 Task: Look for space in Demirci, Turkey from 8th August, 2023 to 15th August, 2023 for 9 adults in price range Rs.10000 to Rs.14000. Place can be shared room with 5 bedrooms having 9 beds and 5 bathrooms. Property type can be house, flat, guest house. Amenities needed are: wifi, TV, free parkinig on premises, gym, breakfast. Booking option can be shelf check-in. Required host language is English.
Action: Mouse moved to (537, 128)
Screenshot: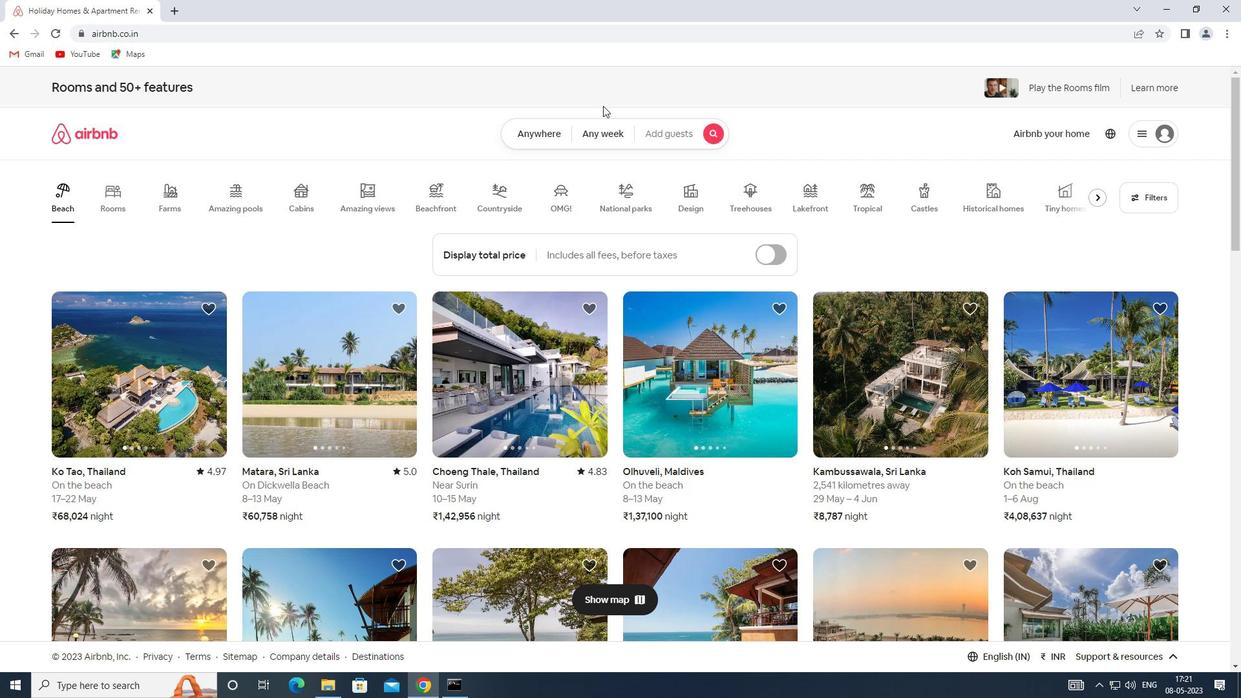 
Action: Mouse pressed left at (537, 128)
Screenshot: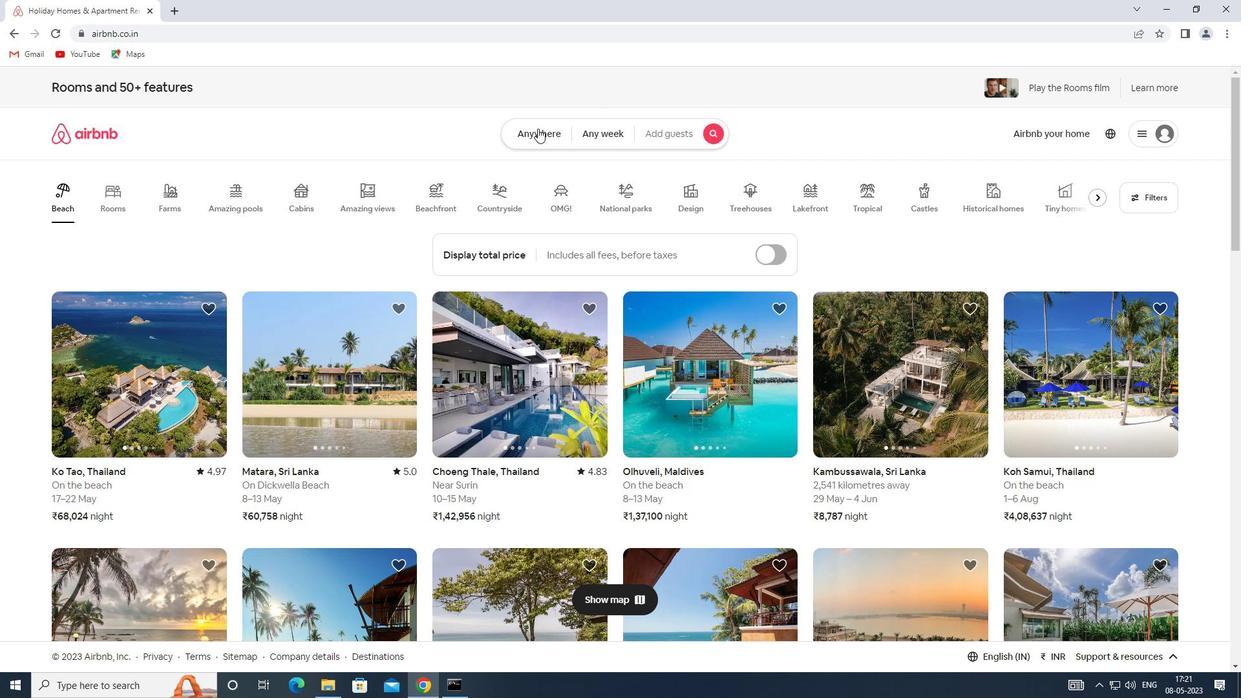 
Action: Mouse moved to (382, 186)
Screenshot: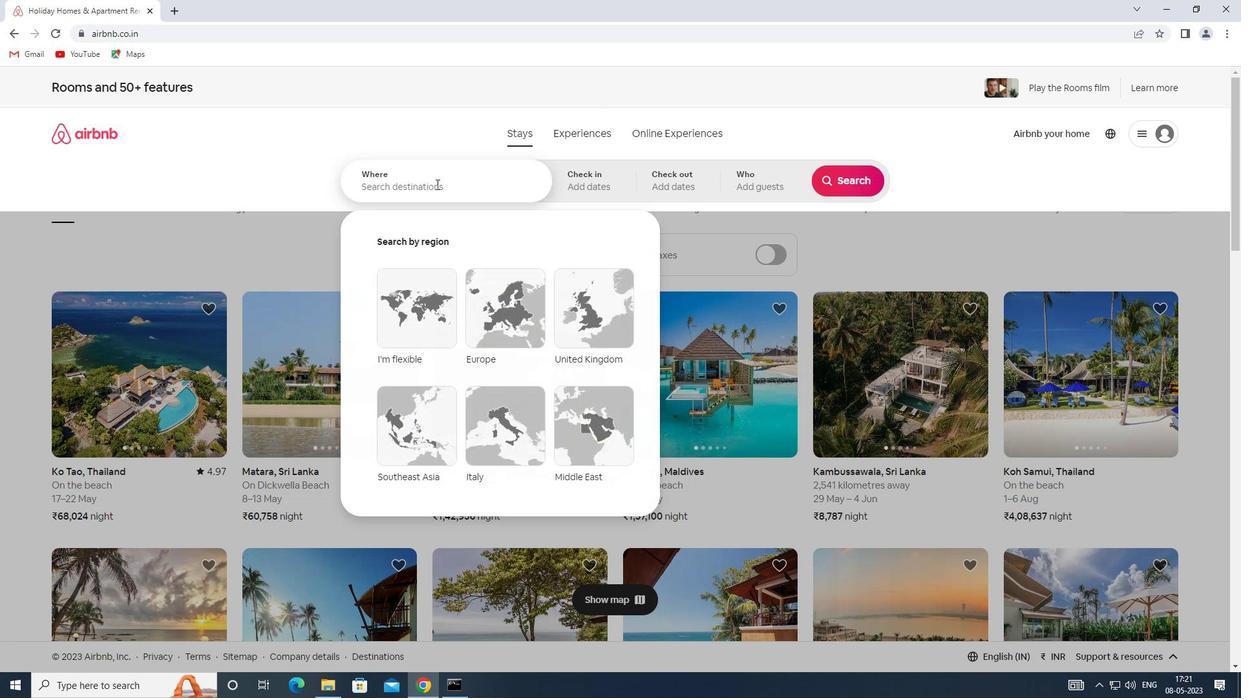 
Action: Mouse pressed left at (382, 186)
Screenshot: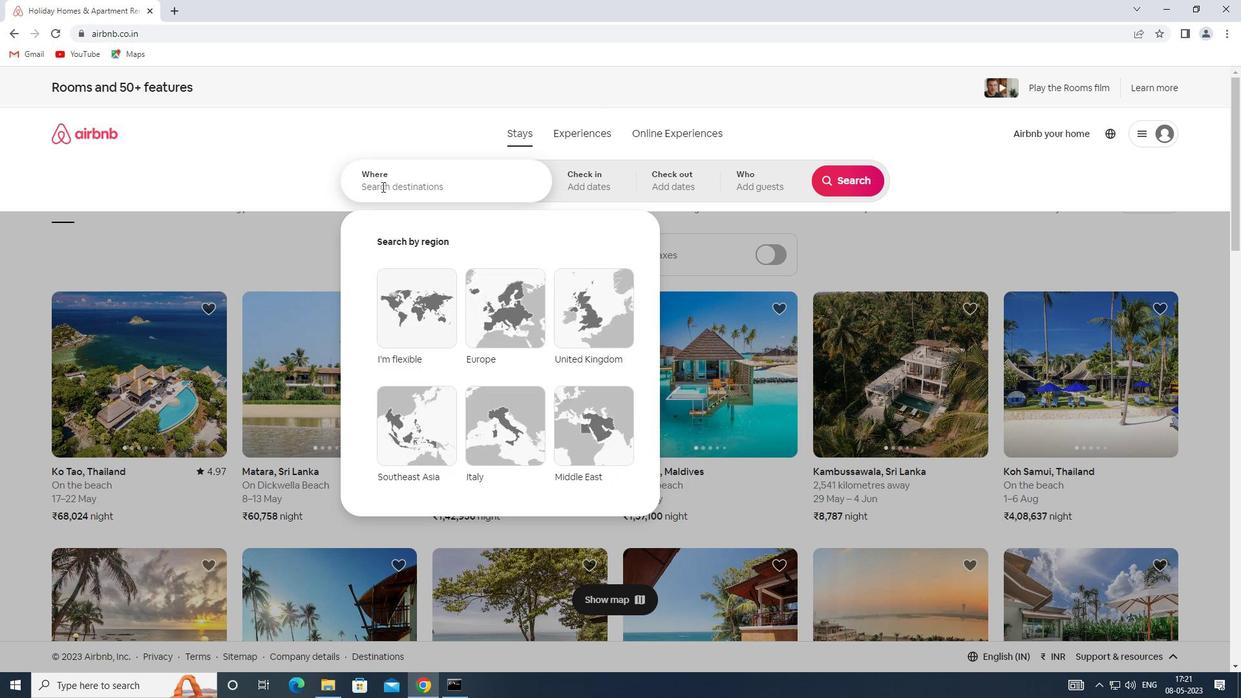 
Action: Key pressed <Key.shift>SPACE<Key.space>IN<Key.space><Key.shift>DENIRCI,<Key.shift>TI<Key.backspace>URKEY
Screenshot: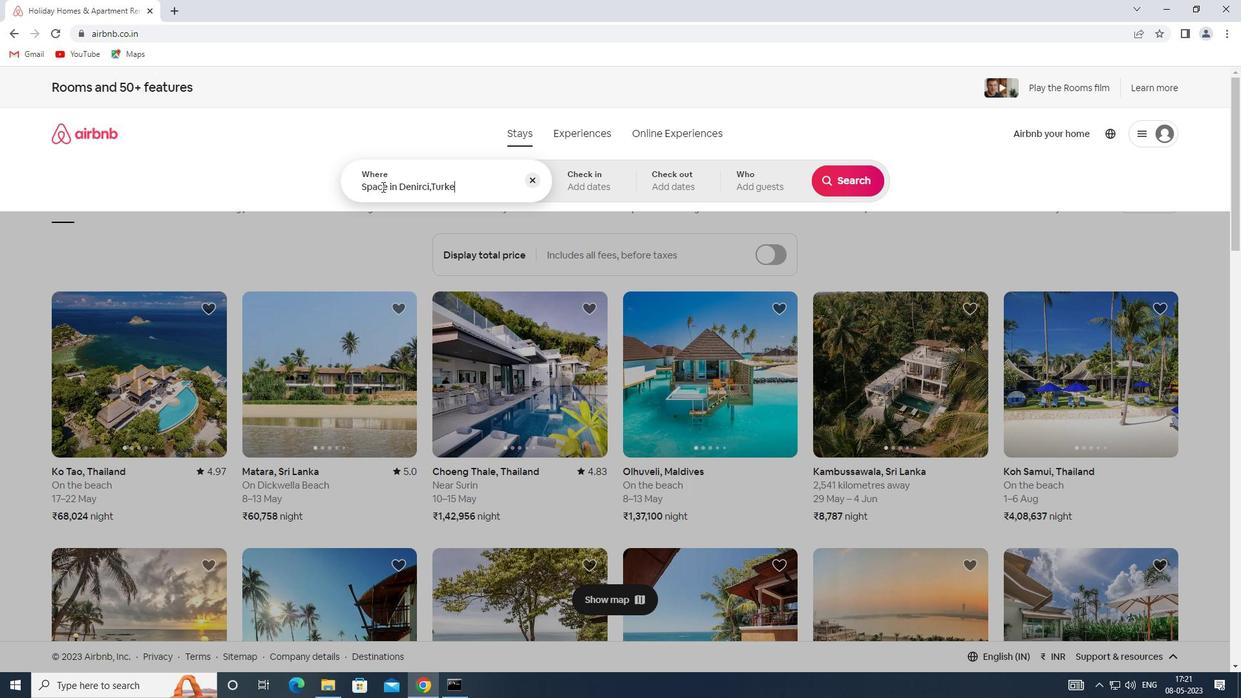 
Action: Mouse moved to (618, 180)
Screenshot: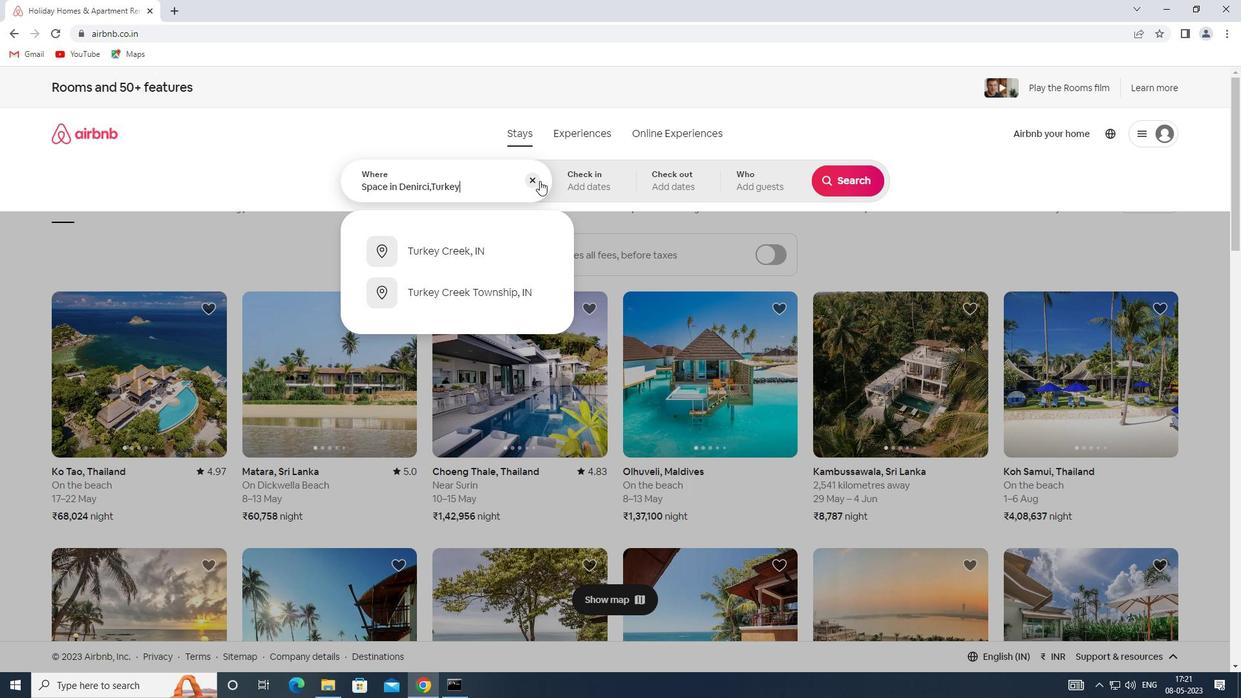 
Action: Mouse pressed left at (618, 180)
Screenshot: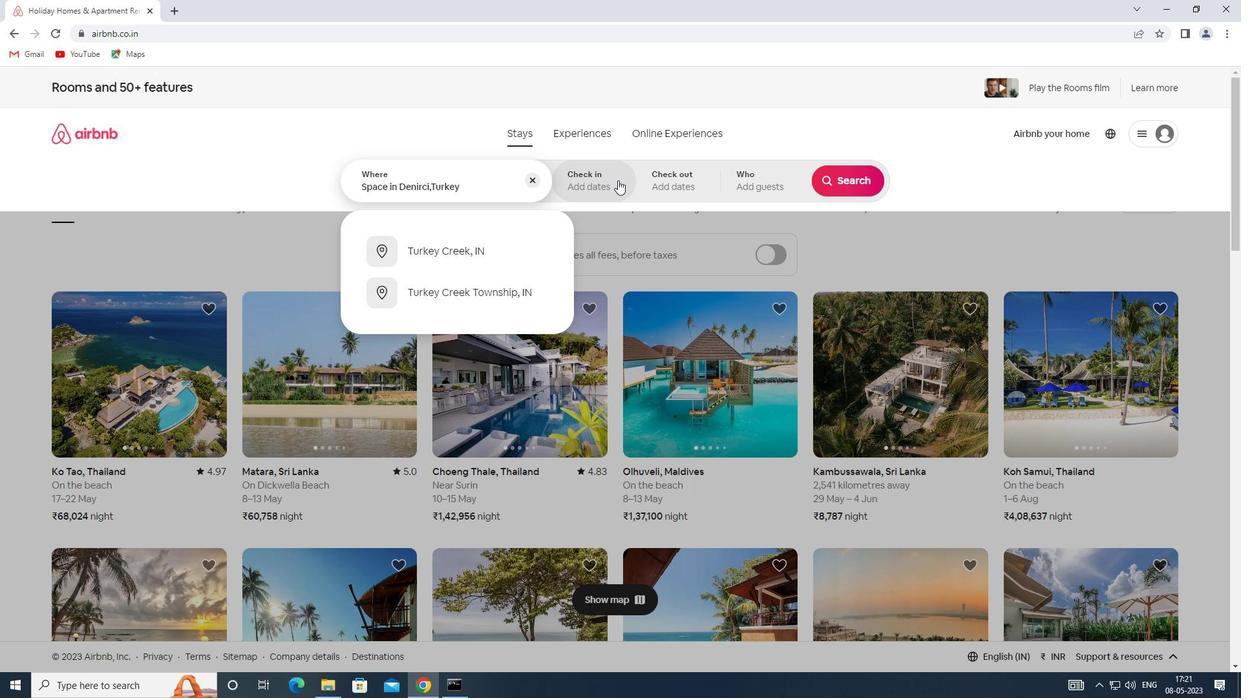 
Action: Mouse moved to (844, 283)
Screenshot: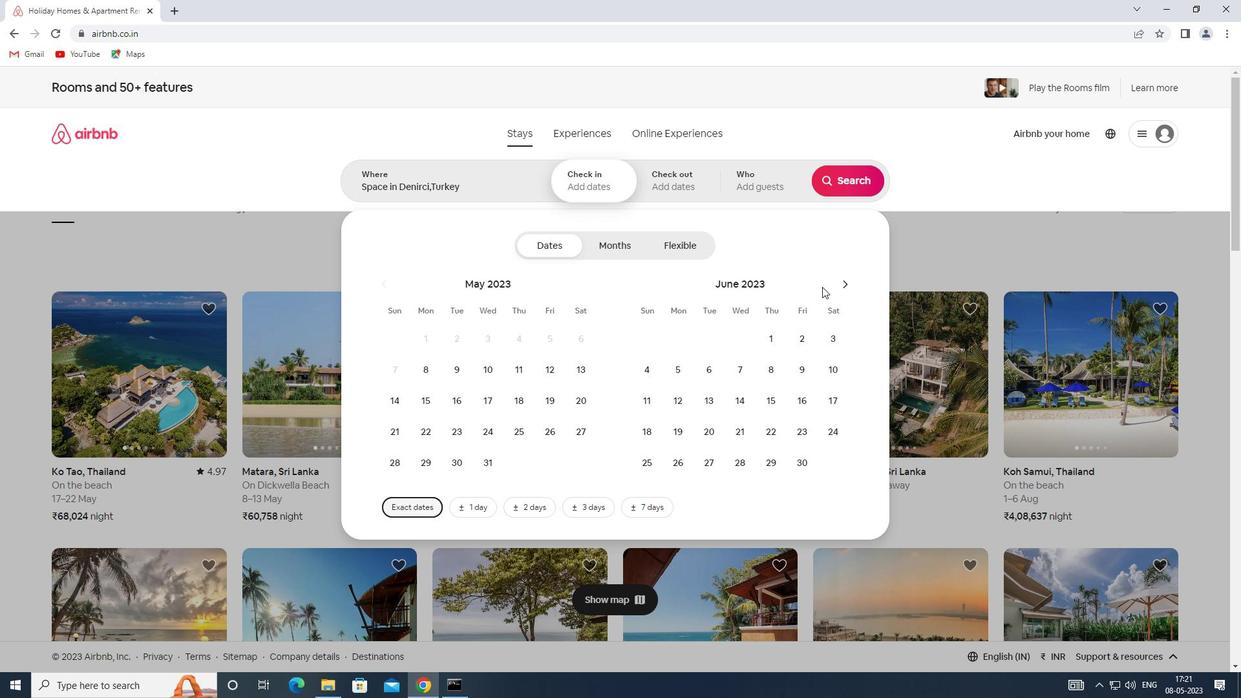 
Action: Mouse pressed left at (844, 283)
Screenshot: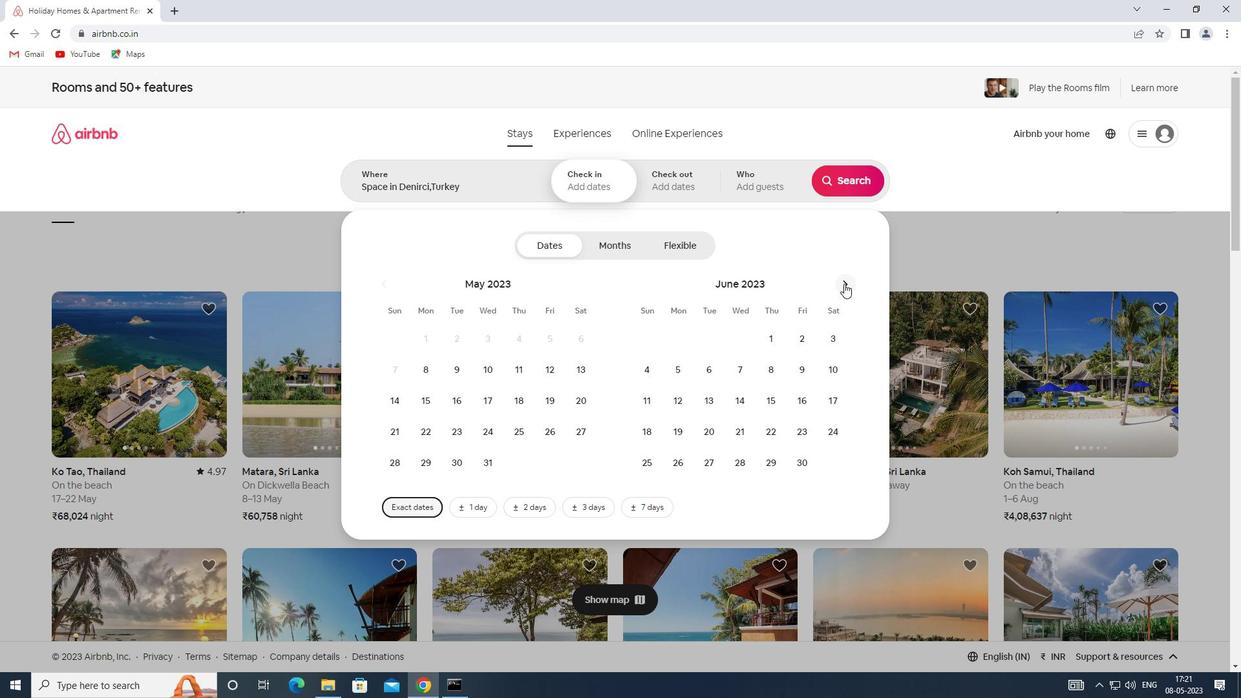 
Action: Mouse moved to (845, 283)
Screenshot: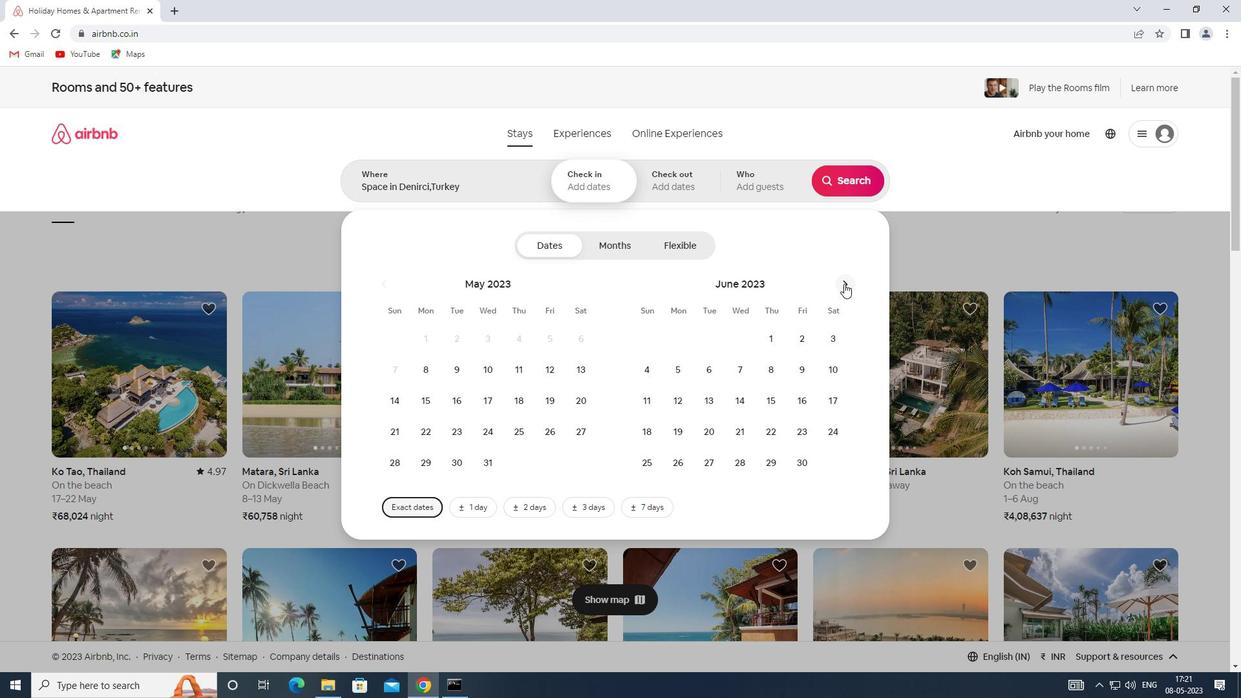 
Action: Mouse pressed left at (845, 283)
Screenshot: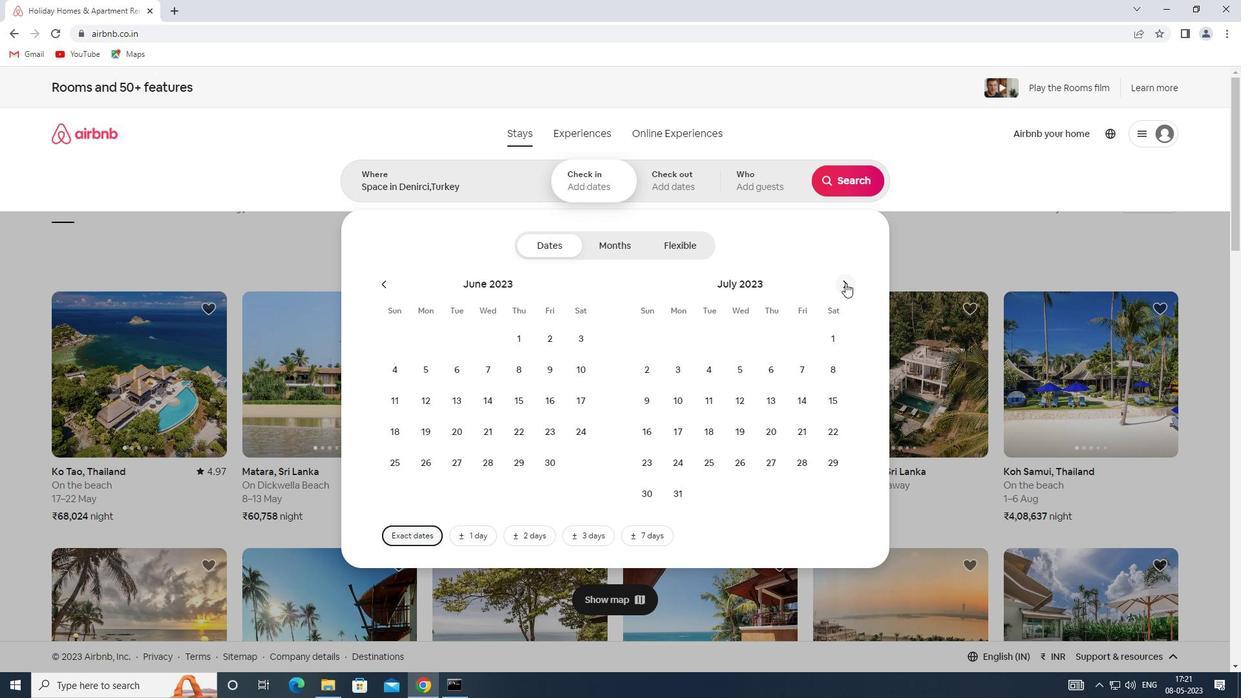 
Action: Mouse moved to (705, 372)
Screenshot: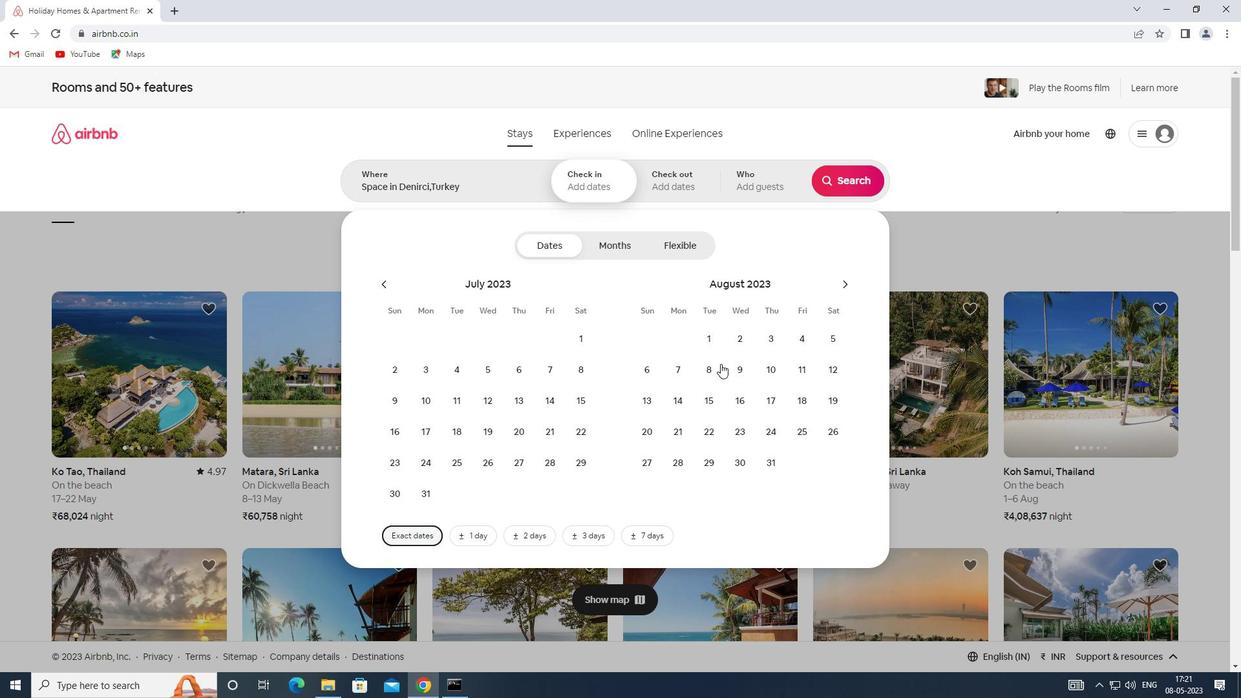 
Action: Mouse pressed left at (705, 372)
Screenshot: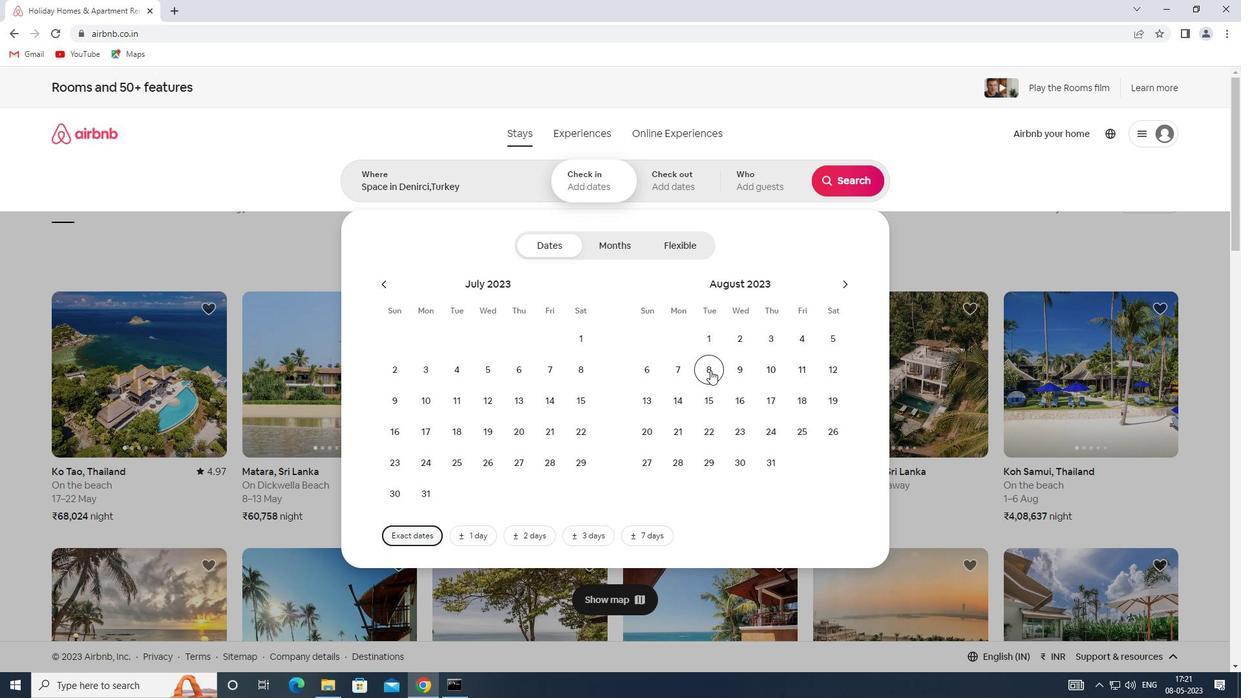 
Action: Mouse moved to (707, 394)
Screenshot: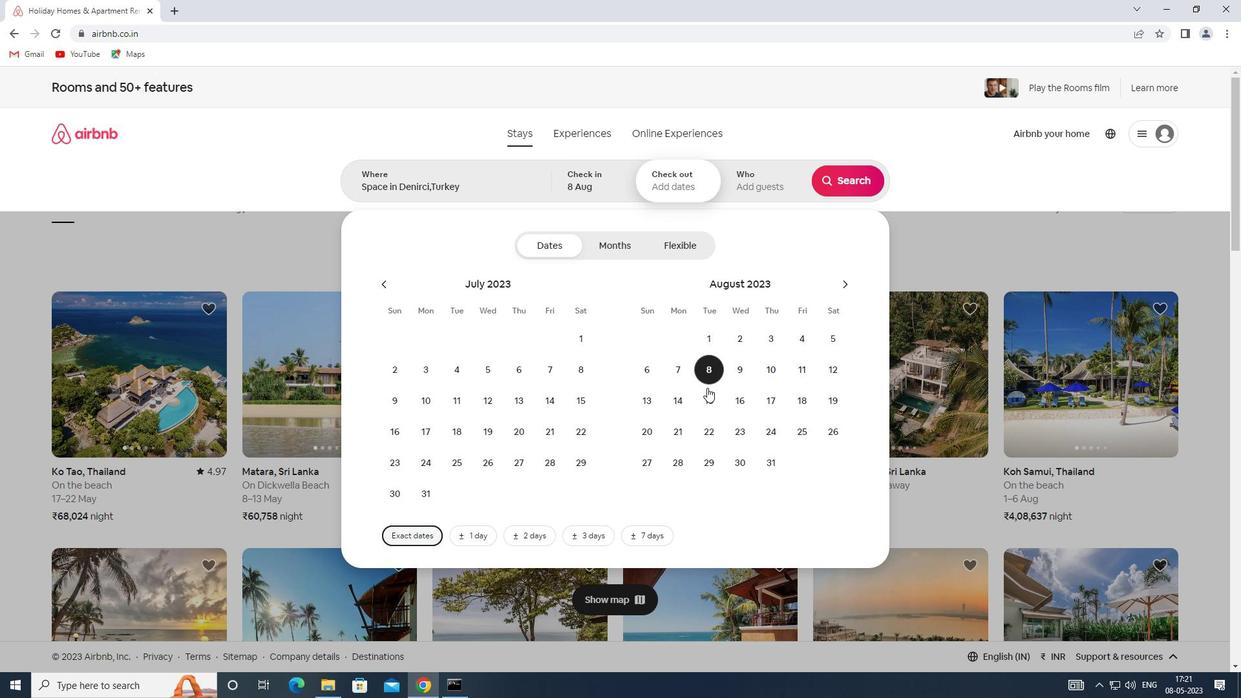 
Action: Mouse pressed left at (707, 394)
Screenshot: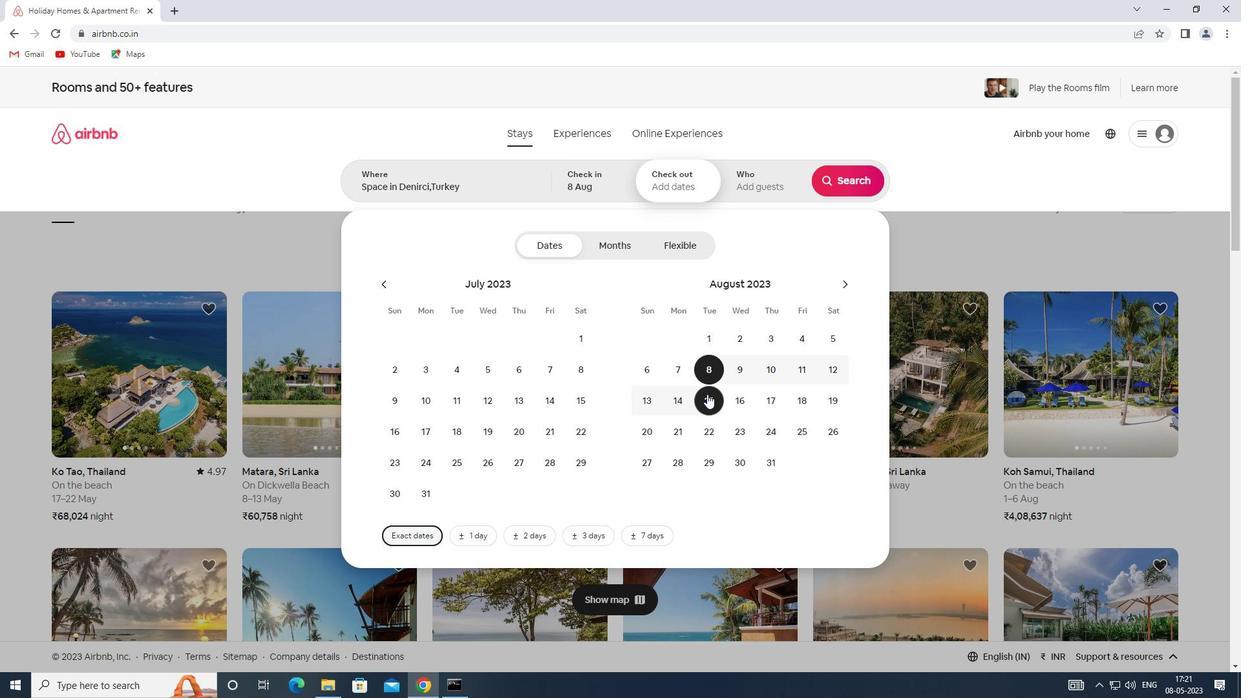 
Action: Mouse moved to (770, 172)
Screenshot: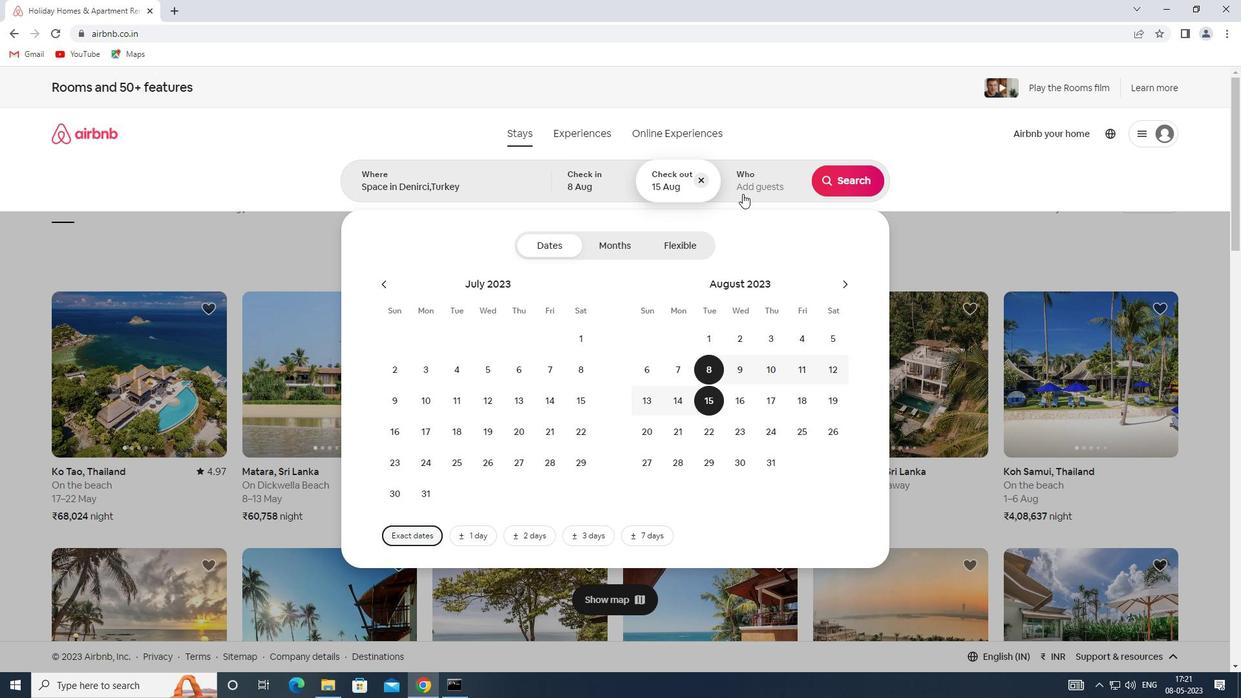
Action: Mouse pressed left at (770, 172)
Screenshot: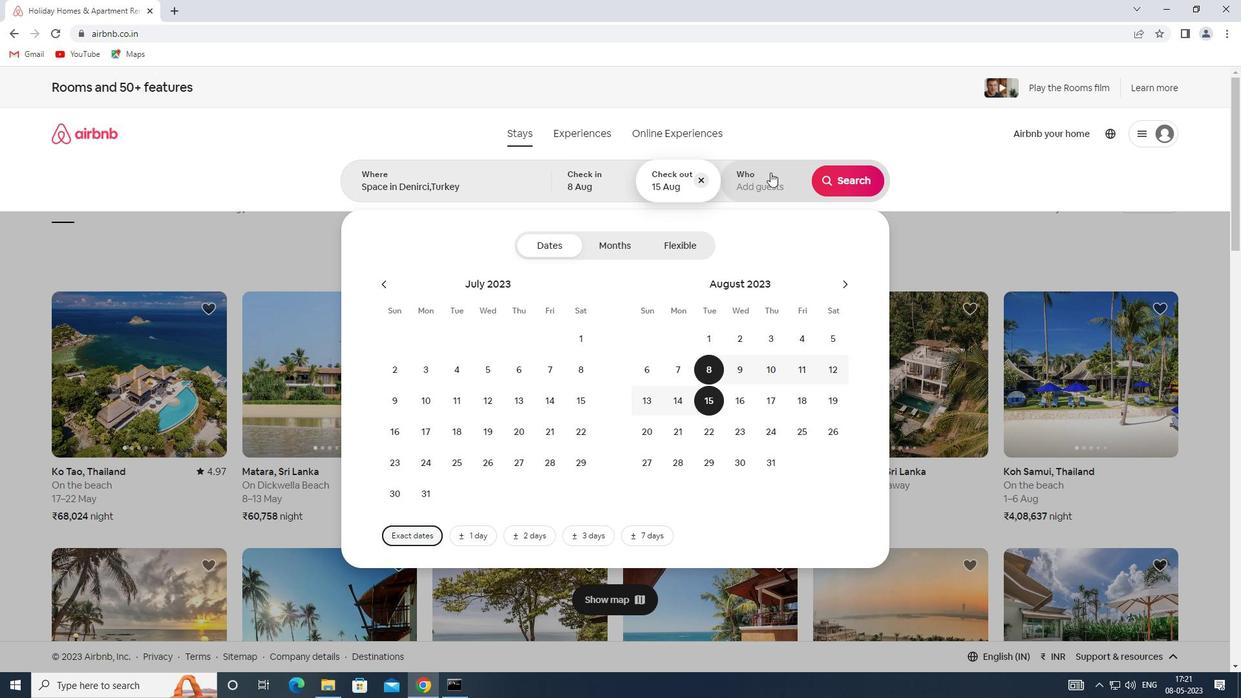 
Action: Mouse moved to (845, 245)
Screenshot: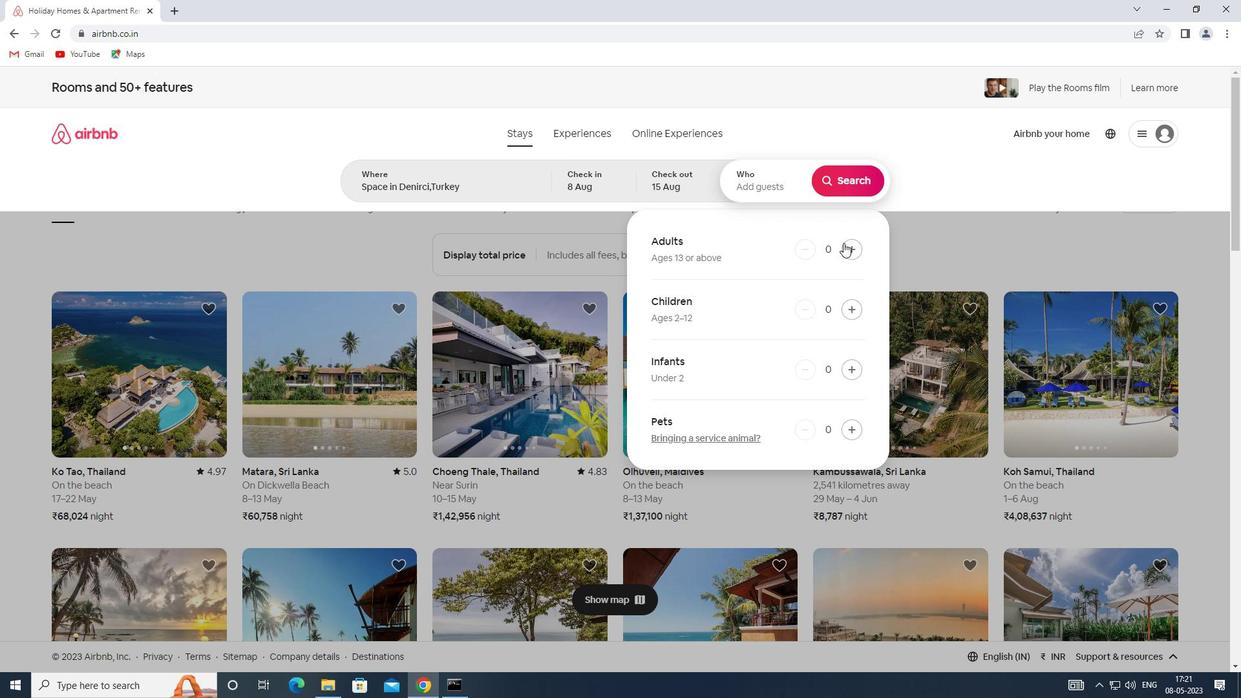
Action: Mouse pressed left at (845, 245)
Screenshot: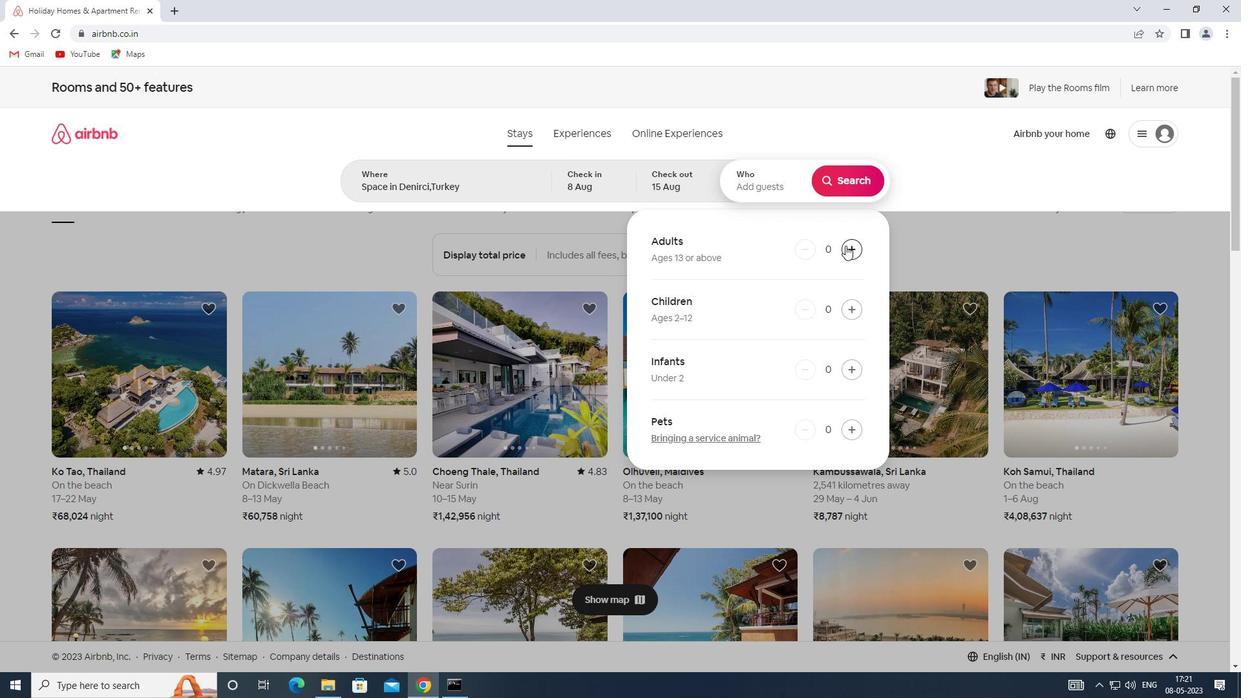 
Action: Mouse pressed left at (845, 245)
Screenshot: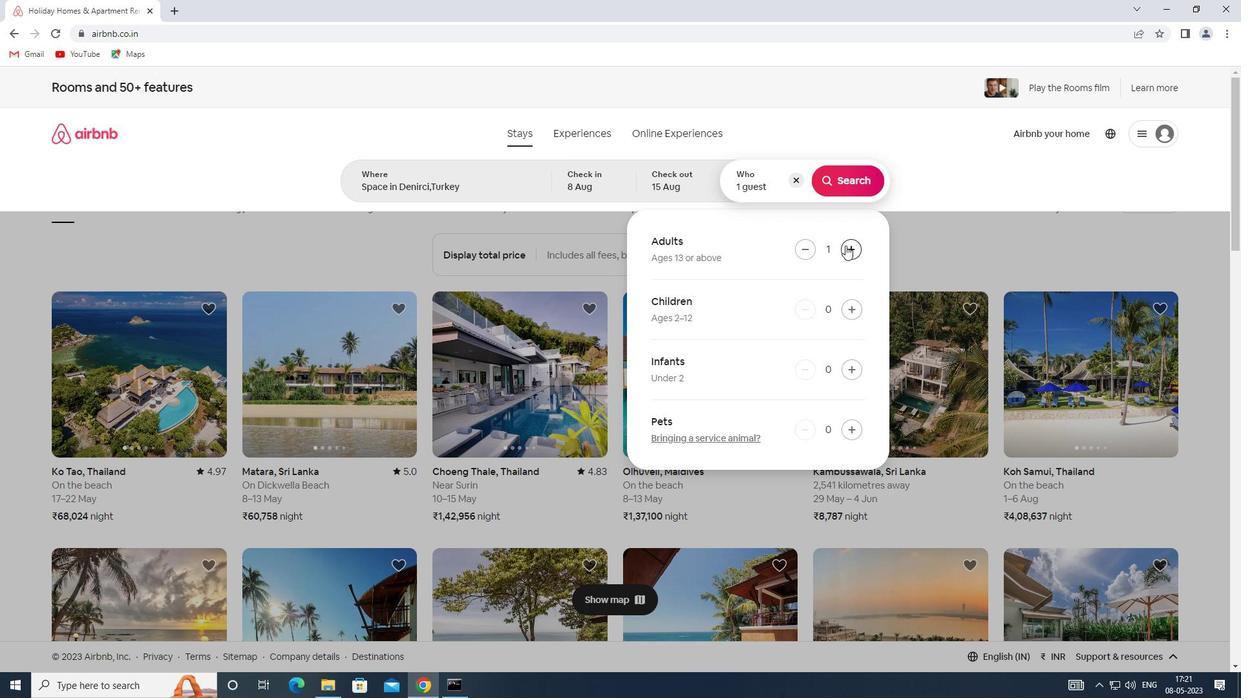 
Action: Mouse pressed left at (845, 245)
Screenshot: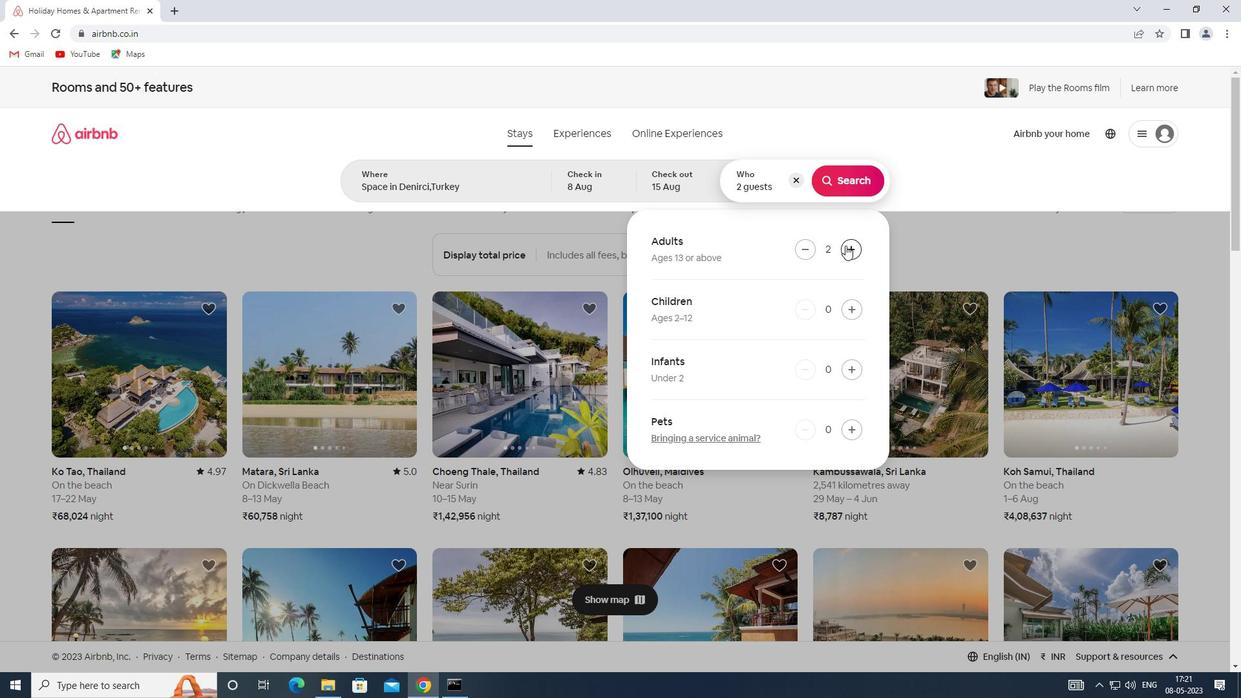 
Action: Mouse pressed left at (845, 245)
Screenshot: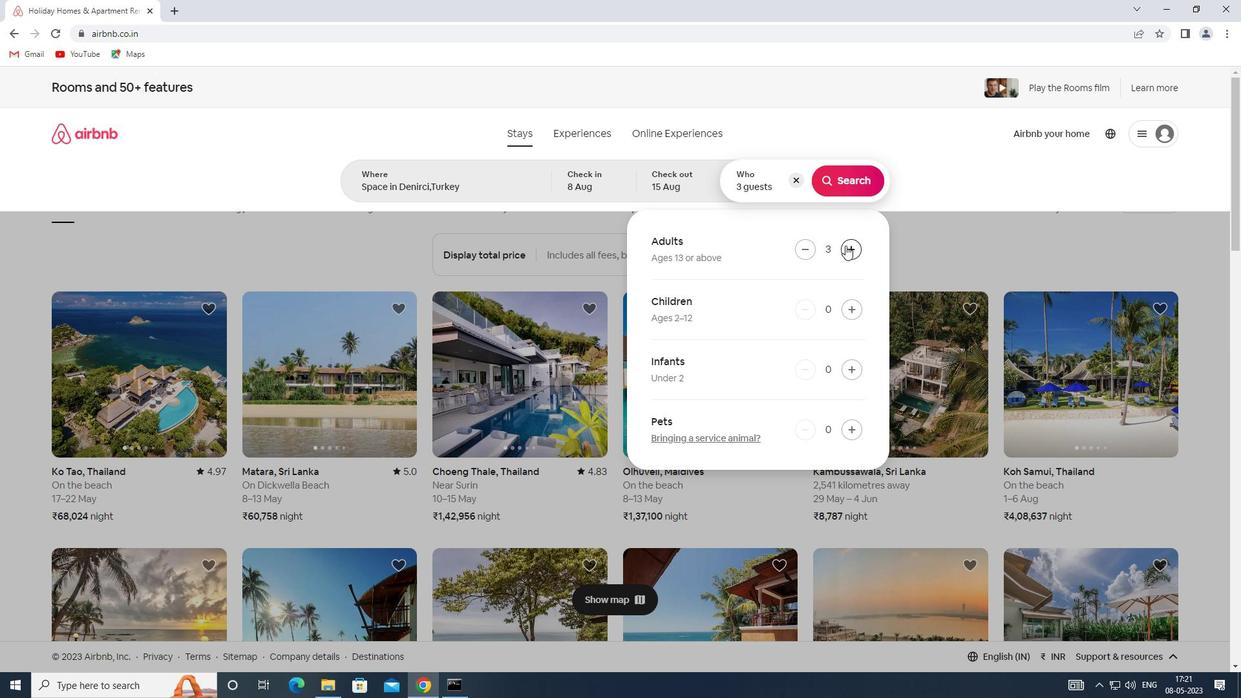 
Action: Mouse pressed left at (845, 245)
Screenshot: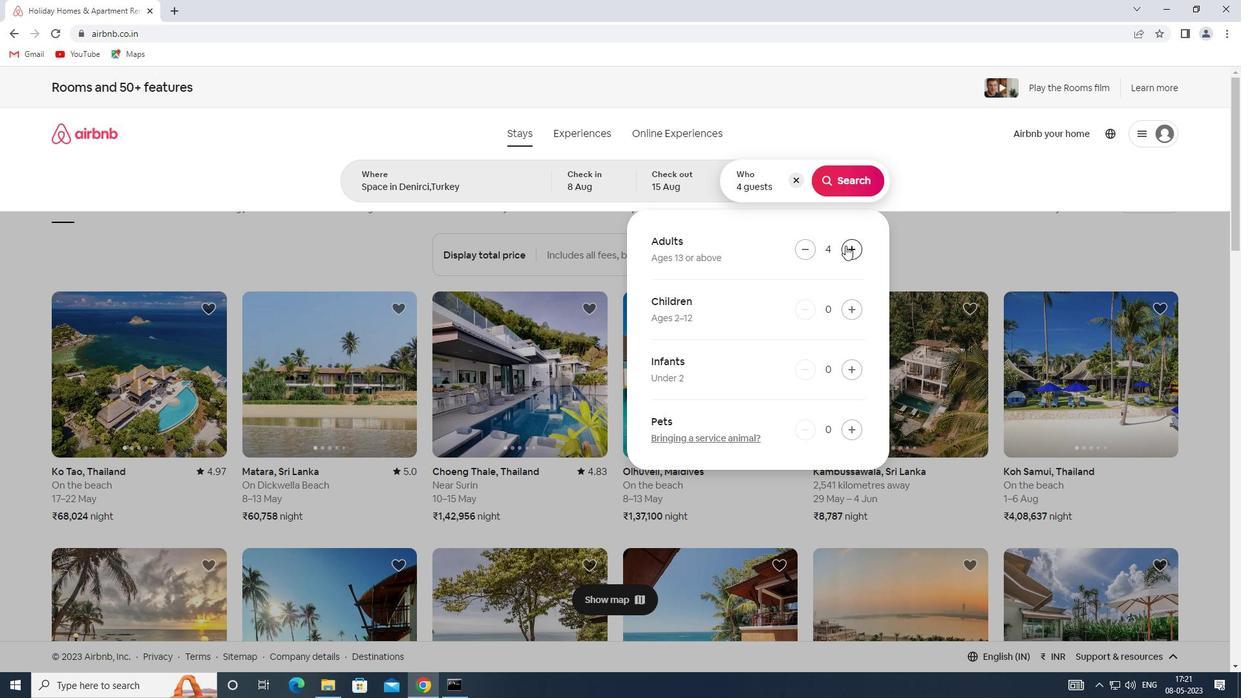 
Action: Mouse pressed left at (845, 245)
Screenshot: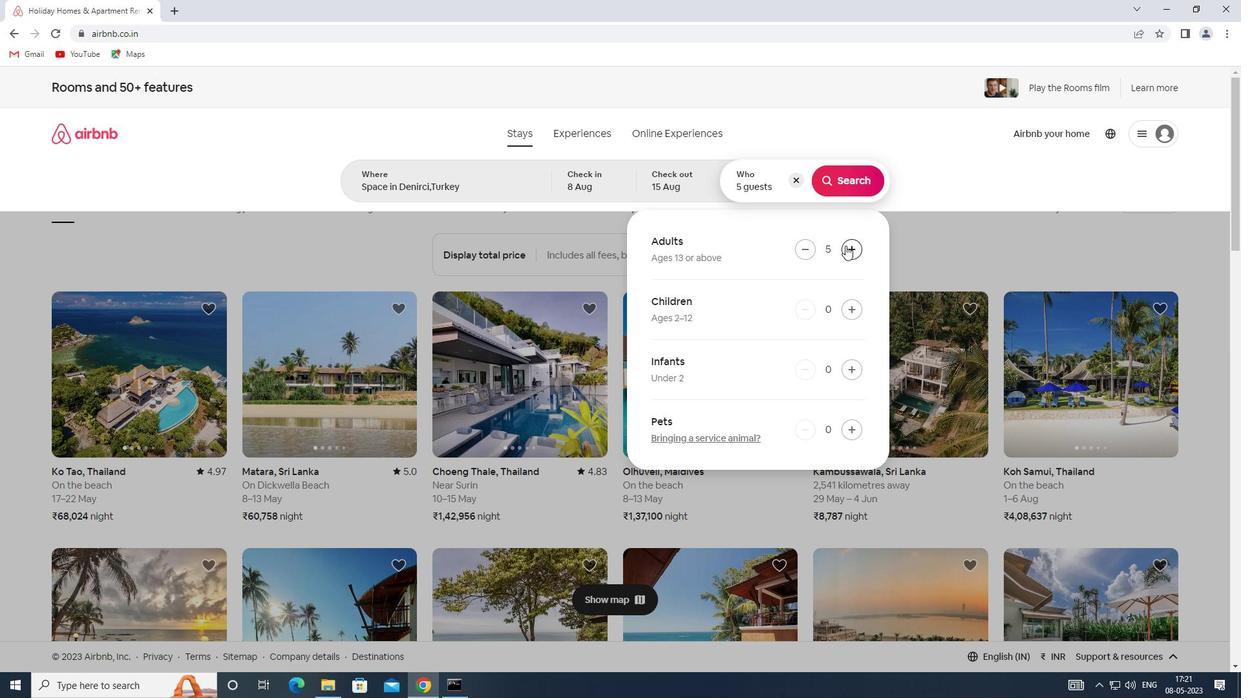 
Action: Mouse pressed left at (845, 245)
Screenshot: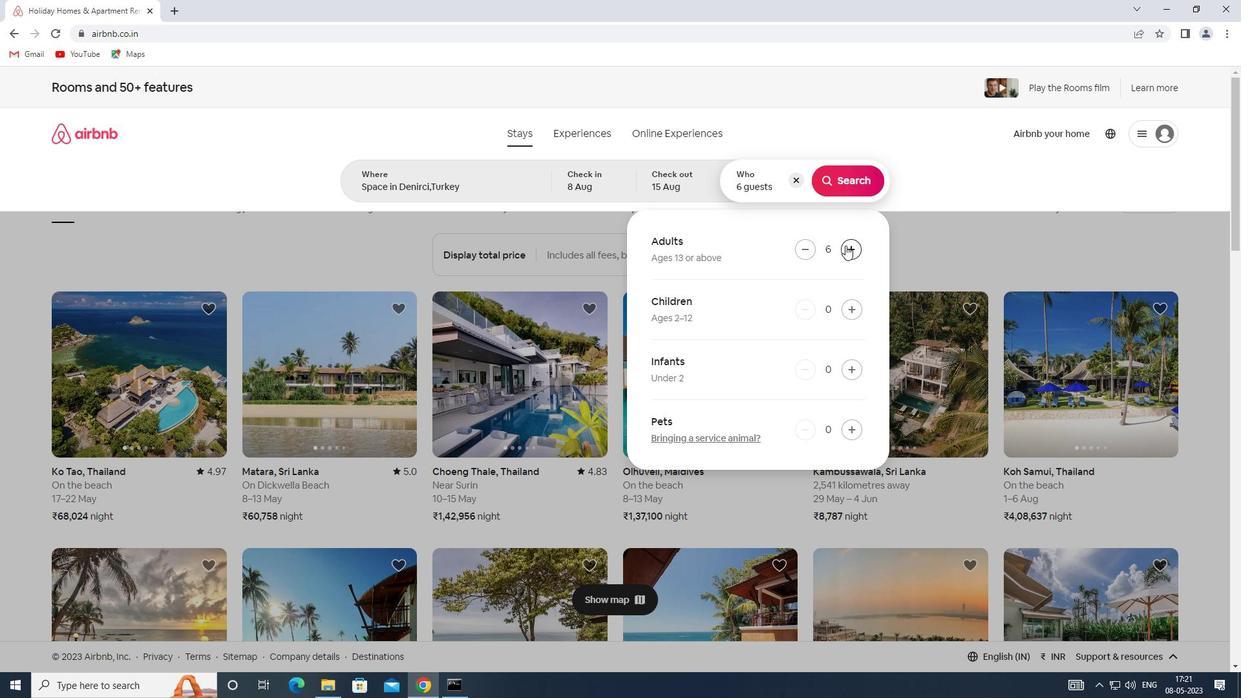 
Action: Mouse pressed left at (845, 245)
Screenshot: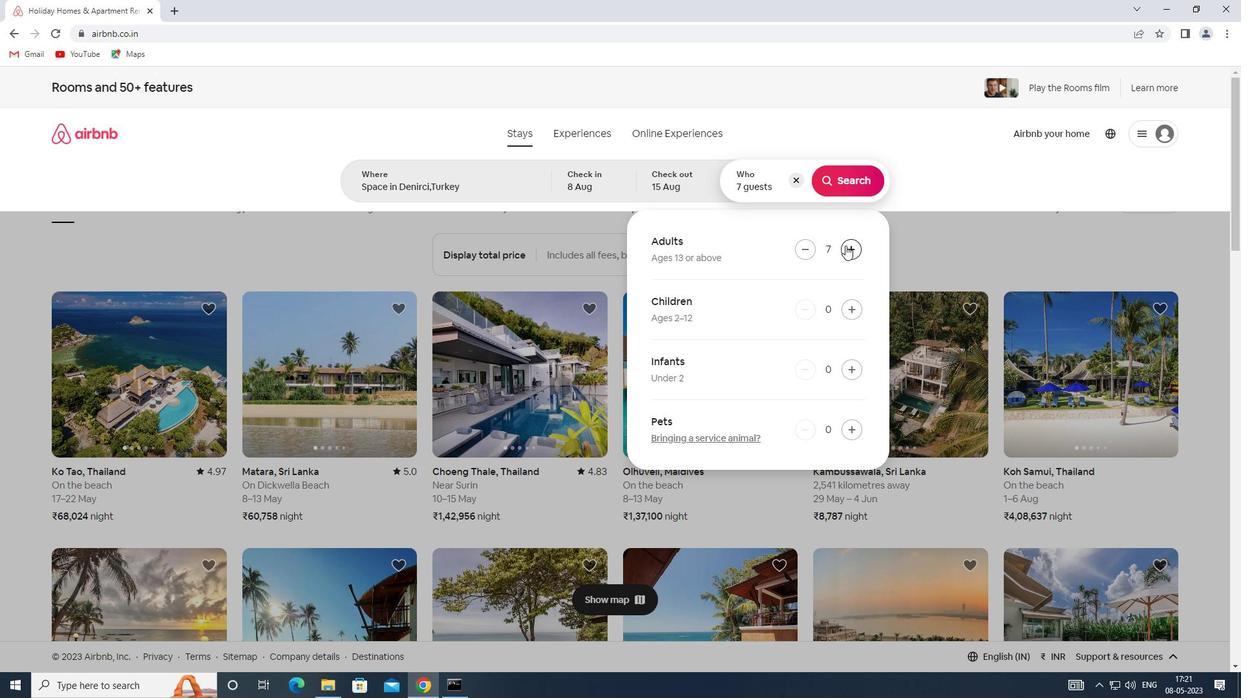 
Action: Mouse pressed left at (845, 245)
Screenshot: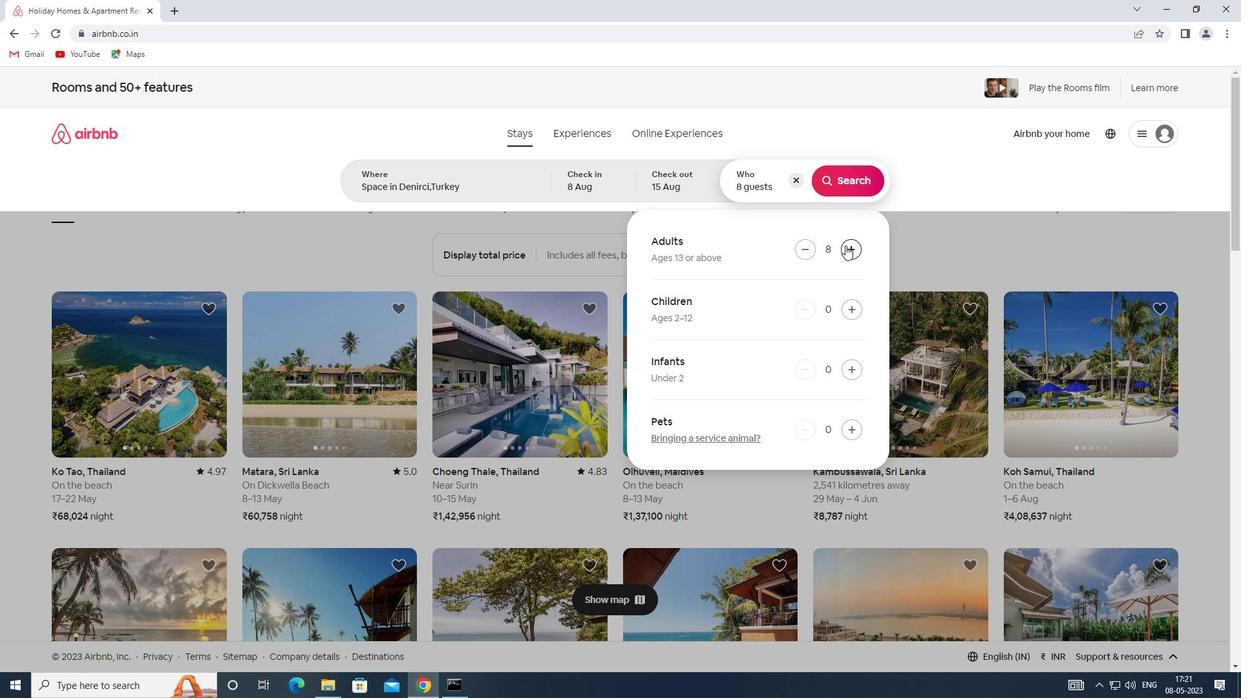 
Action: Mouse moved to (842, 182)
Screenshot: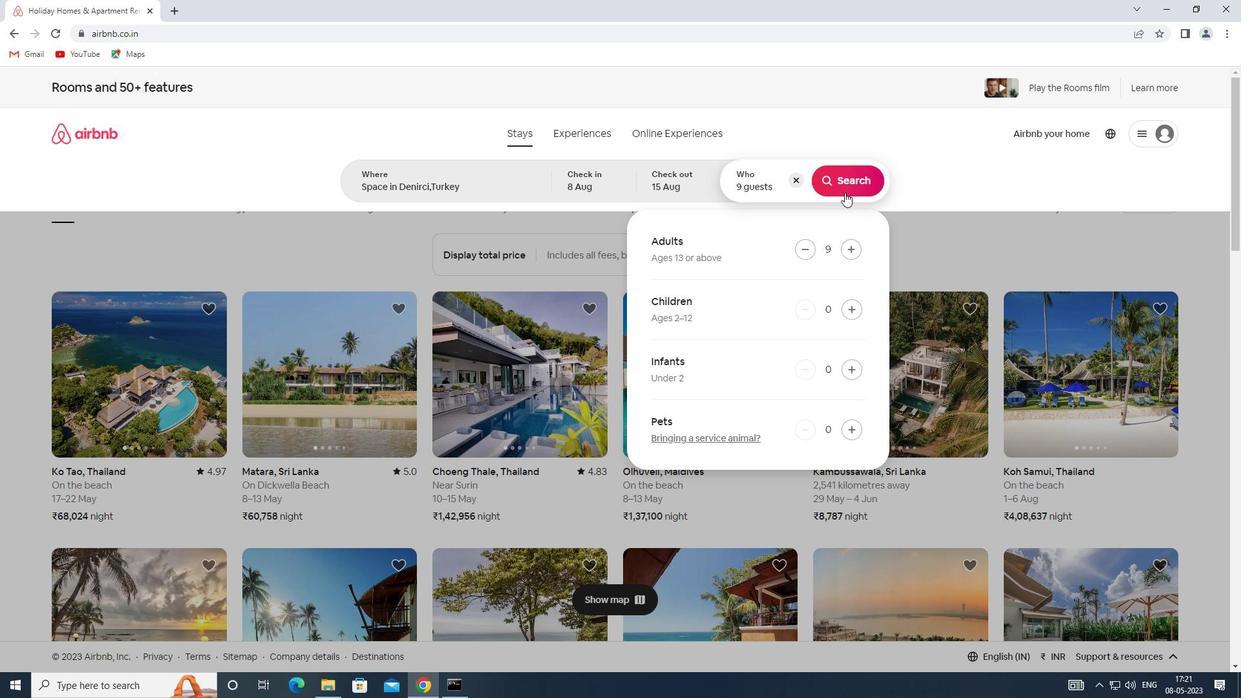 
Action: Mouse pressed left at (842, 182)
Screenshot: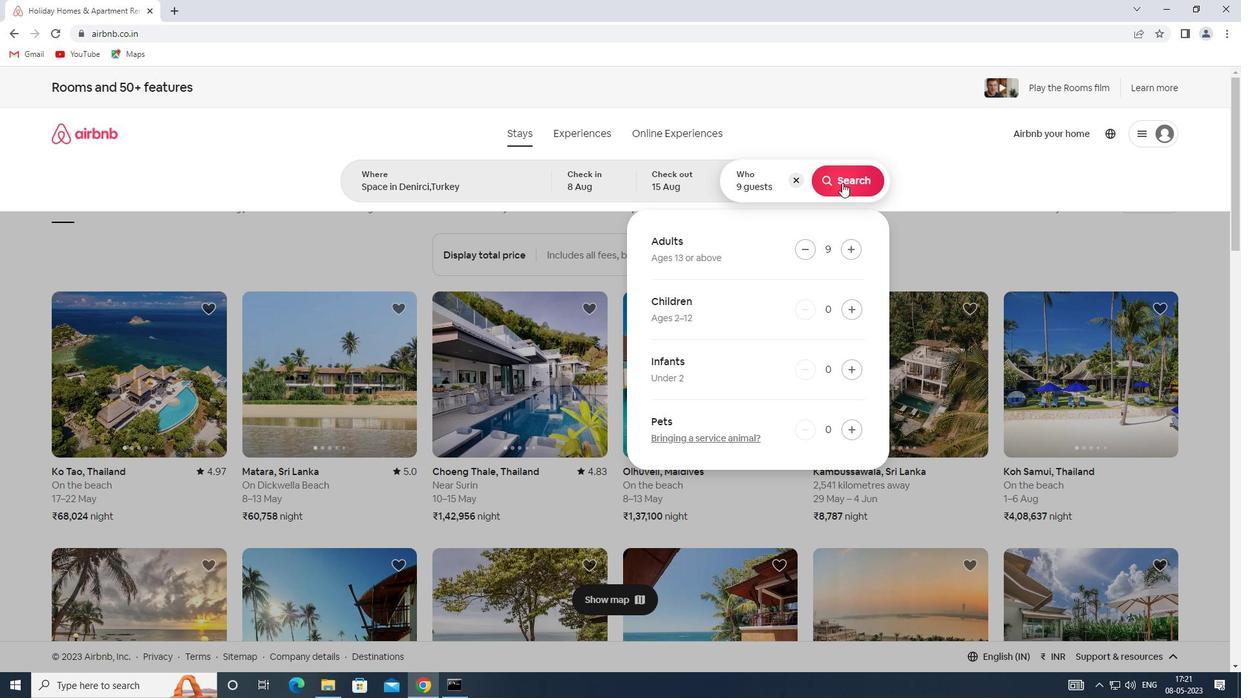 
Action: Mouse moved to (1170, 139)
Screenshot: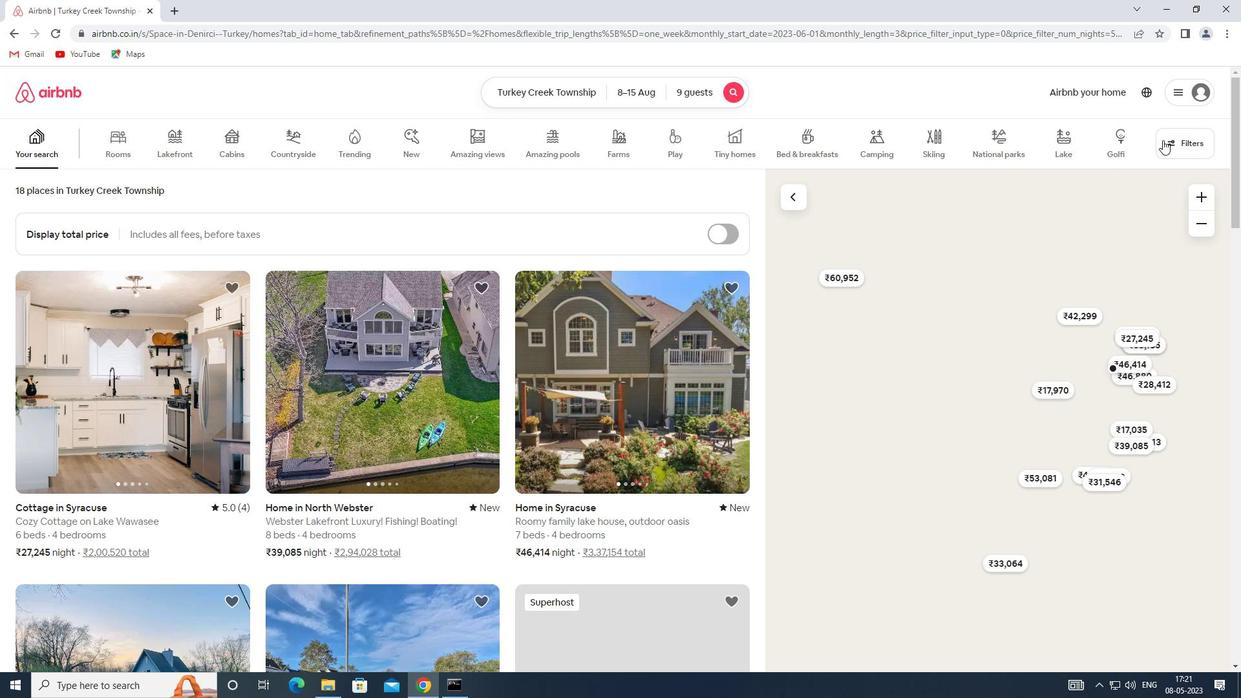 
Action: Mouse pressed left at (1170, 139)
Screenshot: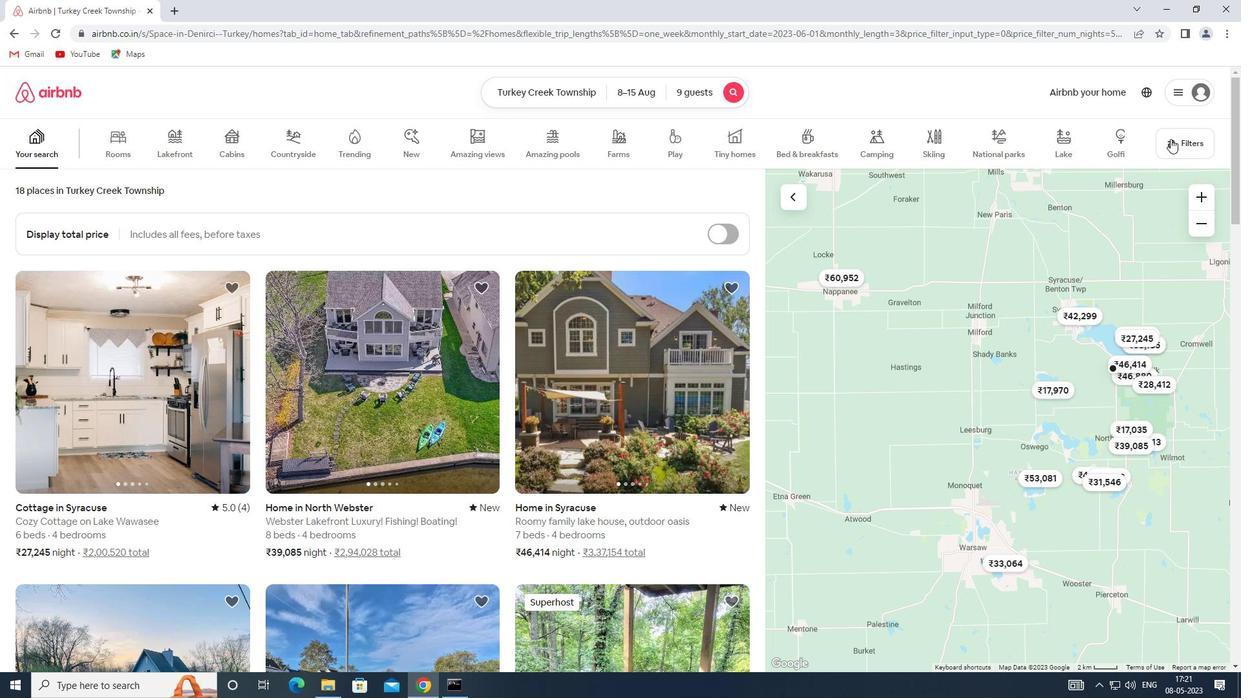 
Action: Mouse moved to (455, 465)
Screenshot: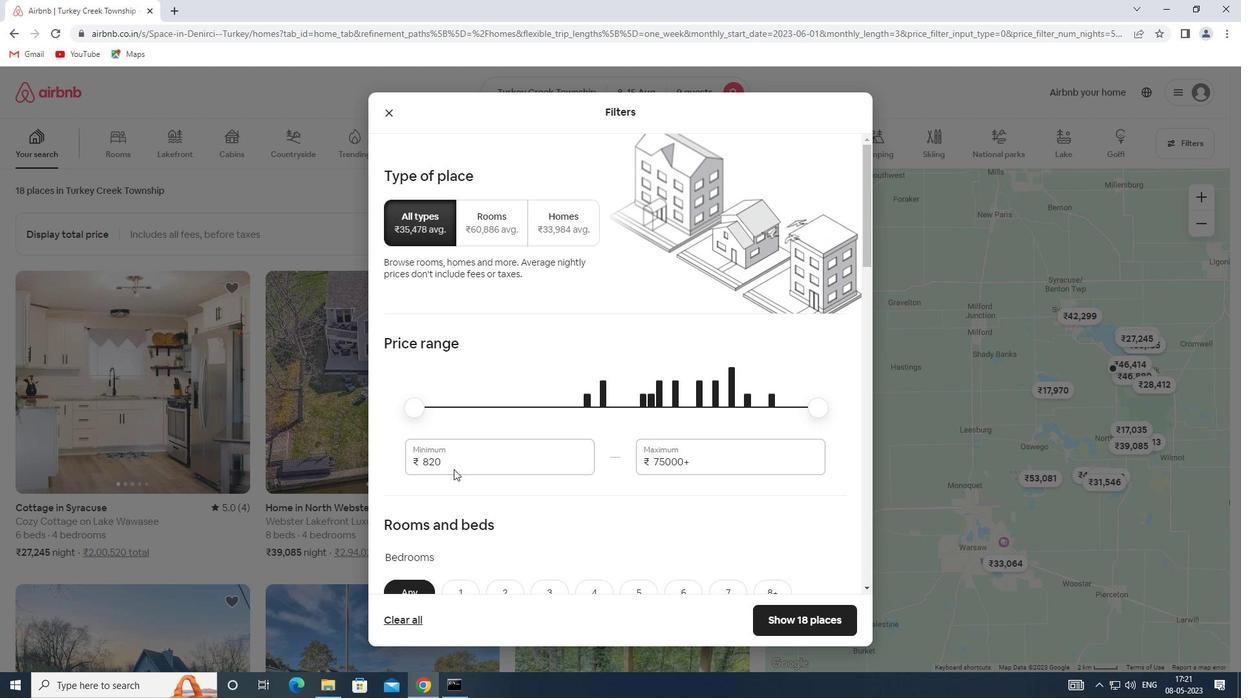 
Action: Mouse pressed left at (455, 465)
Screenshot: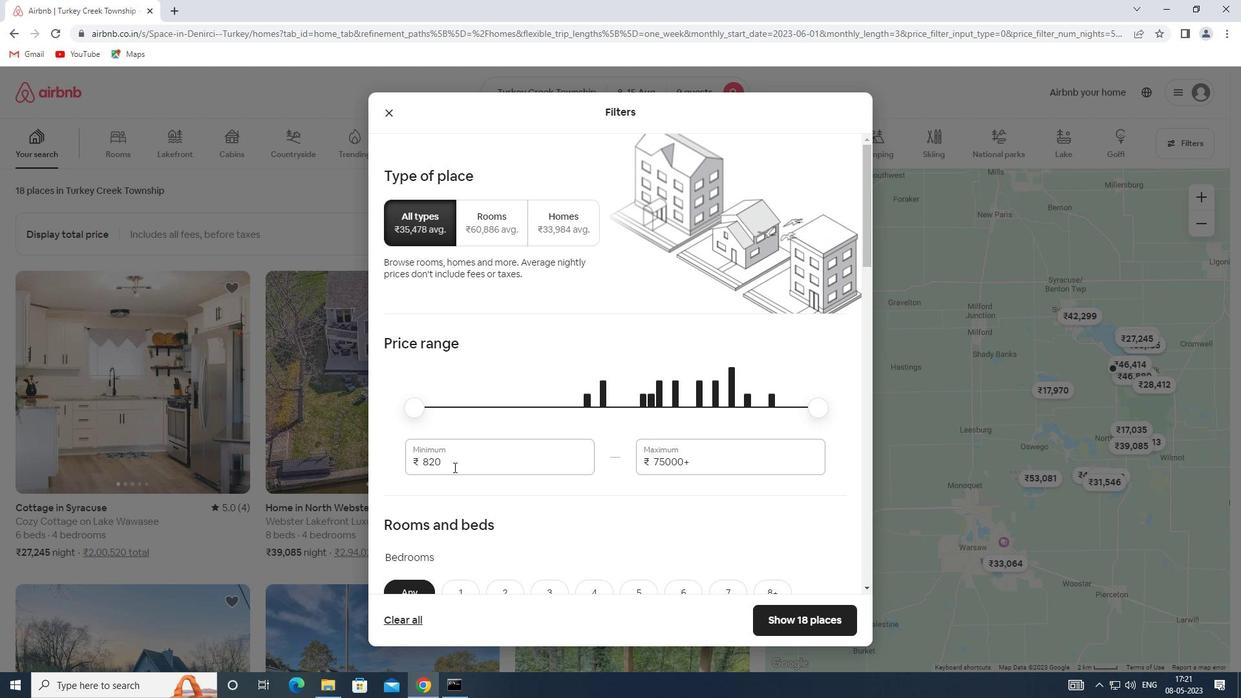 
Action: Mouse moved to (404, 464)
Screenshot: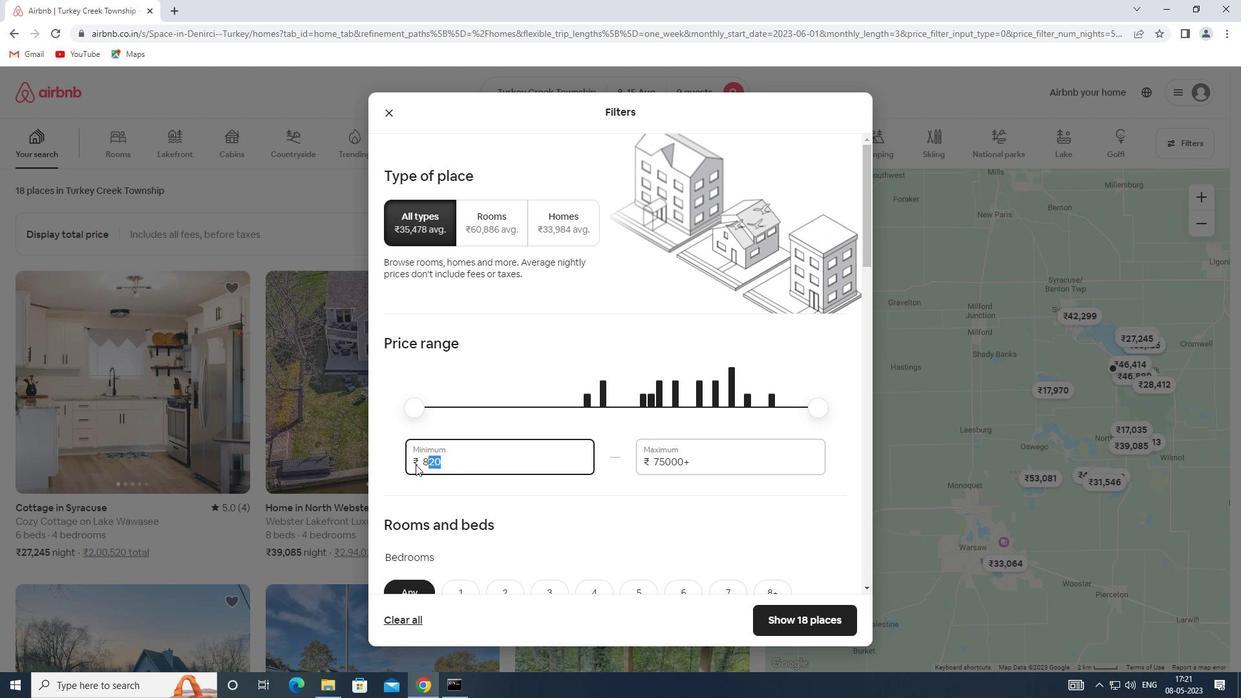 
Action: Key pressed 10000
Screenshot: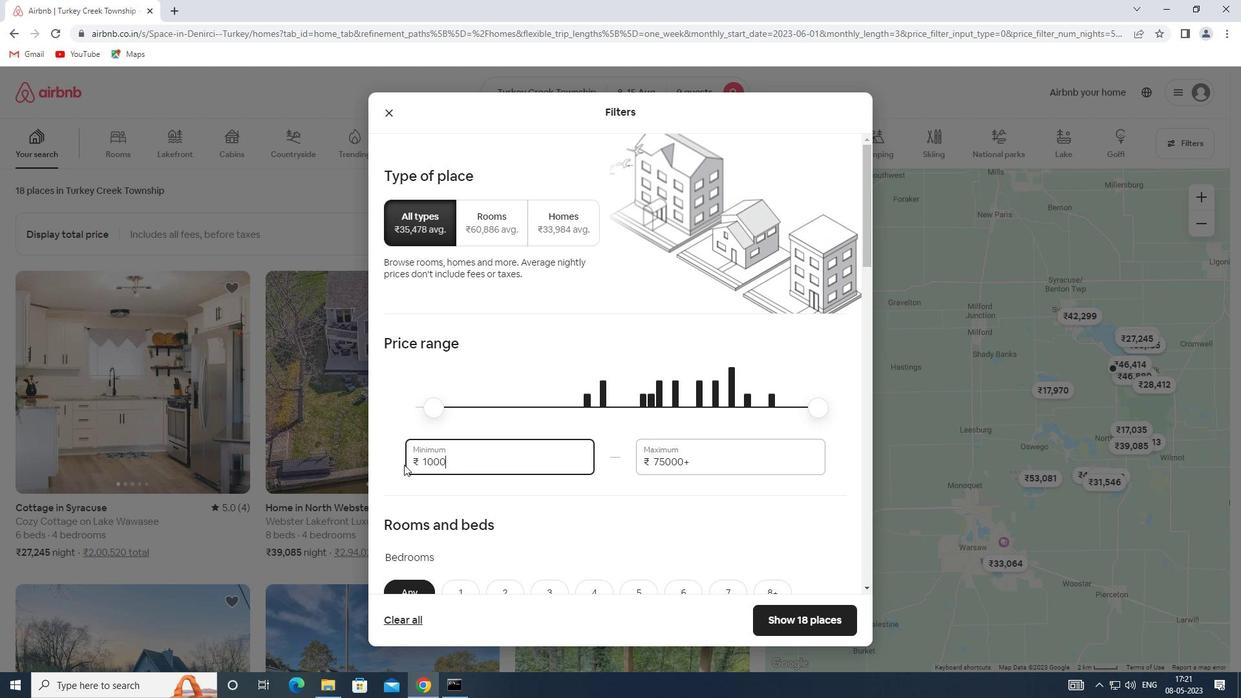 
Action: Mouse moved to (695, 464)
Screenshot: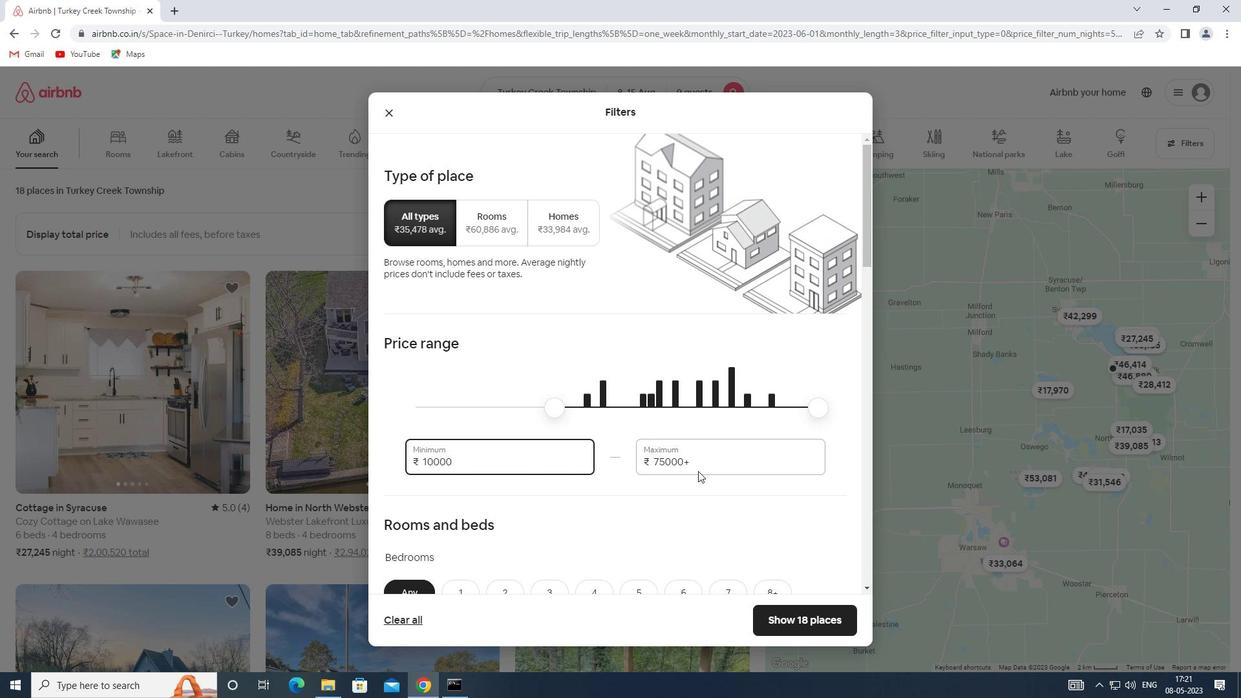 
Action: Mouse pressed left at (695, 464)
Screenshot: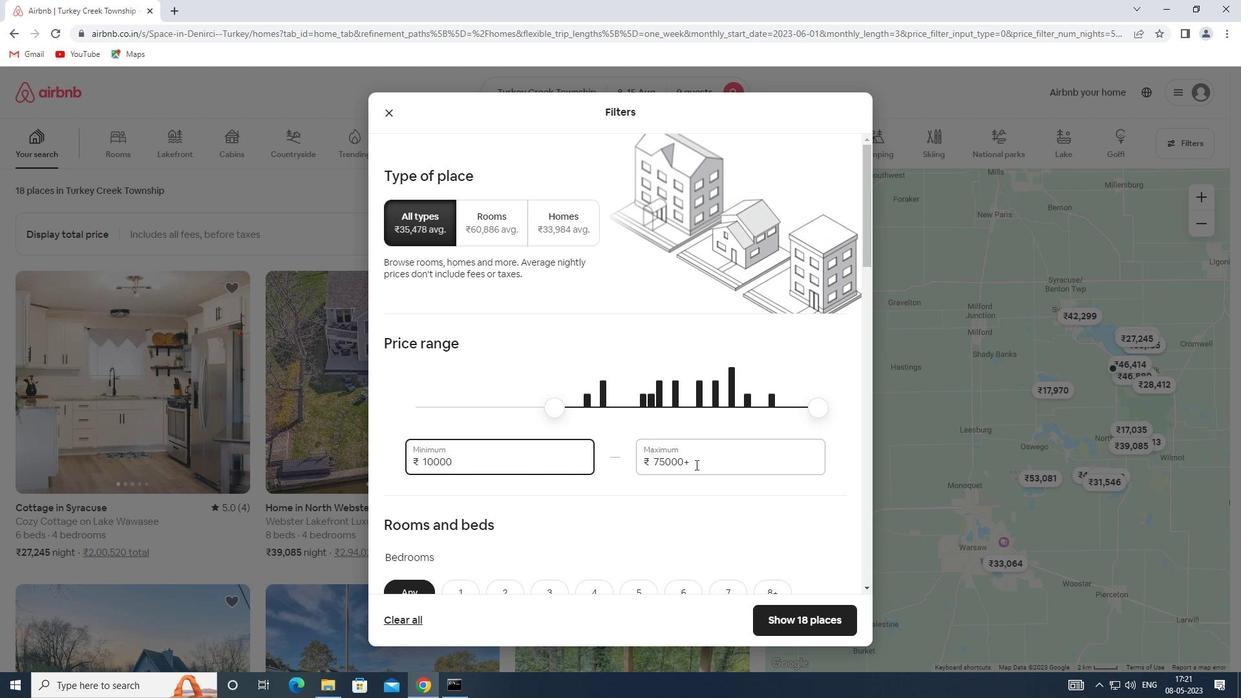 
Action: Mouse moved to (636, 464)
Screenshot: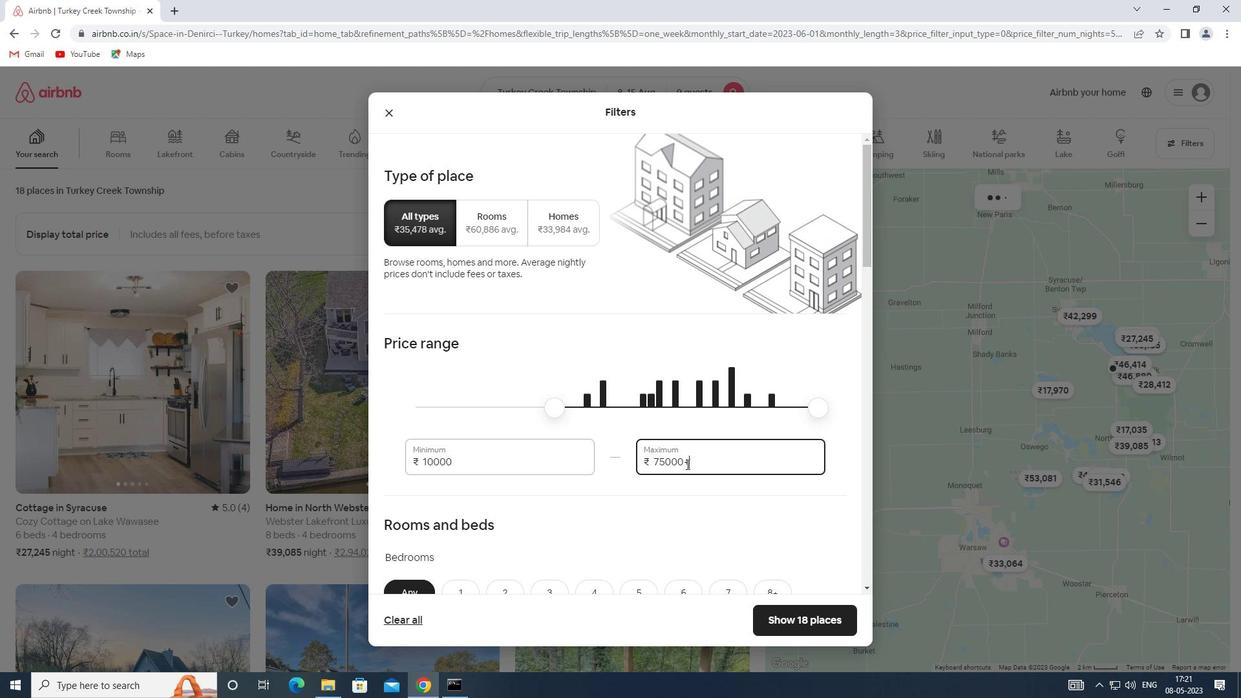 
Action: Key pressed 14000
Screenshot: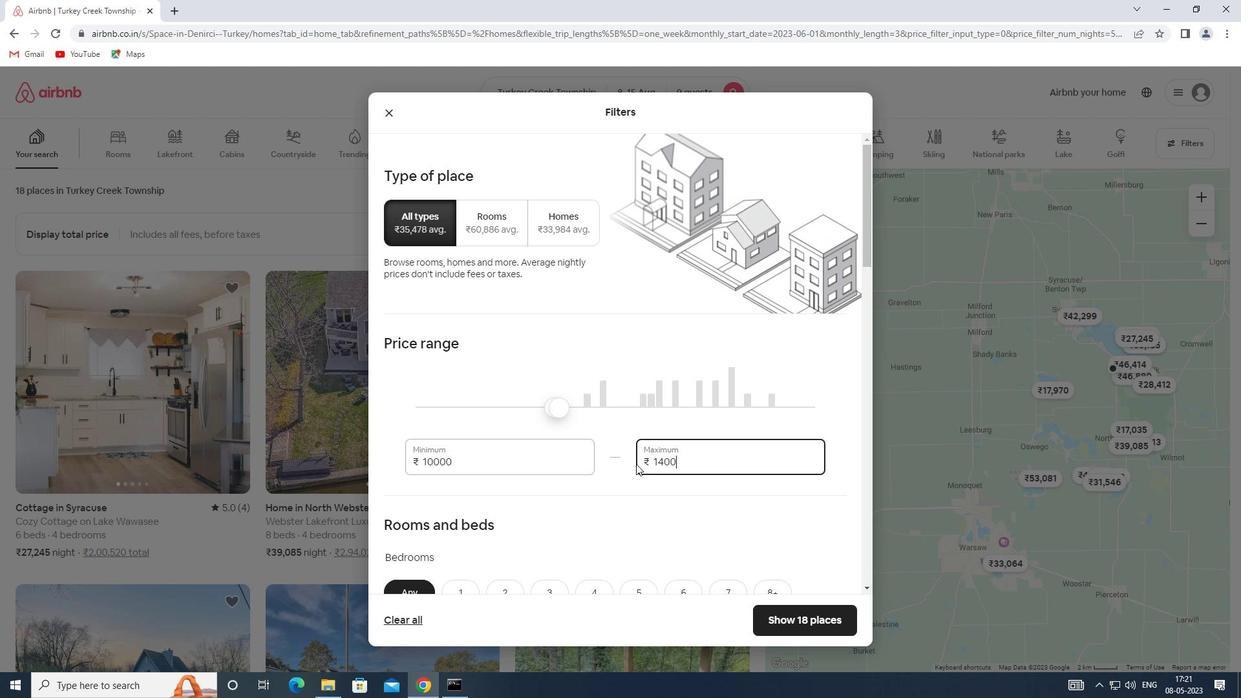 
Action: Mouse moved to (635, 463)
Screenshot: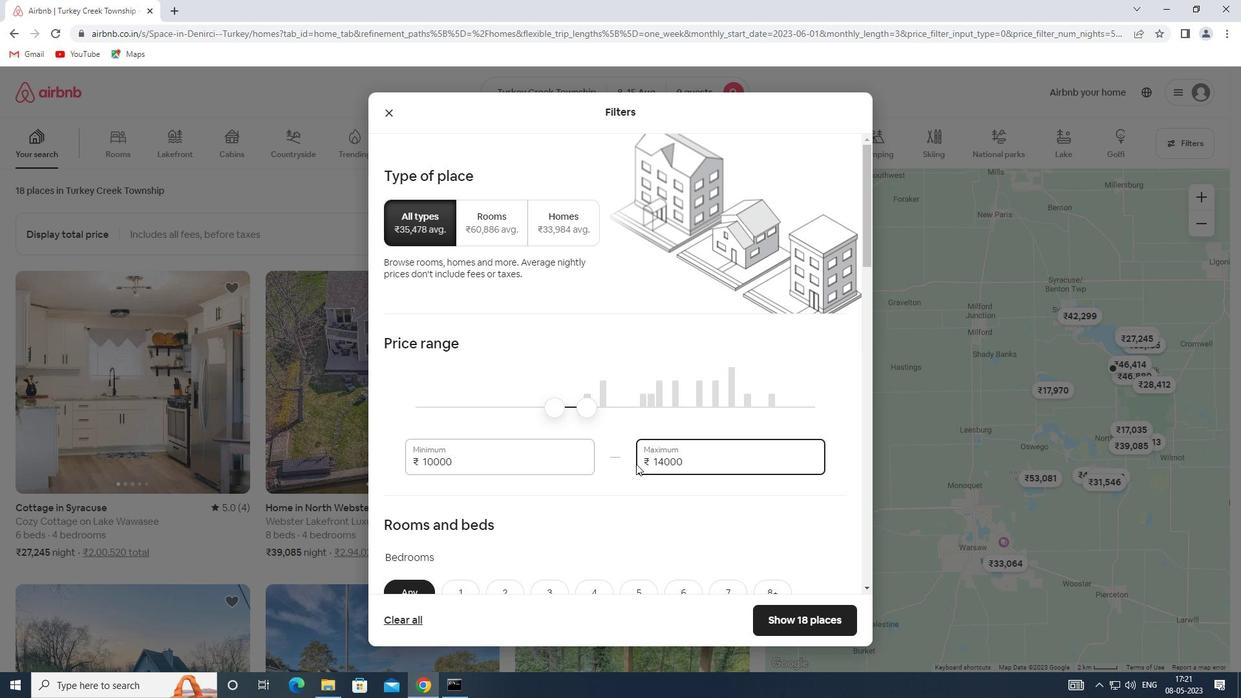 
Action: Mouse scrolled (635, 462) with delta (0, 0)
Screenshot: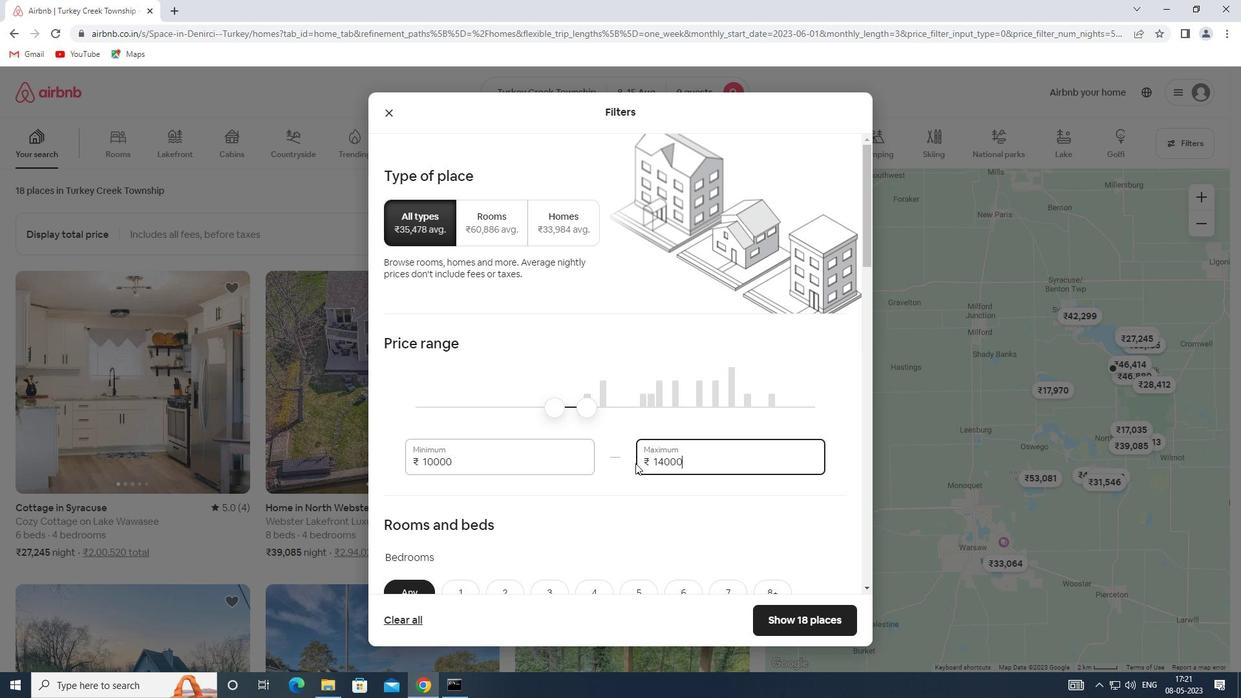 
Action: Mouse scrolled (635, 462) with delta (0, 0)
Screenshot: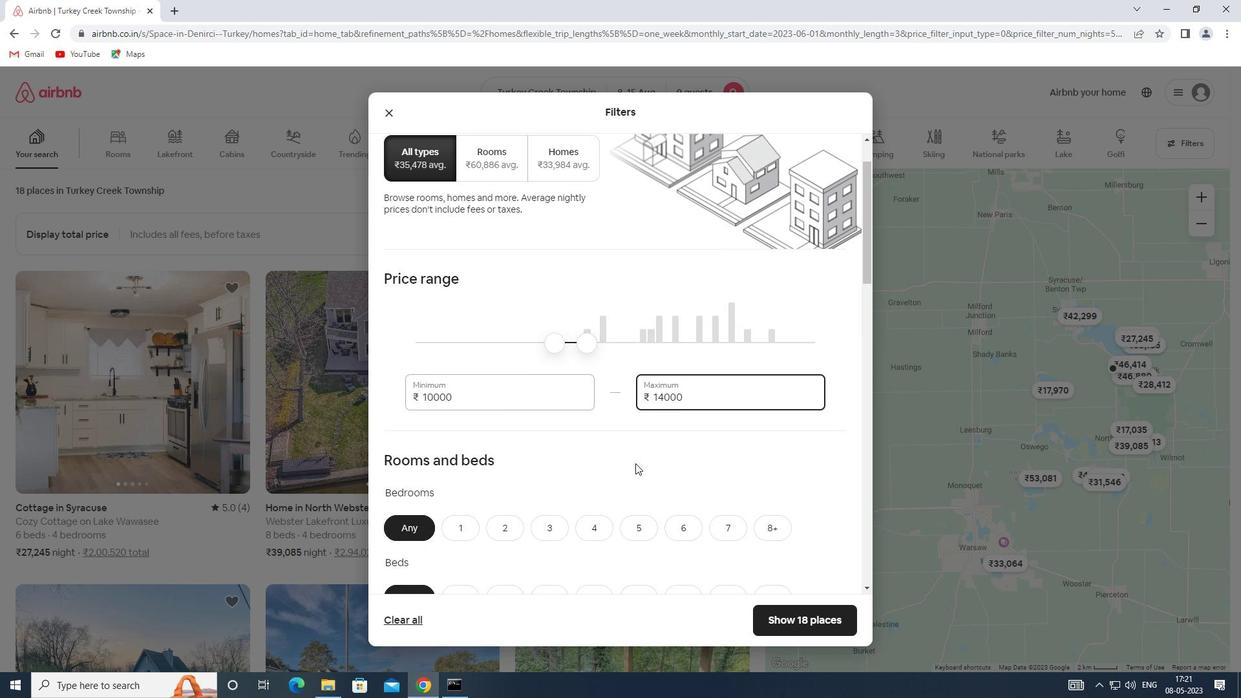 
Action: Mouse scrolled (635, 462) with delta (0, 0)
Screenshot: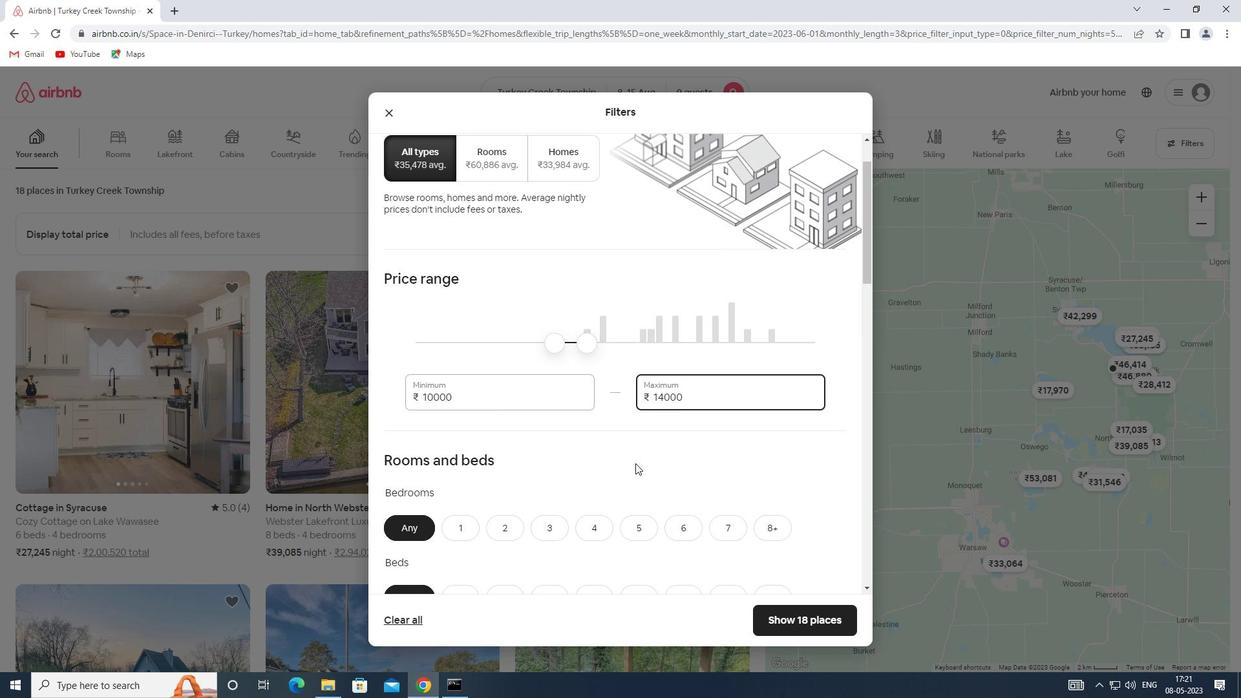 
Action: Mouse moved to (632, 398)
Screenshot: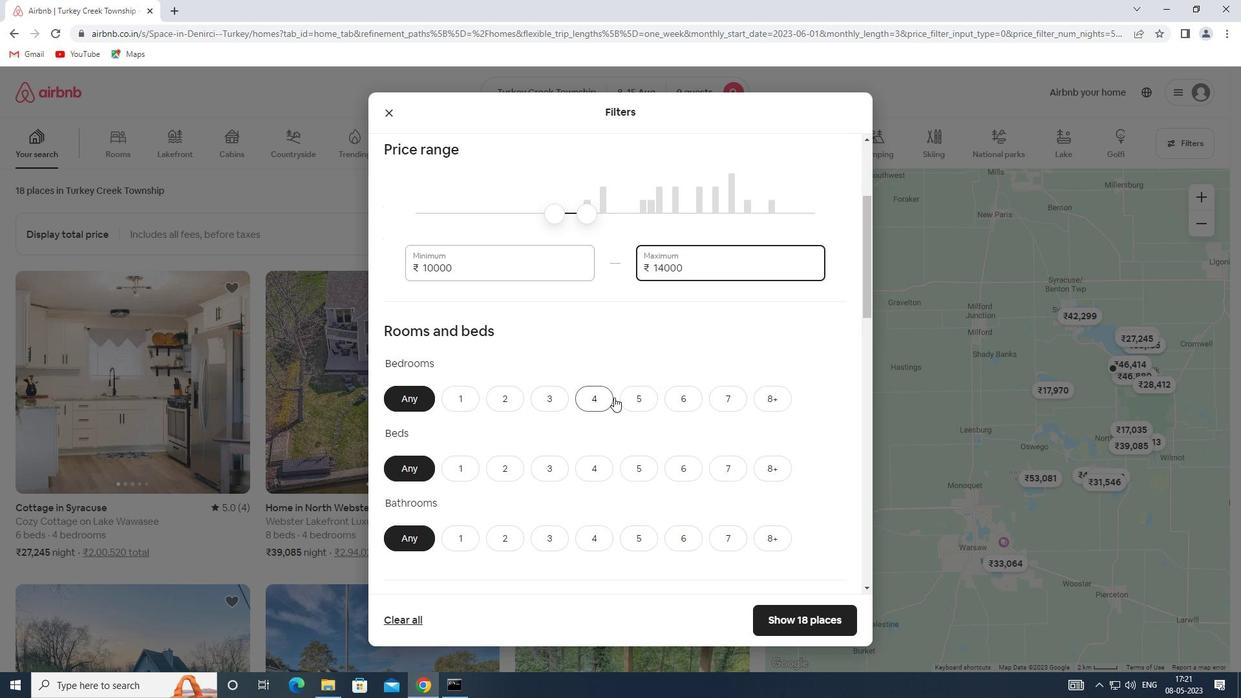 
Action: Mouse pressed left at (632, 398)
Screenshot: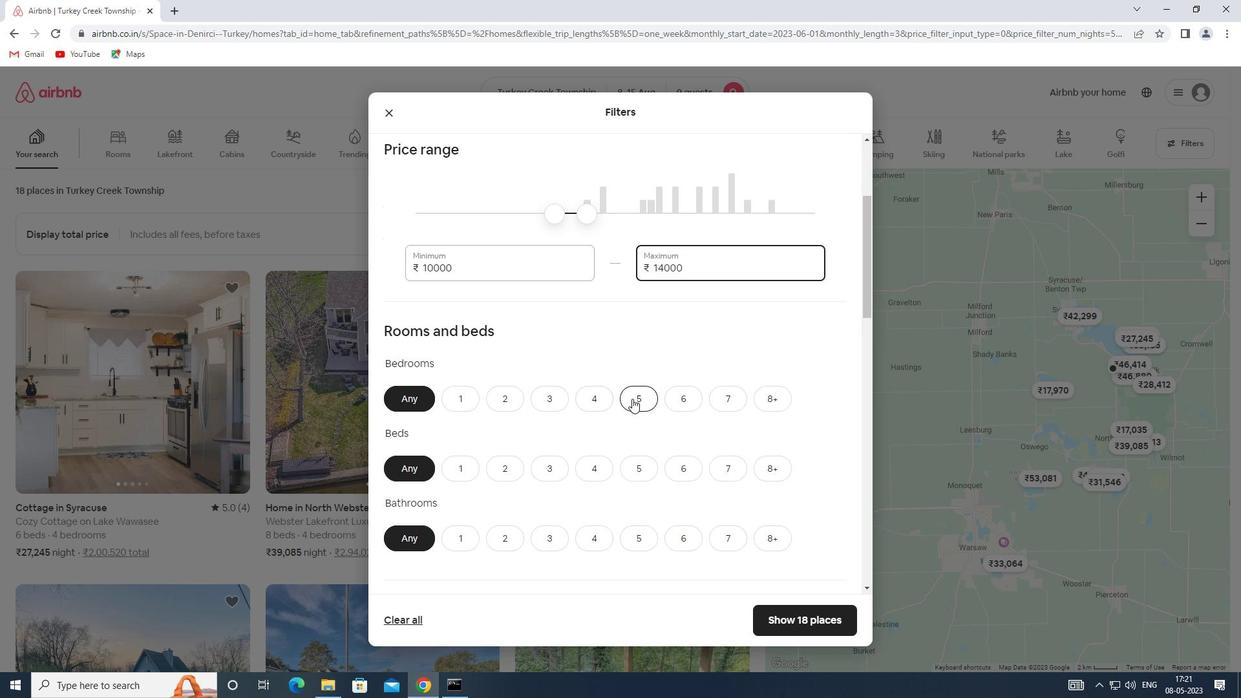 
Action: Mouse moved to (762, 400)
Screenshot: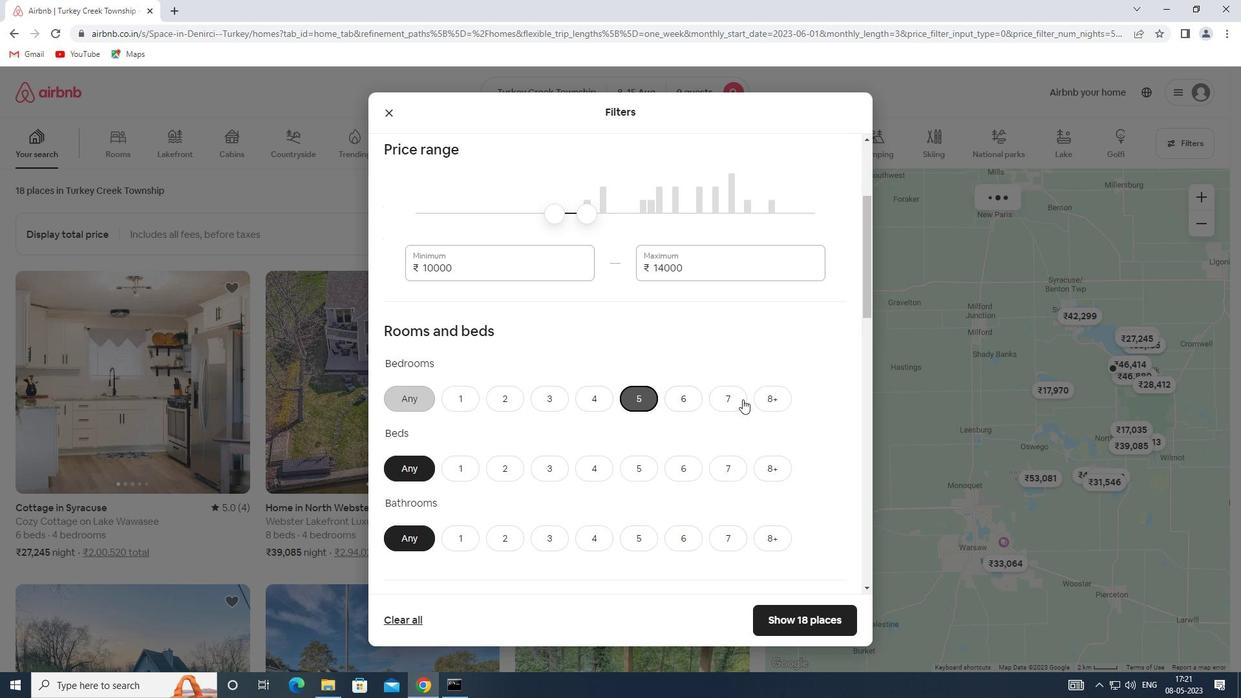 
Action: Mouse pressed left at (762, 400)
Screenshot: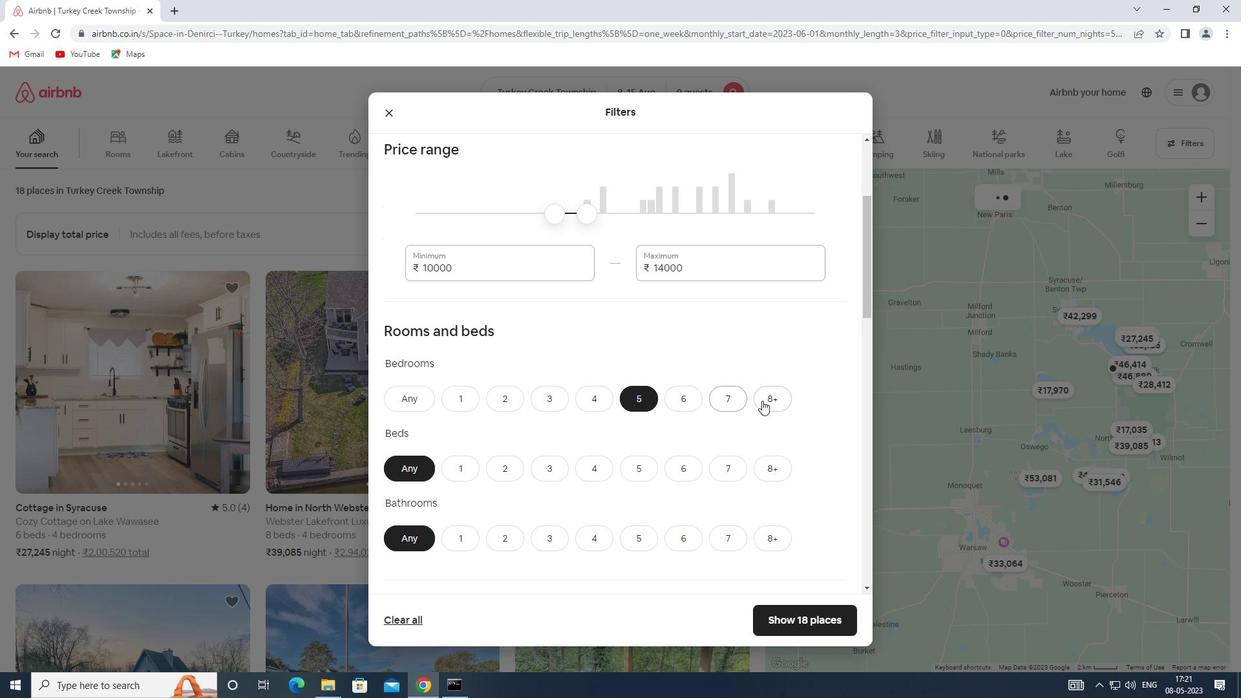 
Action: Mouse moved to (647, 400)
Screenshot: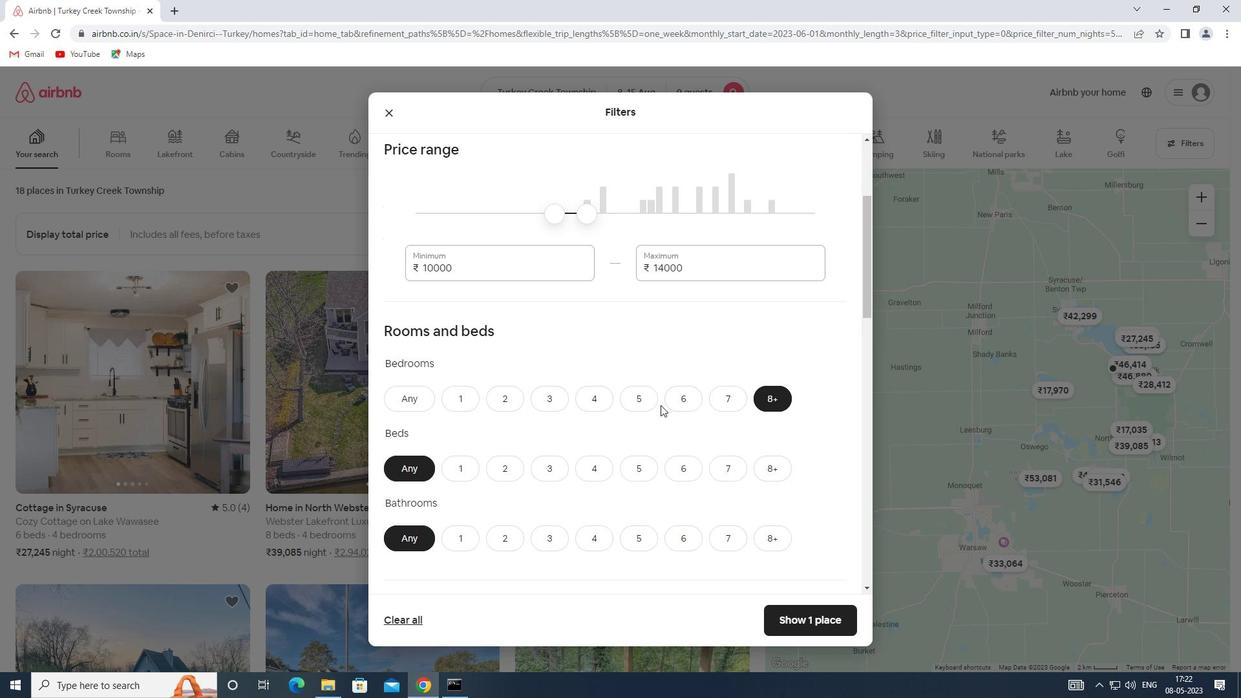 
Action: Mouse pressed left at (647, 400)
Screenshot: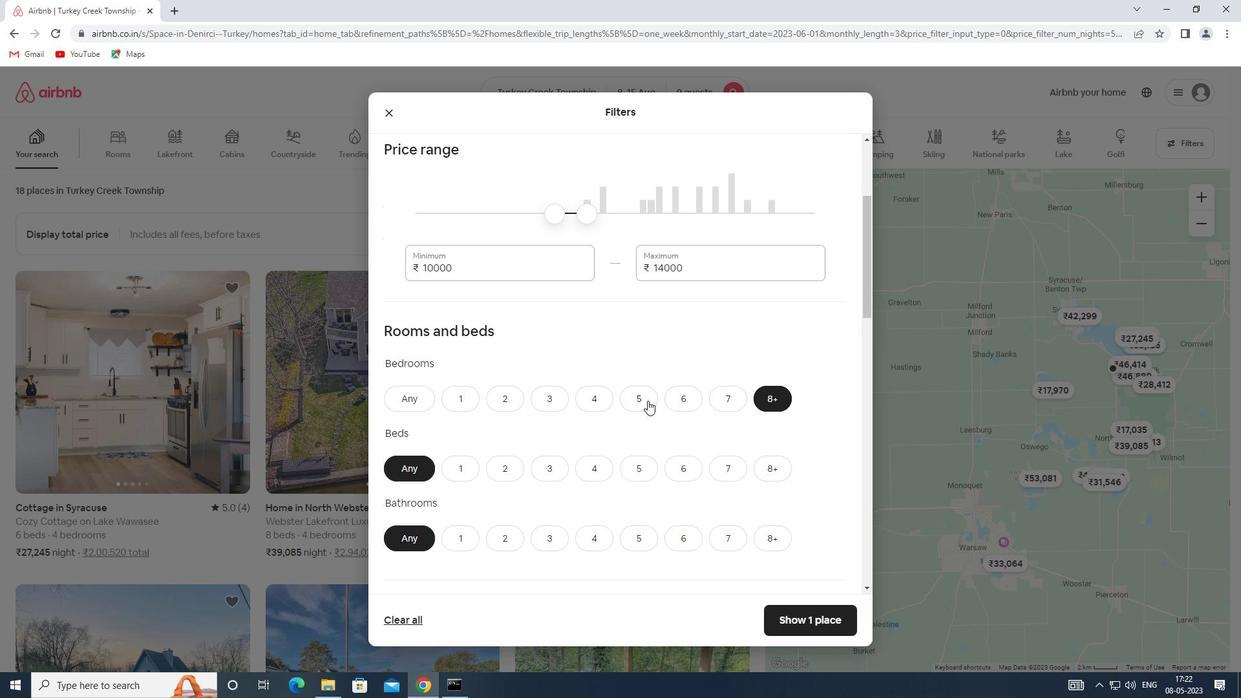 
Action: Mouse moved to (777, 466)
Screenshot: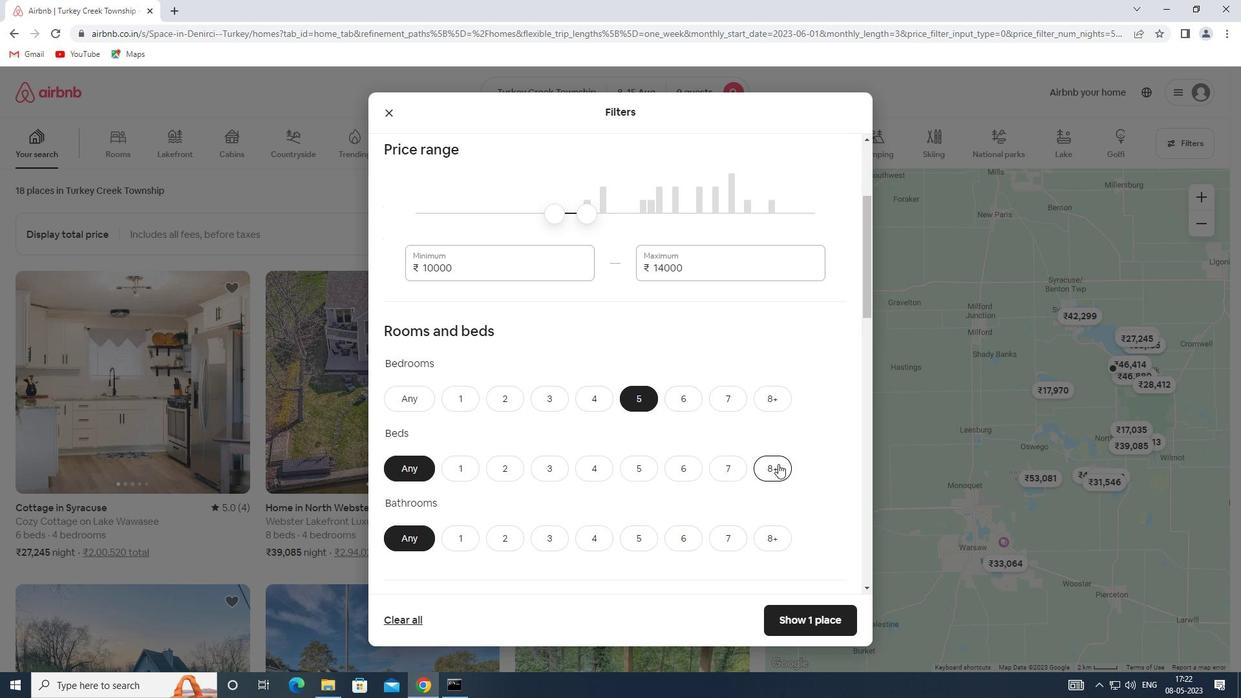 
Action: Mouse pressed left at (777, 466)
Screenshot: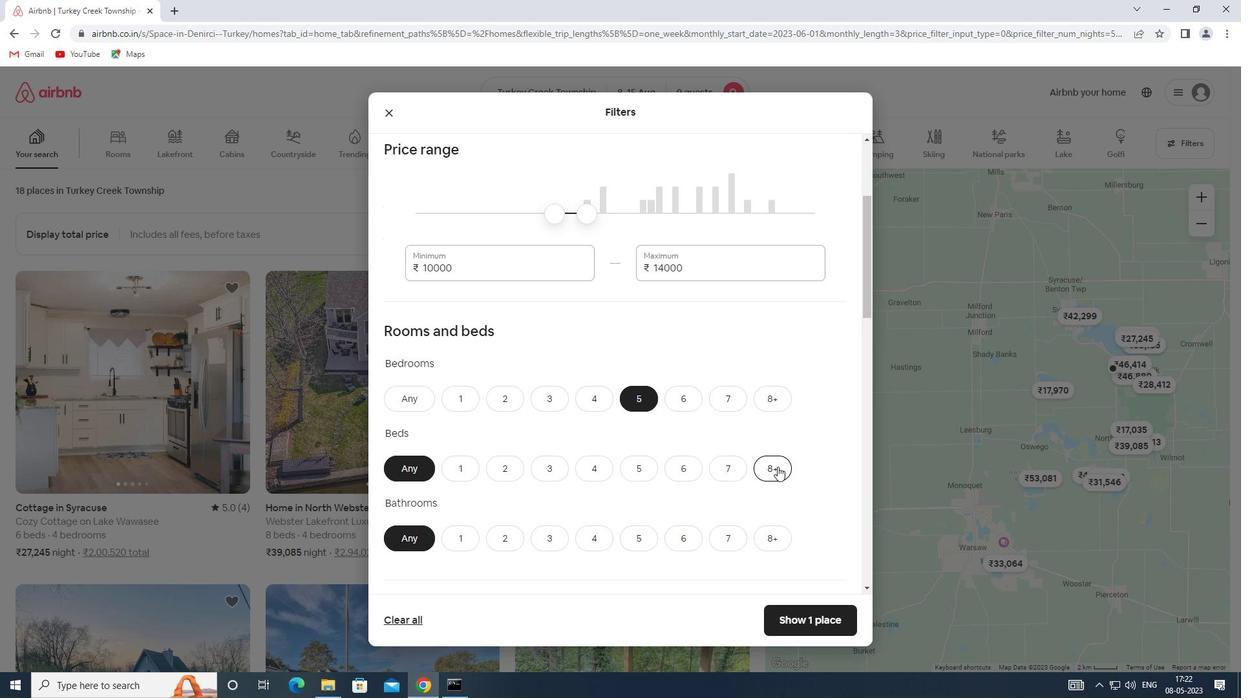 
Action: Mouse moved to (636, 534)
Screenshot: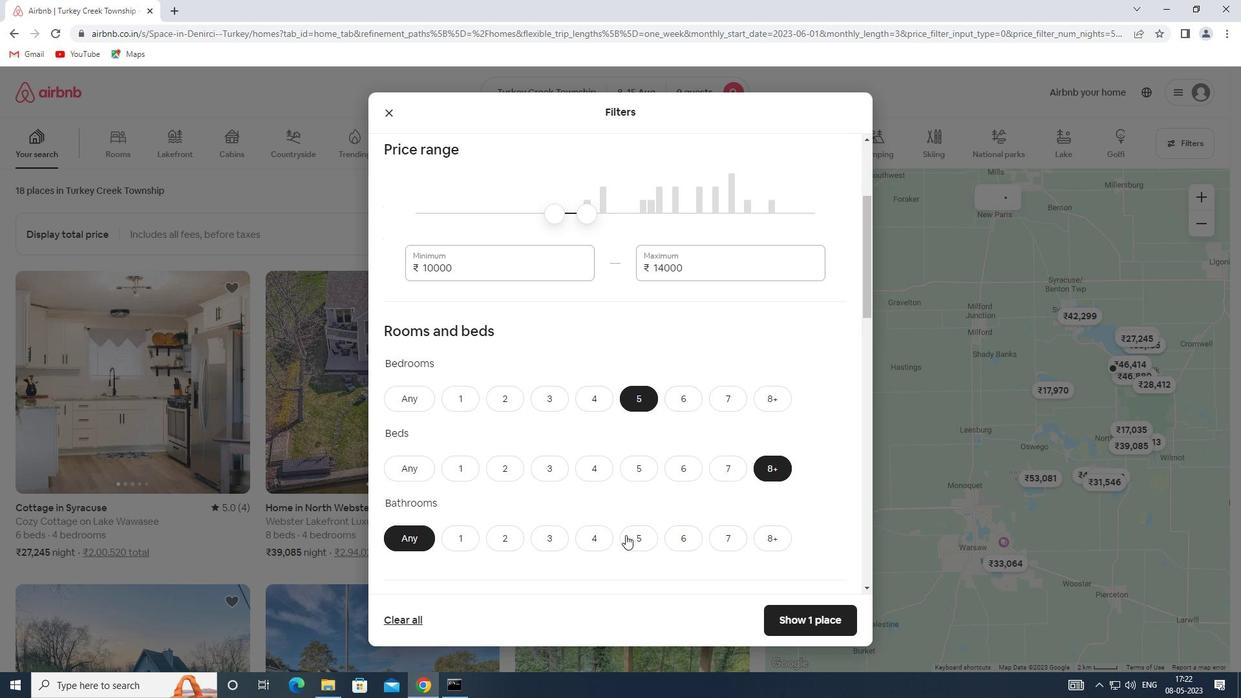 
Action: Mouse pressed left at (636, 534)
Screenshot: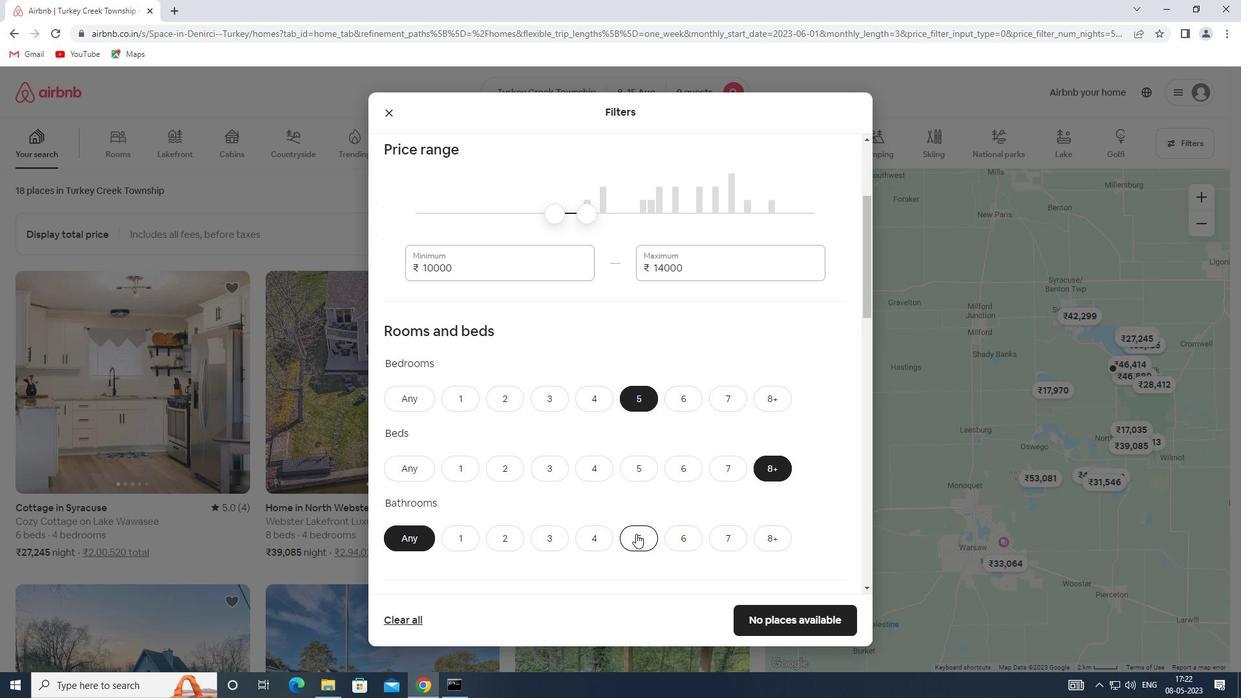
Action: Mouse moved to (643, 534)
Screenshot: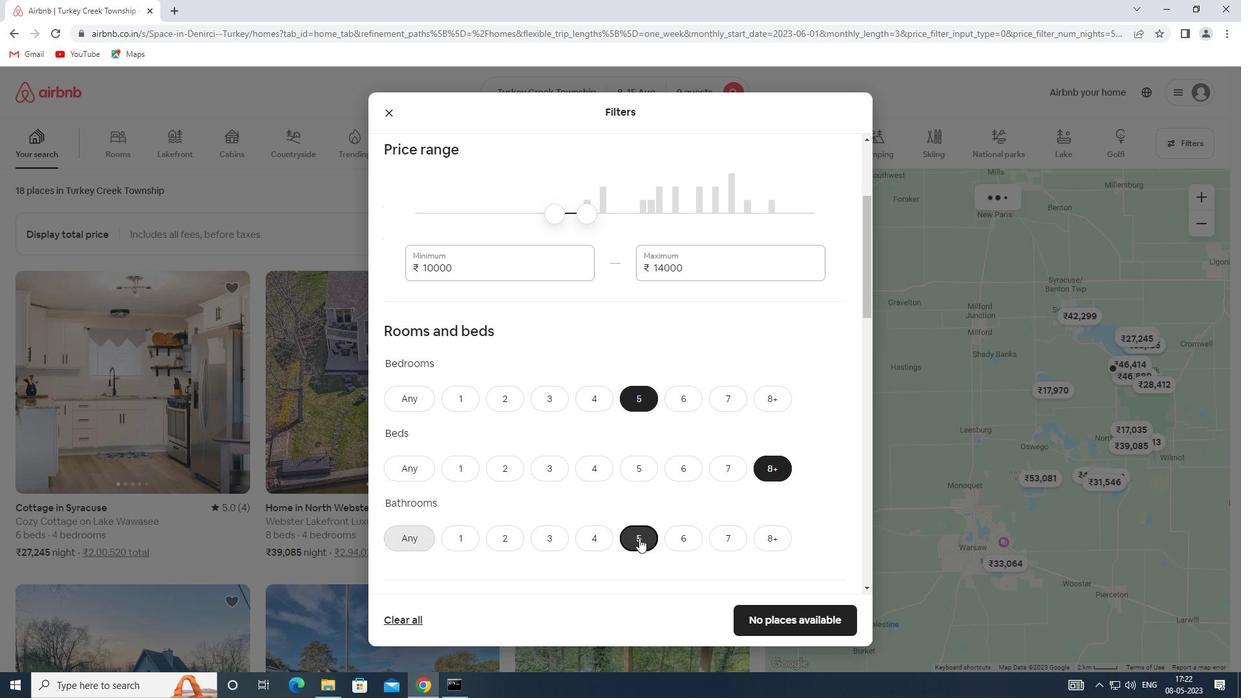 
Action: Mouse scrolled (643, 534) with delta (0, 0)
Screenshot: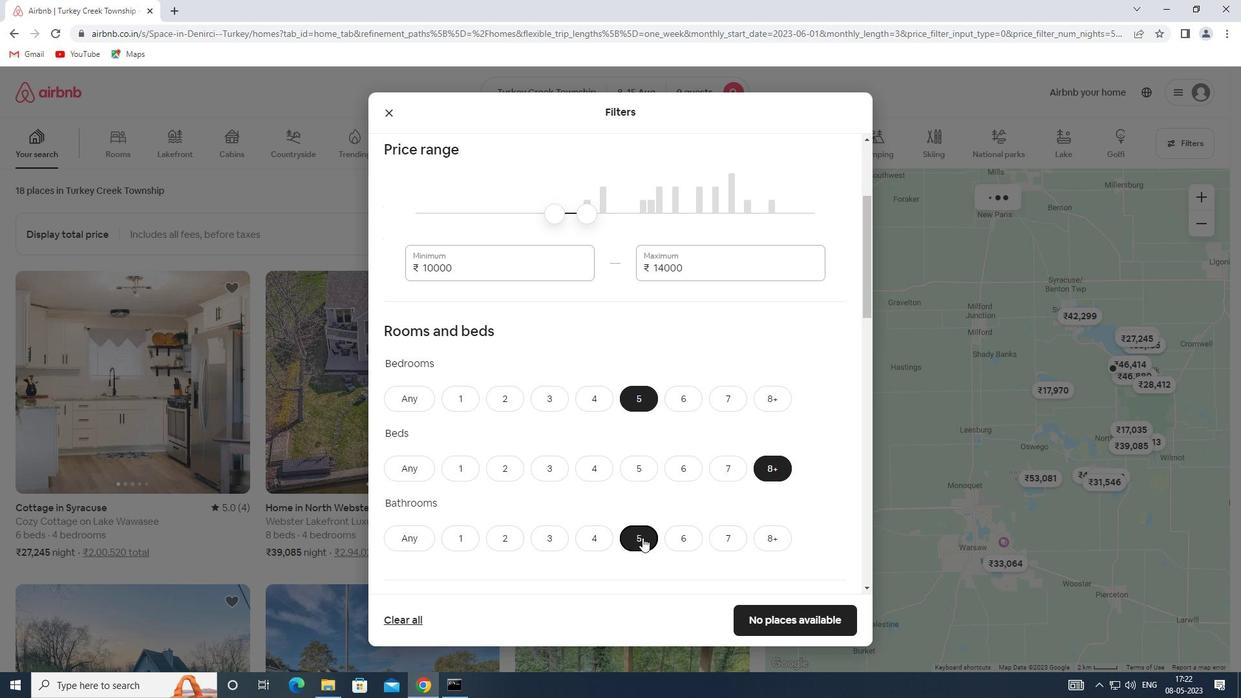 
Action: Mouse scrolled (643, 534) with delta (0, 0)
Screenshot: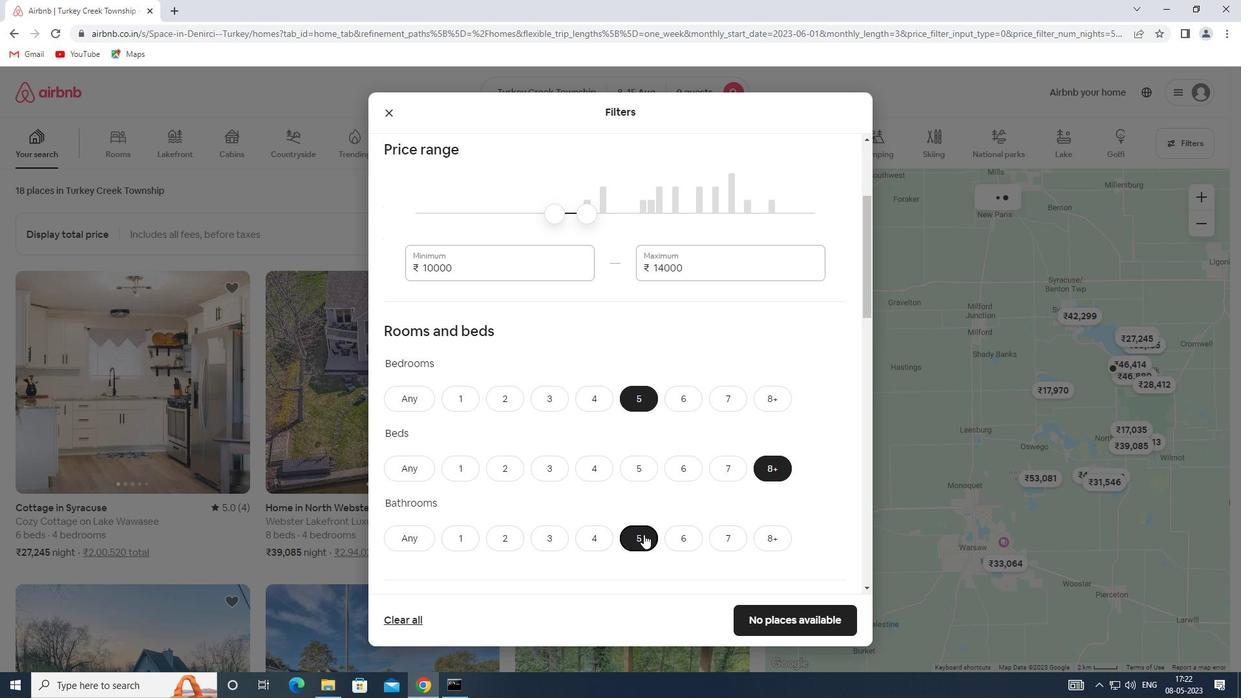 
Action: Mouse moved to (640, 509)
Screenshot: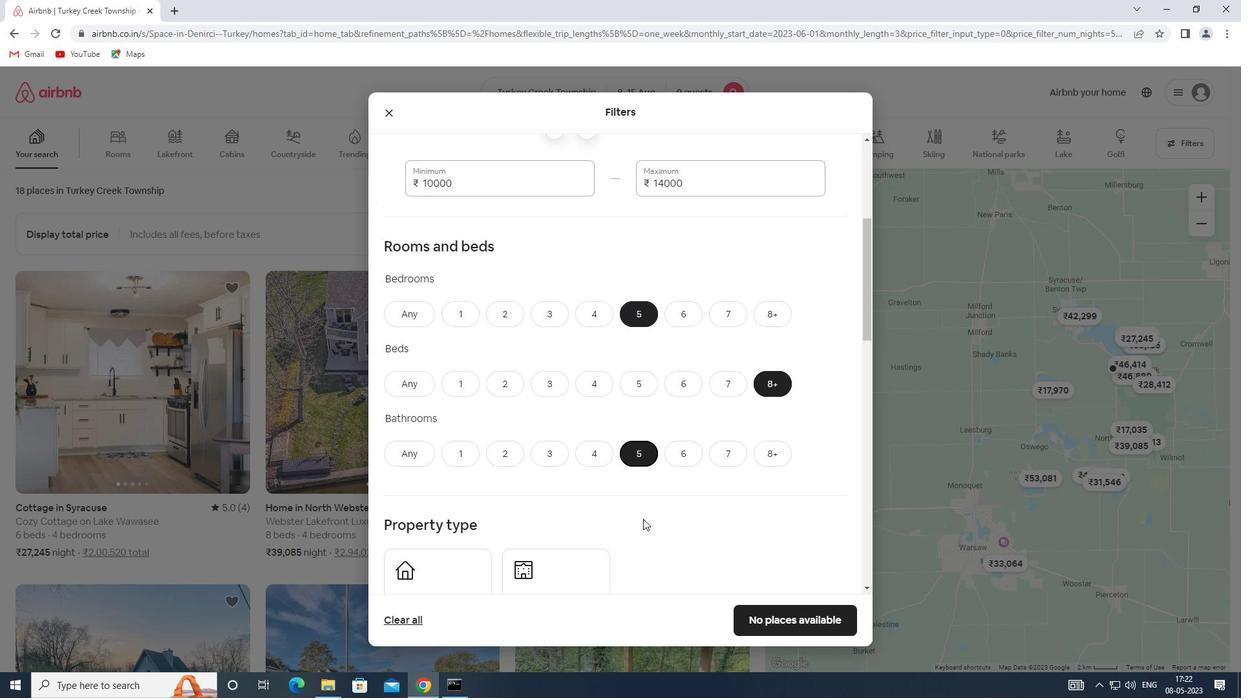 
Action: Mouse scrolled (640, 508) with delta (0, 0)
Screenshot: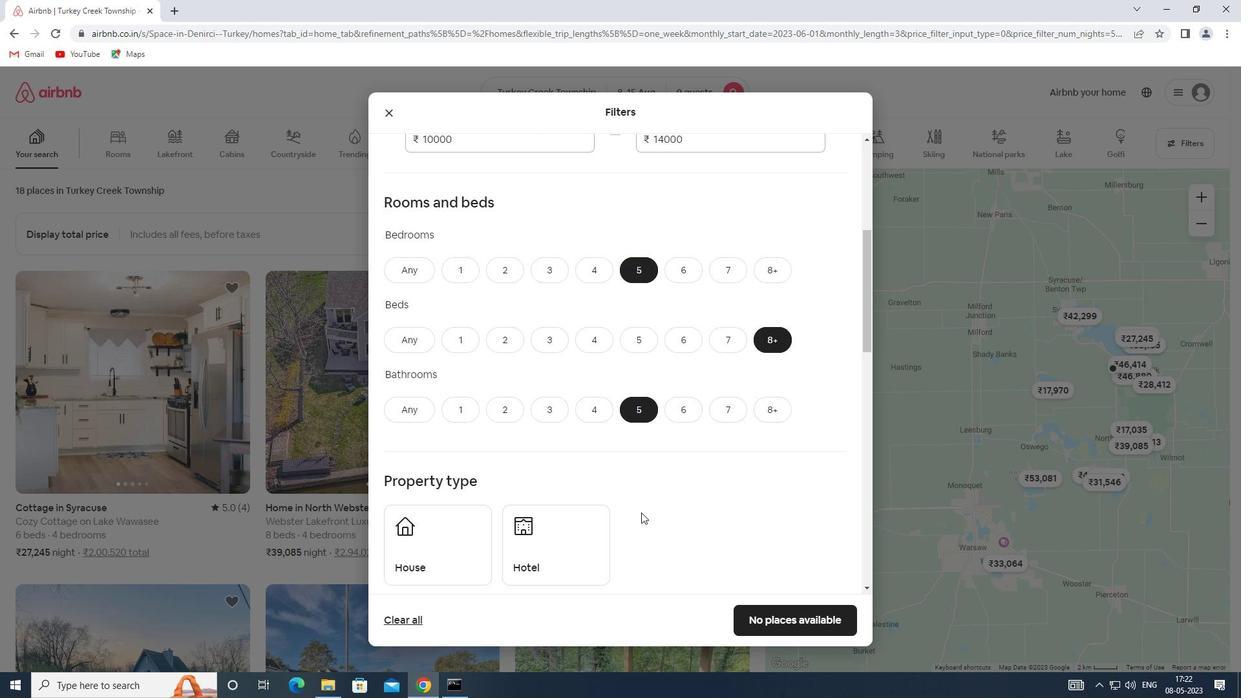 
Action: Mouse moved to (472, 477)
Screenshot: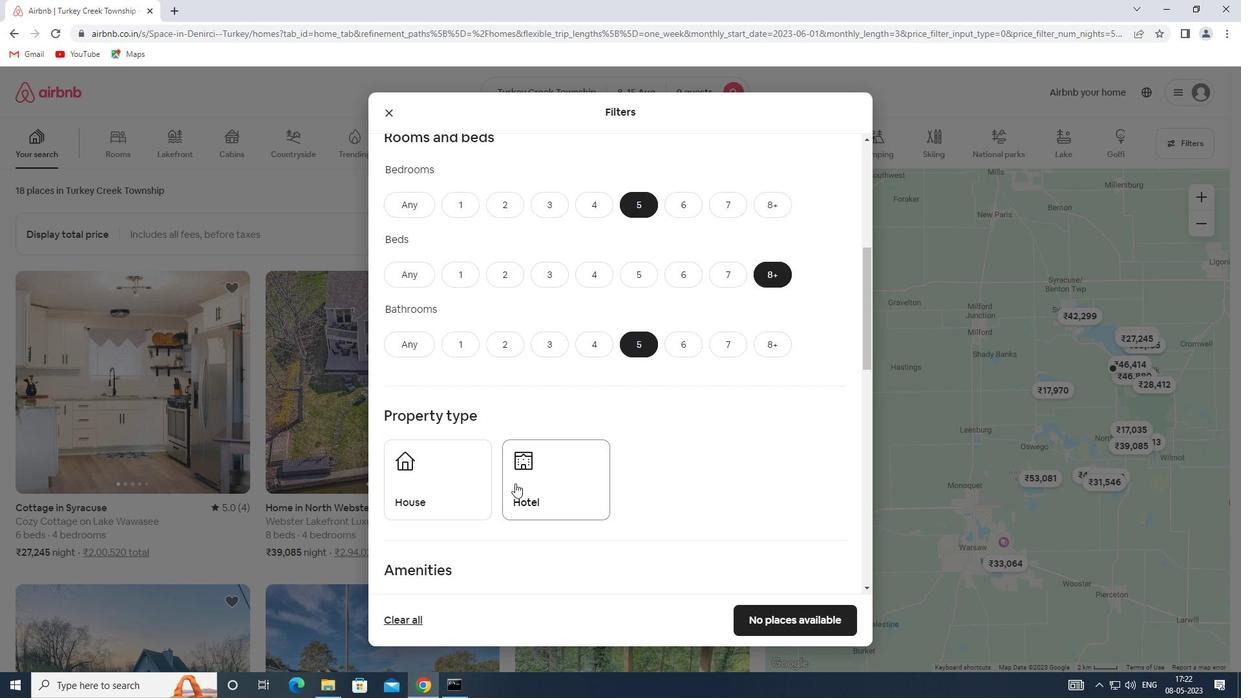 
Action: Mouse pressed left at (472, 477)
Screenshot: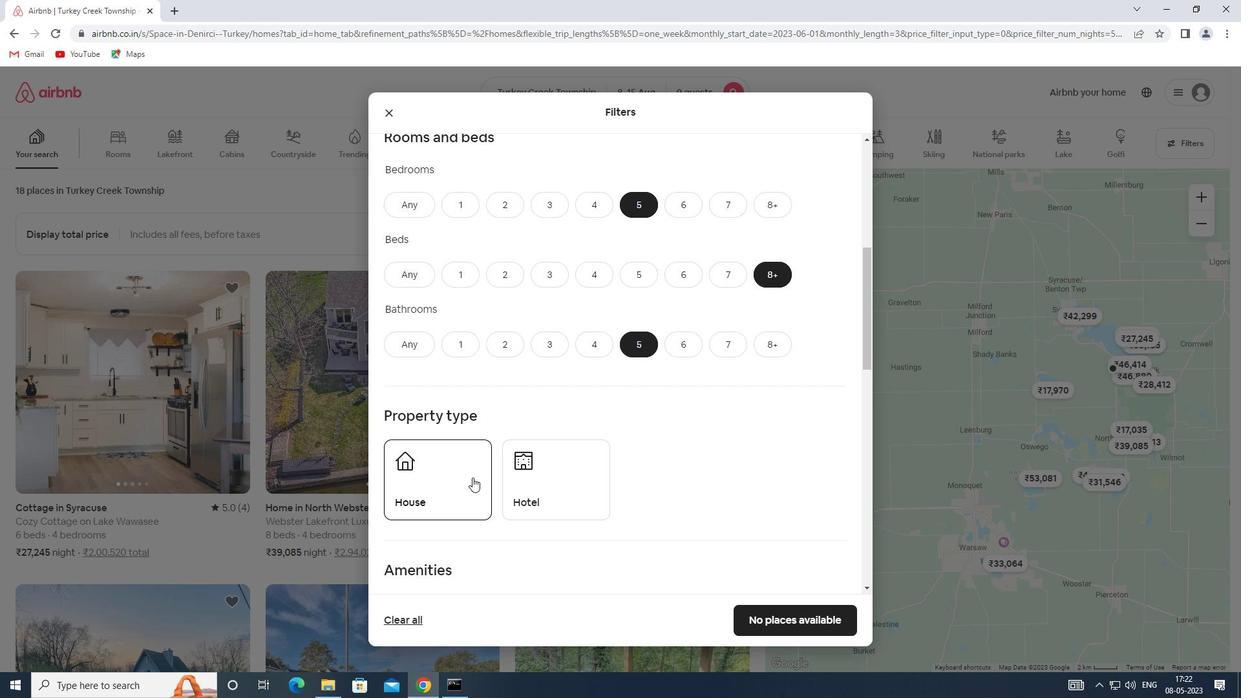 
Action: Mouse moved to (540, 487)
Screenshot: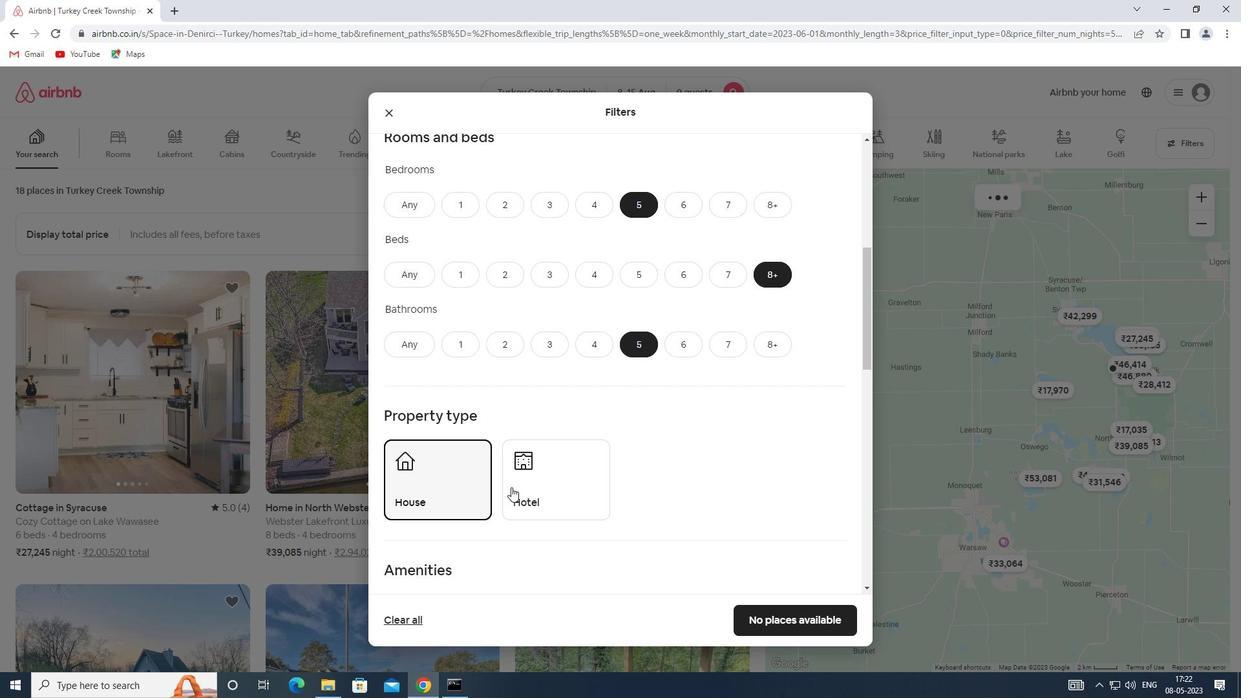 
Action: Mouse pressed left at (540, 487)
Screenshot: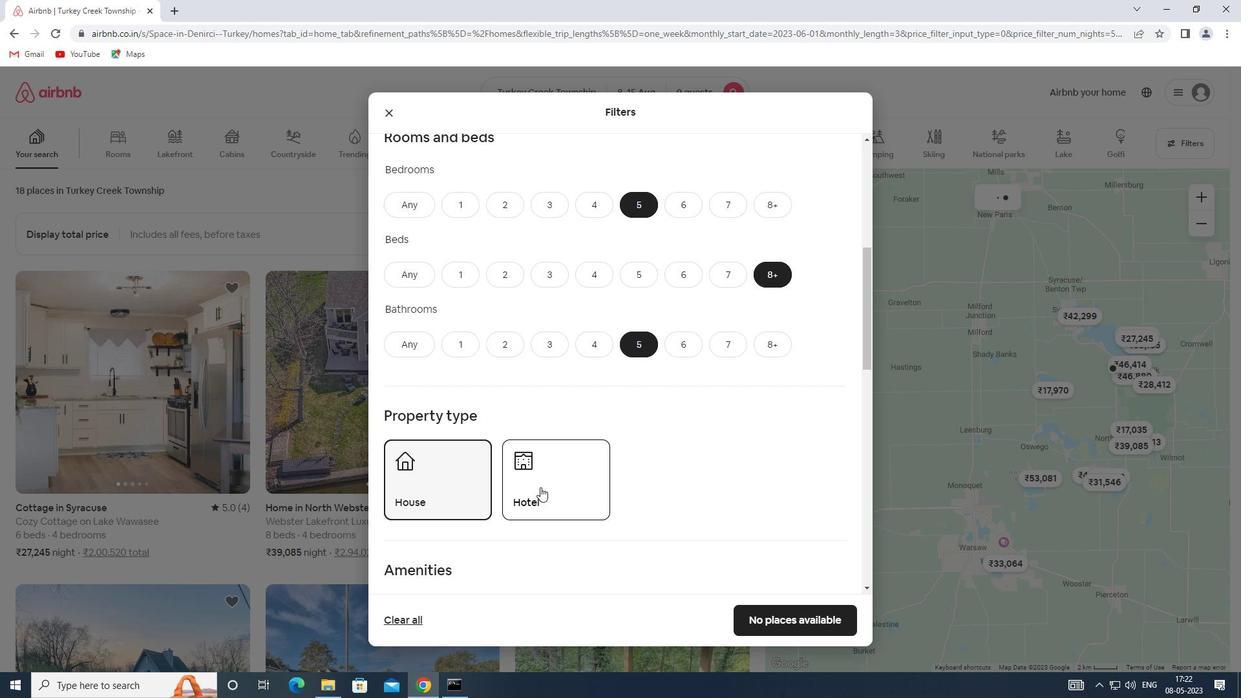 
Action: Mouse moved to (543, 485)
Screenshot: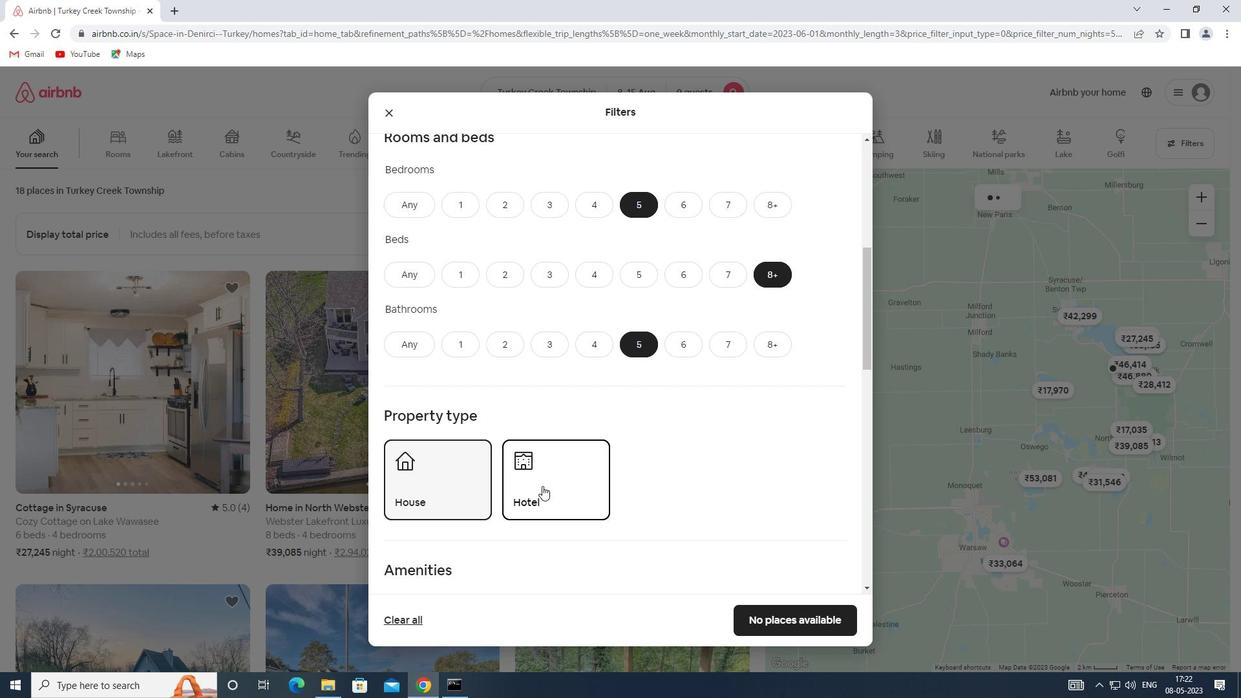 
Action: Mouse scrolled (543, 484) with delta (0, 0)
Screenshot: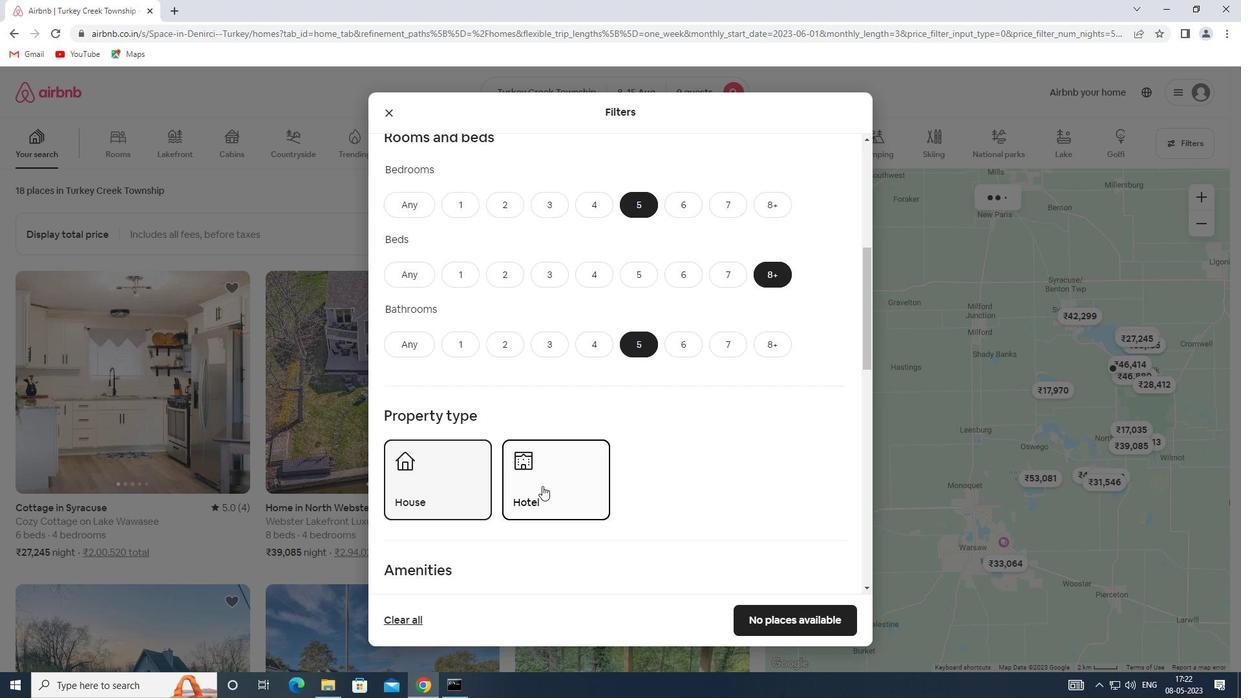 
Action: Mouse scrolled (543, 484) with delta (0, 0)
Screenshot: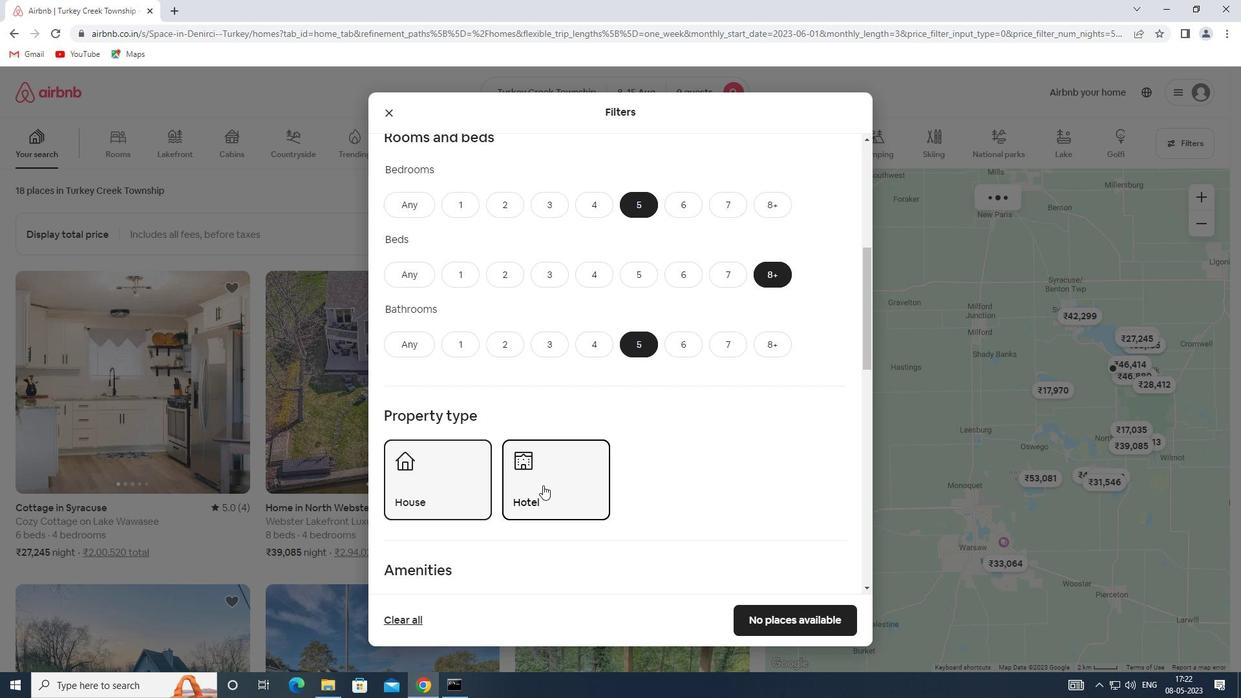 
Action: Mouse moved to (543, 480)
Screenshot: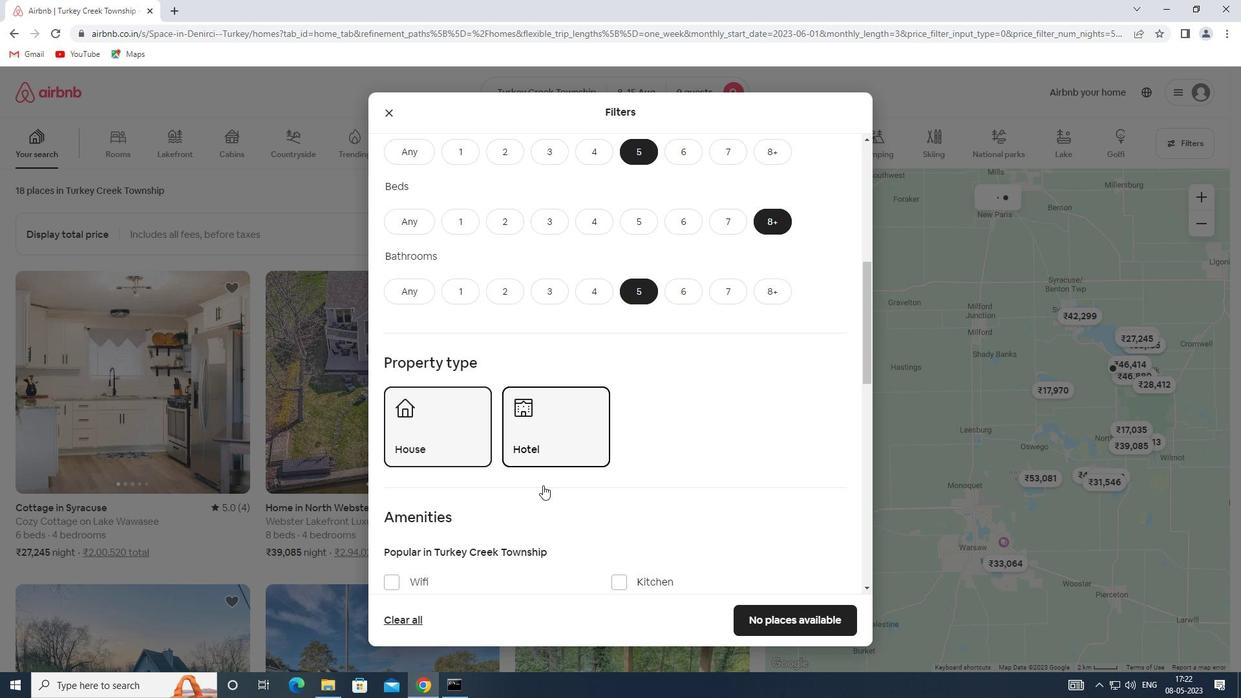 
Action: Mouse scrolled (543, 479) with delta (0, 0)
Screenshot: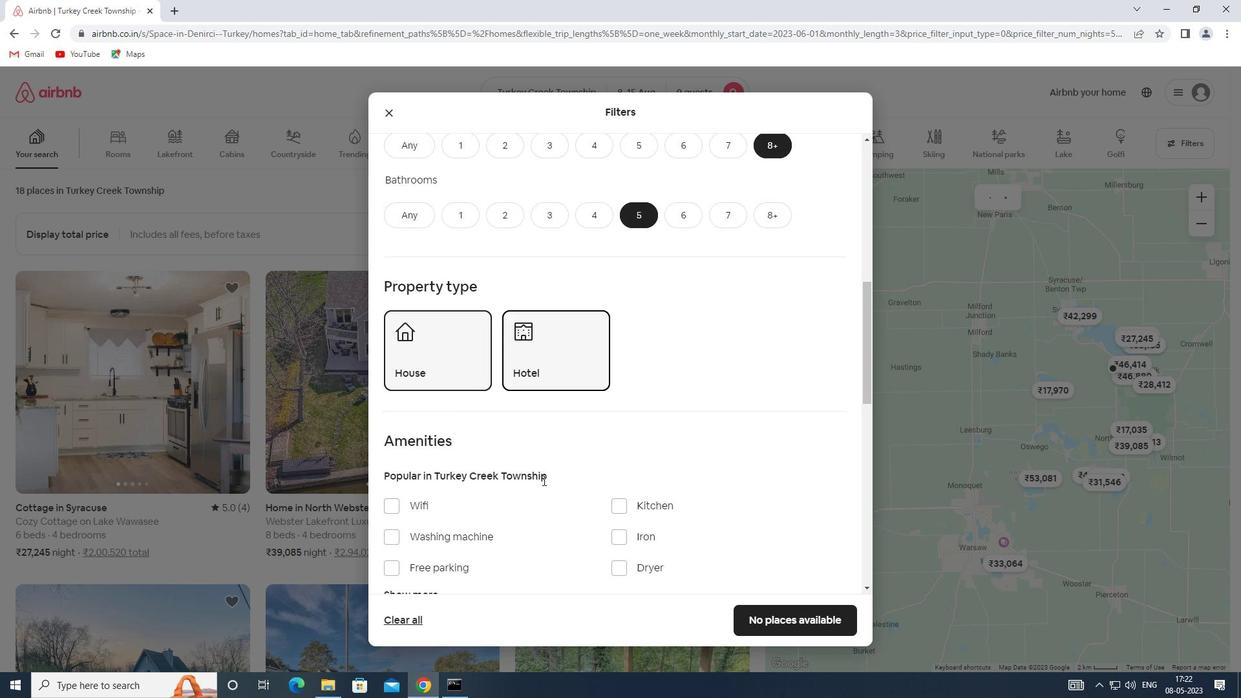 
Action: Mouse scrolled (543, 479) with delta (0, 0)
Screenshot: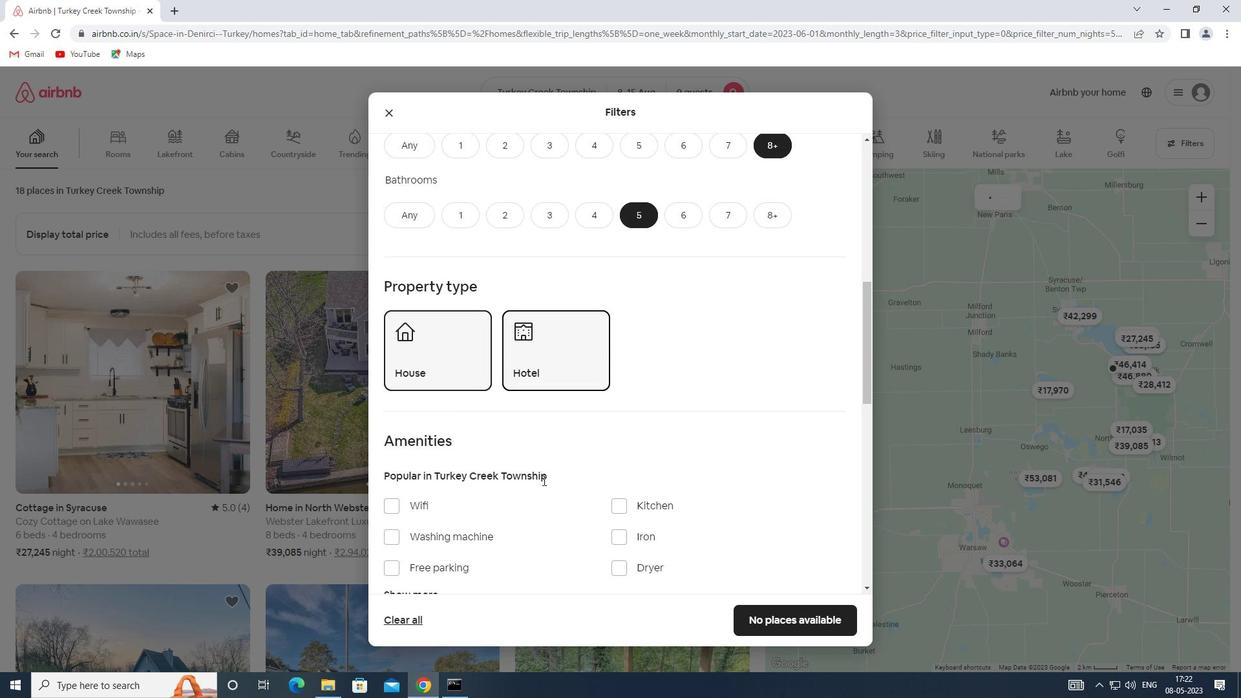 
Action: Mouse moved to (393, 377)
Screenshot: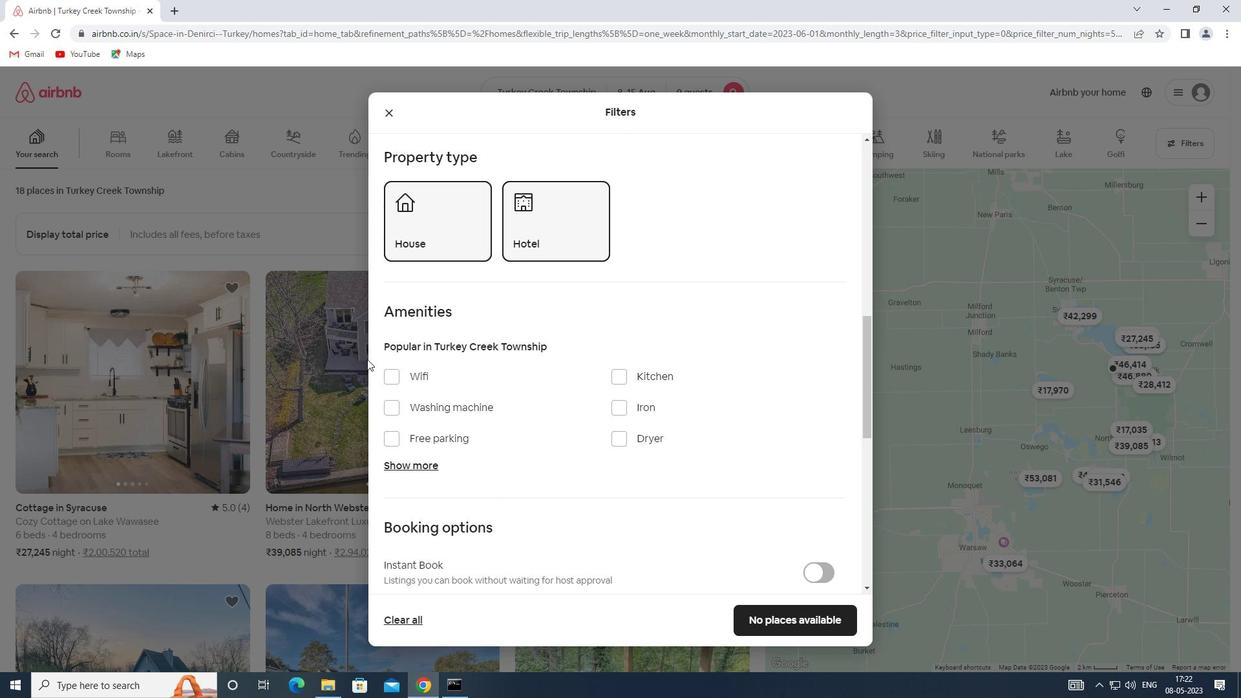 
Action: Mouse pressed left at (393, 377)
Screenshot: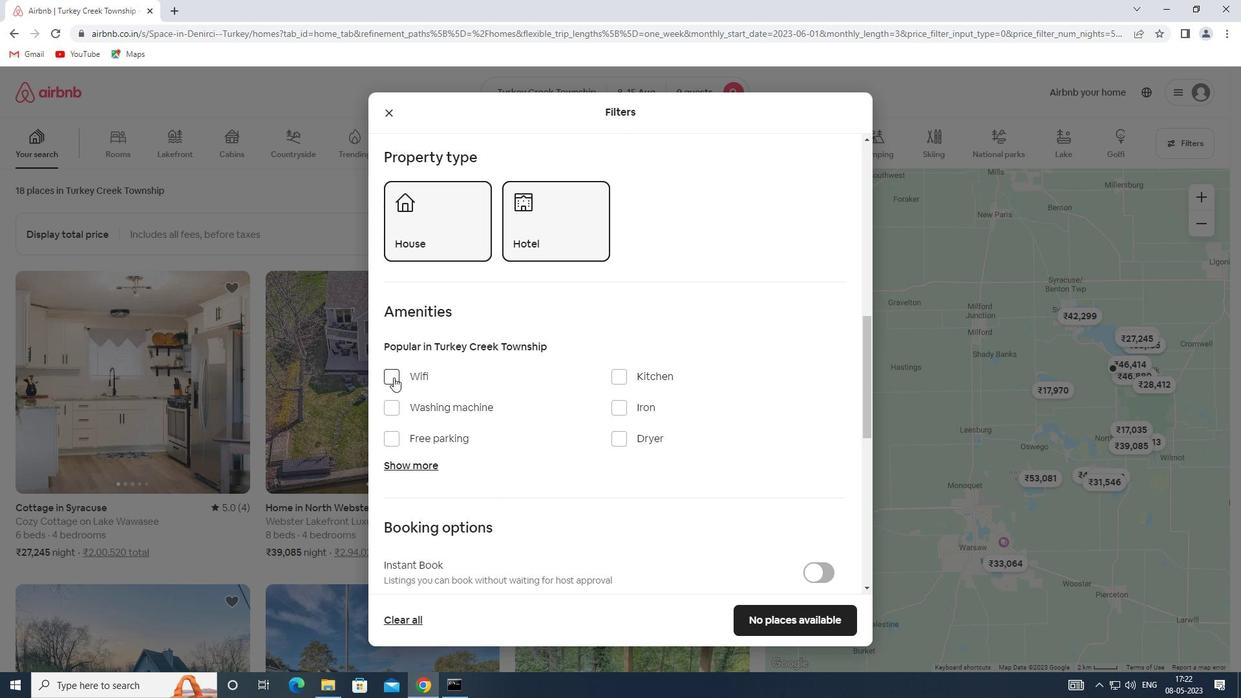 
Action: Mouse moved to (402, 459)
Screenshot: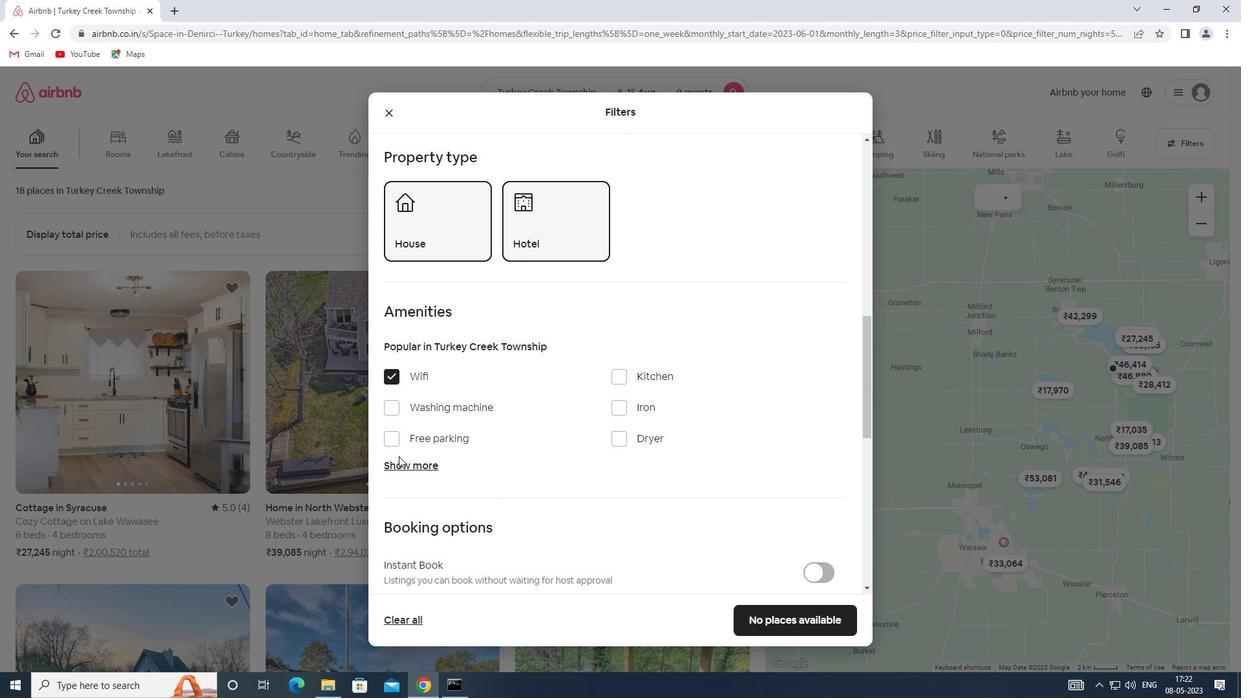 
Action: Mouse pressed left at (402, 459)
Screenshot: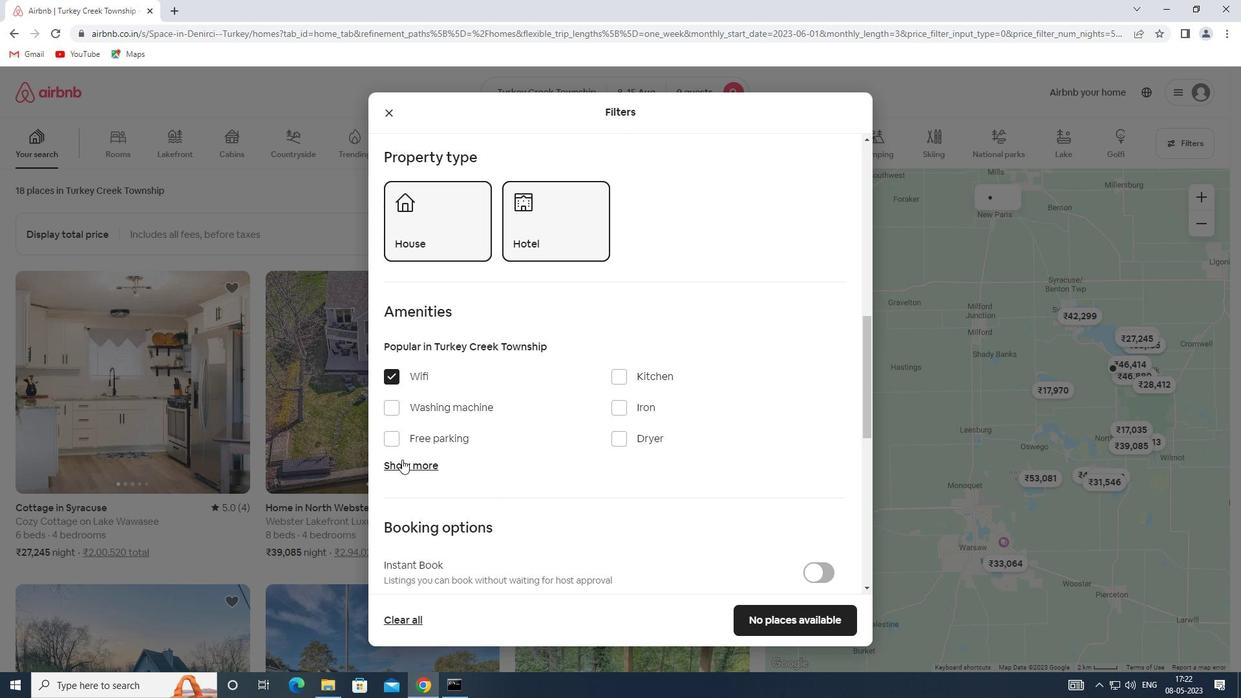 
Action: Mouse moved to (618, 539)
Screenshot: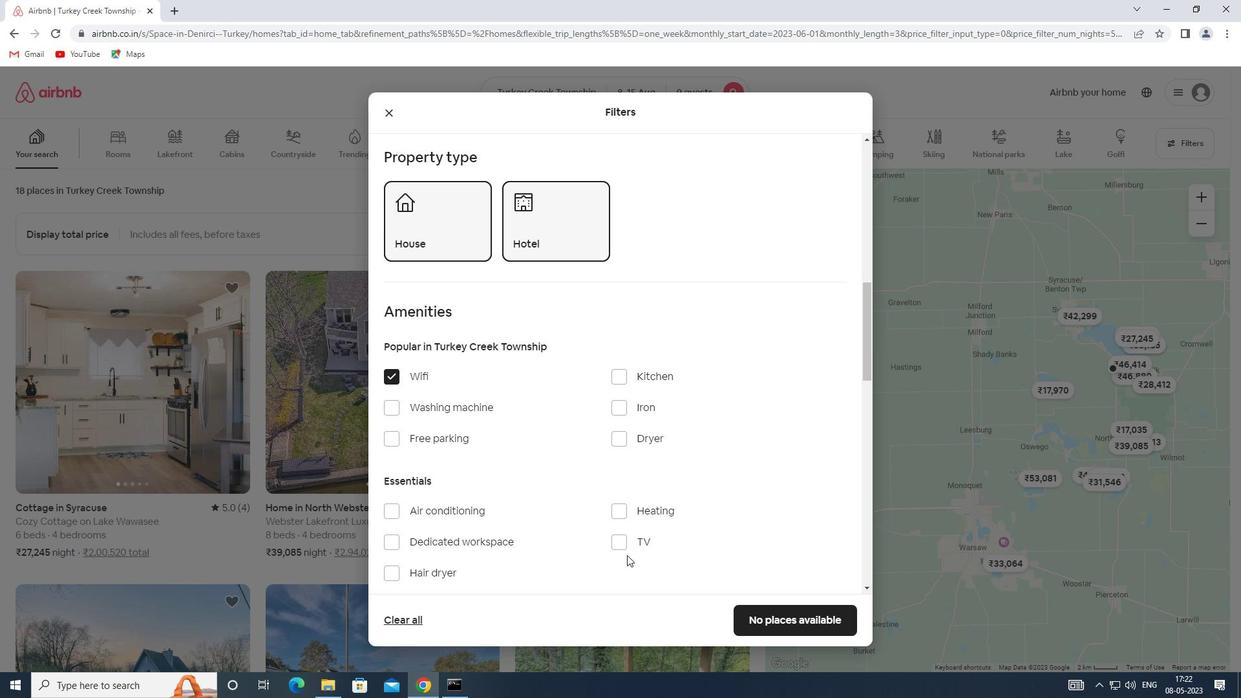 
Action: Mouse pressed left at (618, 539)
Screenshot: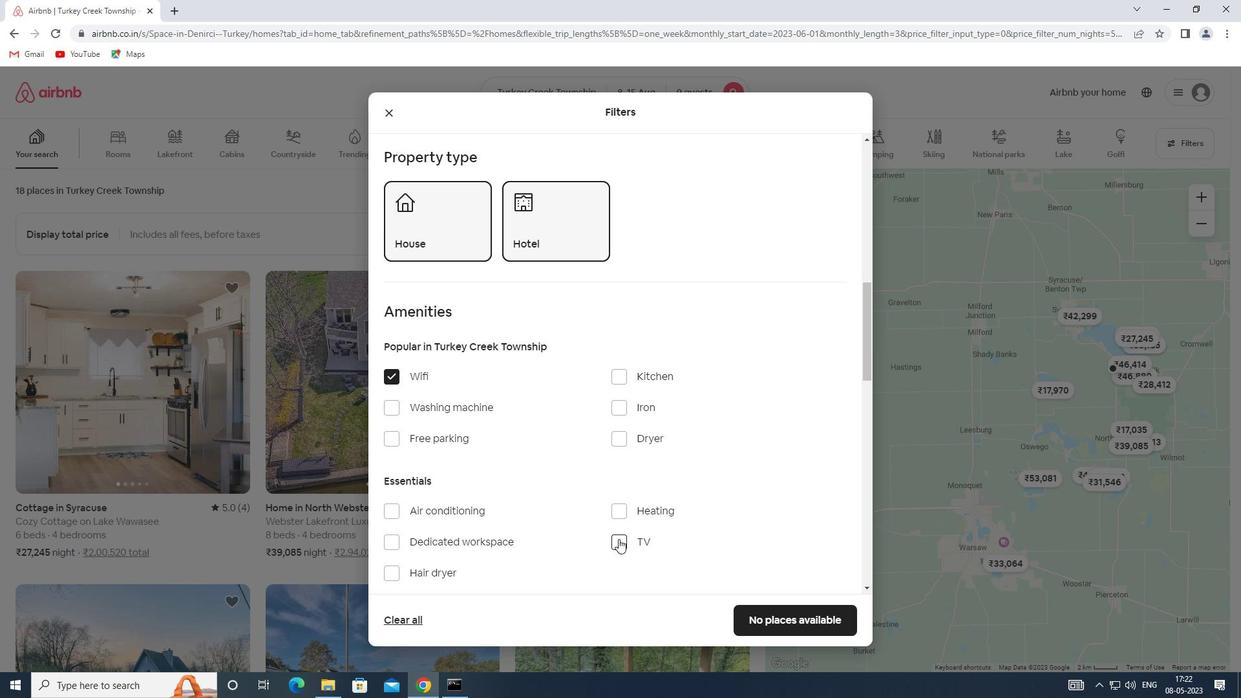 
Action: Mouse moved to (386, 440)
Screenshot: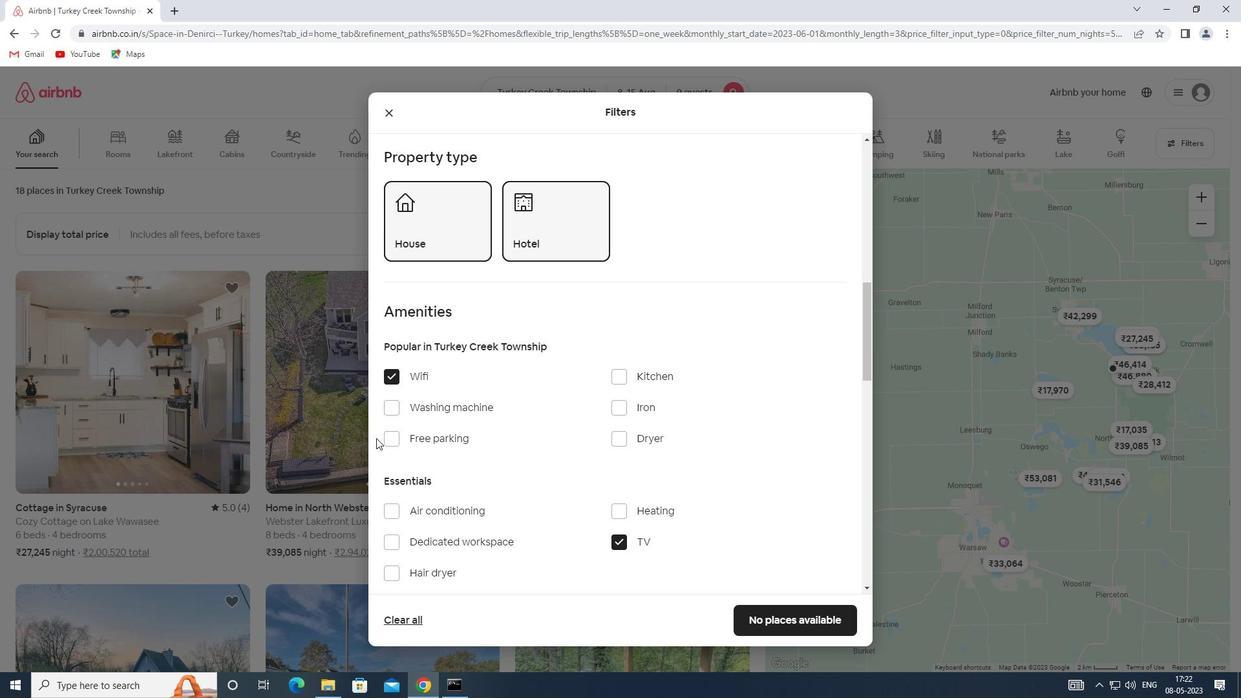 
Action: Mouse pressed left at (386, 440)
Screenshot: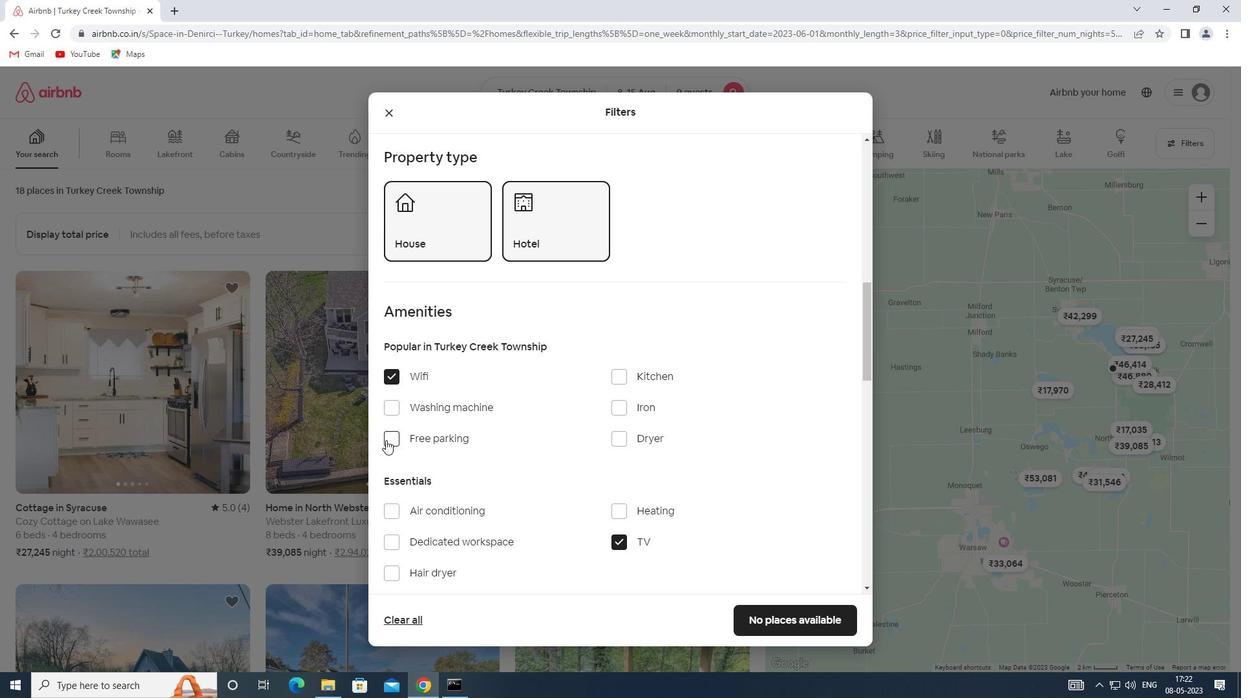 
Action: Mouse moved to (503, 504)
Screenshot: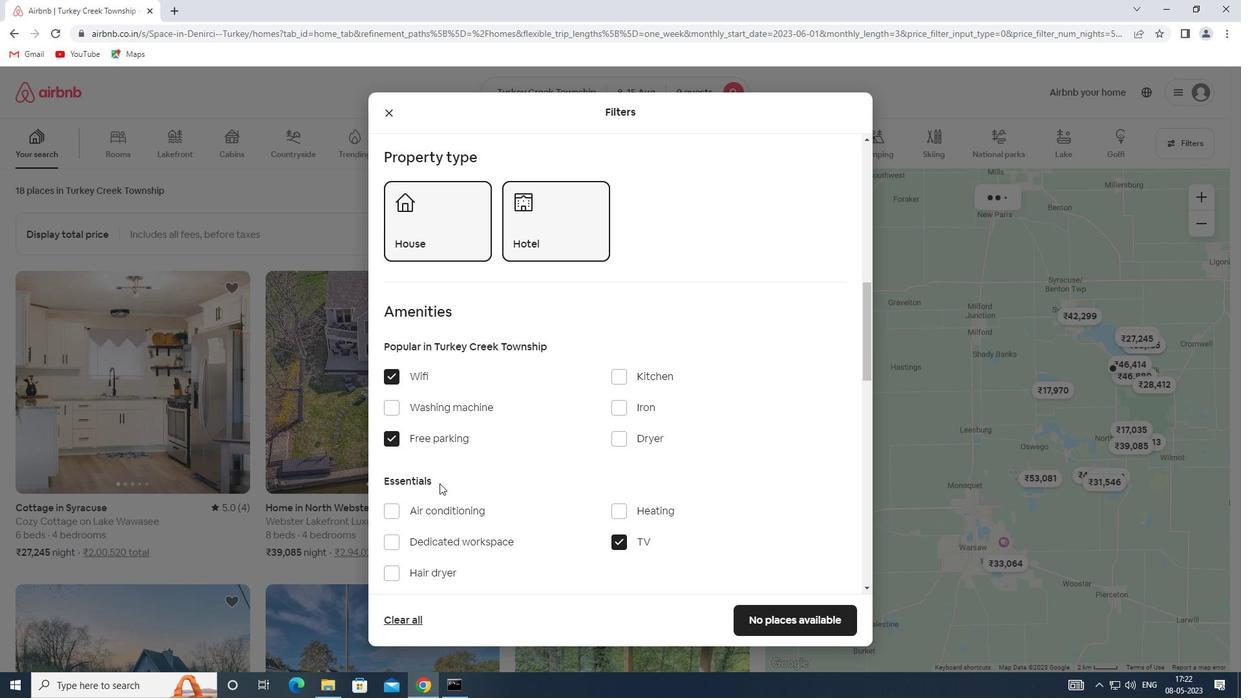 
Action: Mouse scrolled (503, 503) with delta (0, 0)
Screenshot: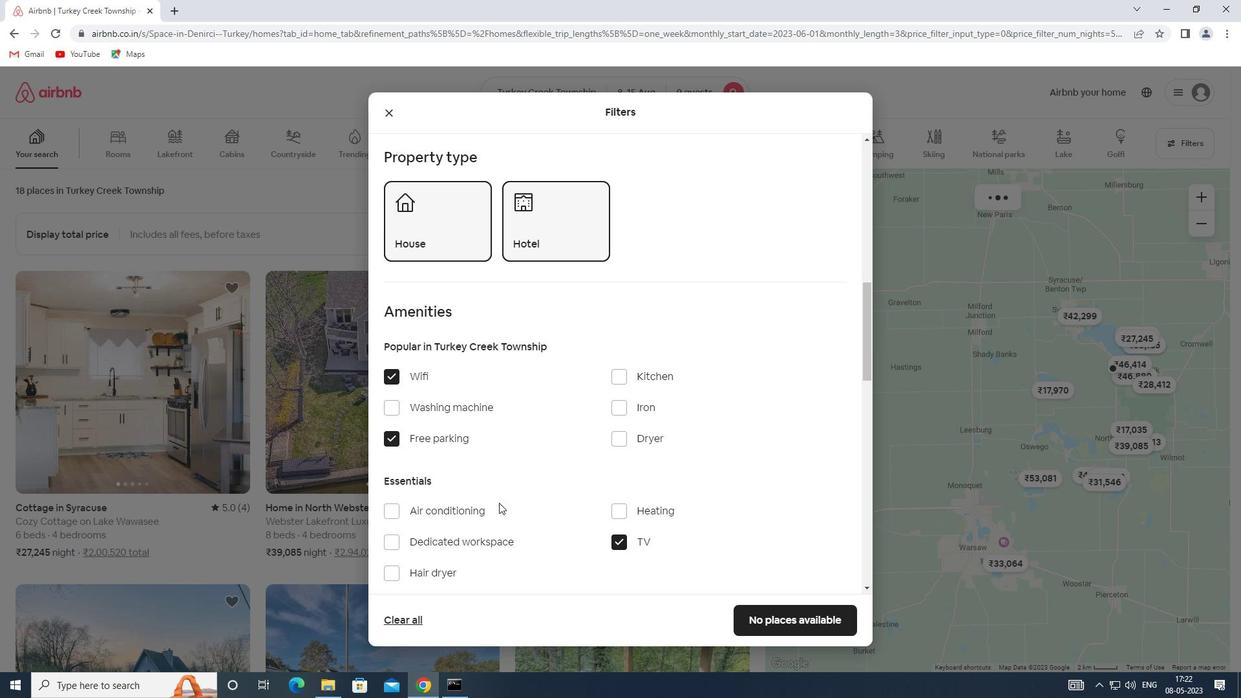 
Action: Mouse scrolled (503, 503) with delta (0, 0)
Screenshot: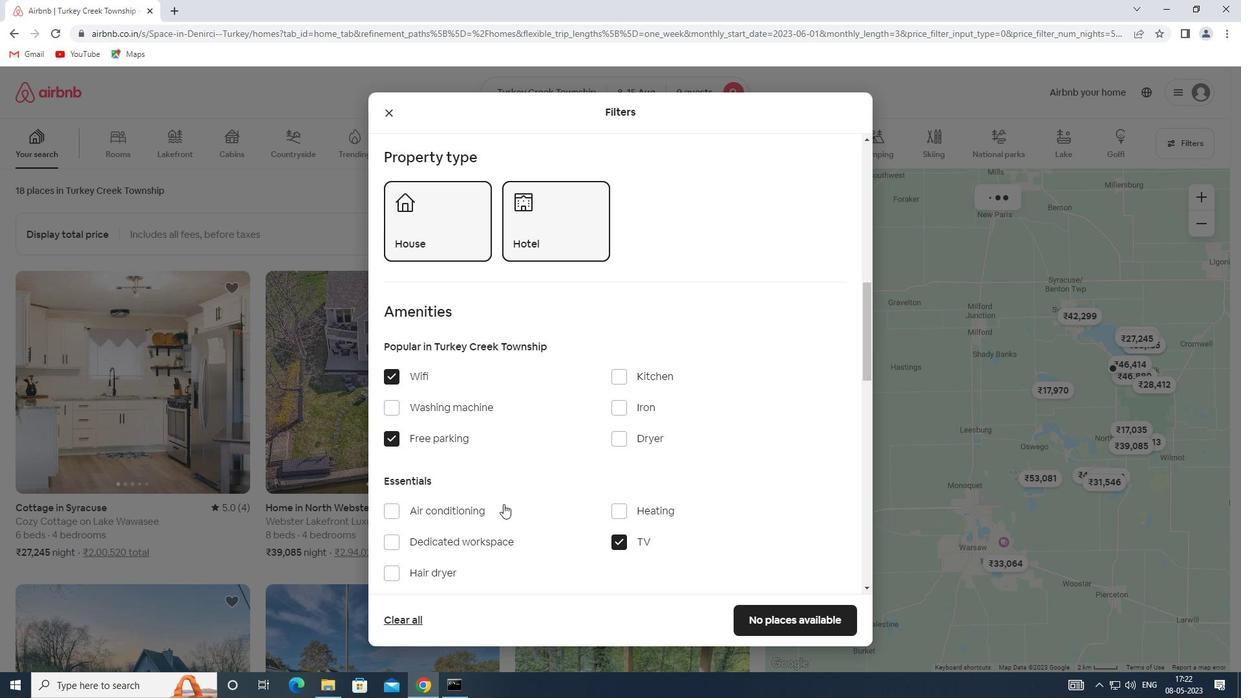 
Action: Mouse moved to (512, 501)
Screenshot: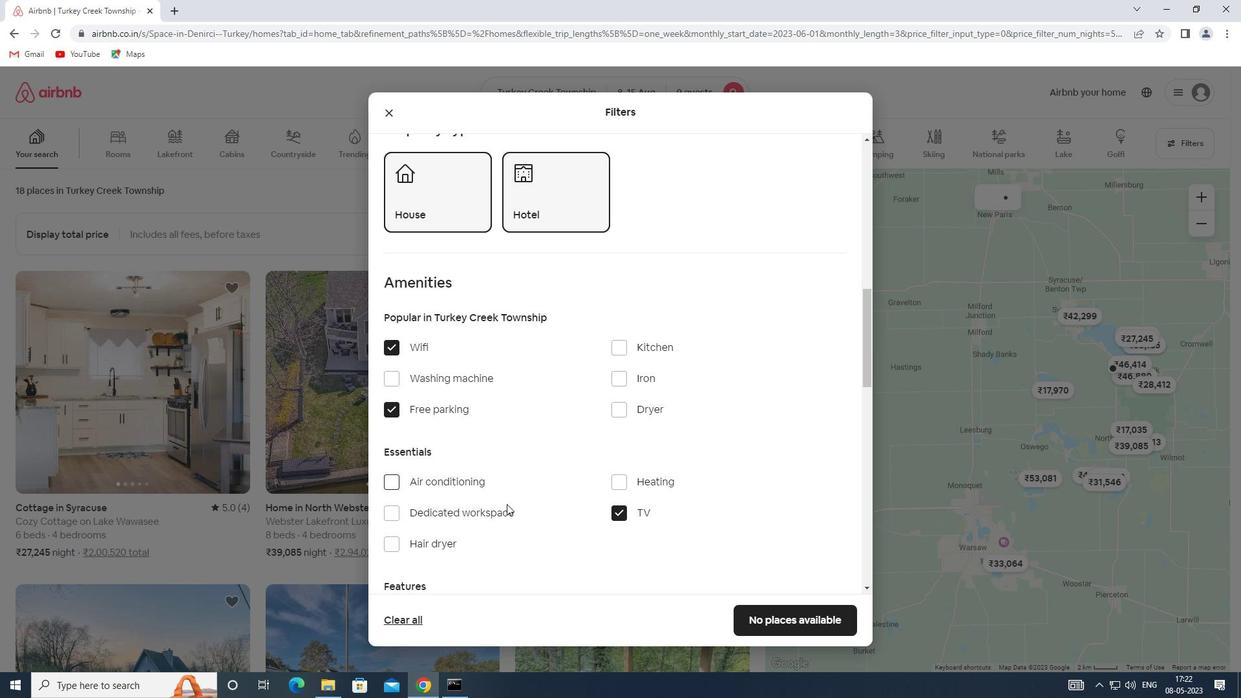 
Action: Mouse scrolled (512, 501) with delta (0, 0)
Screenshot: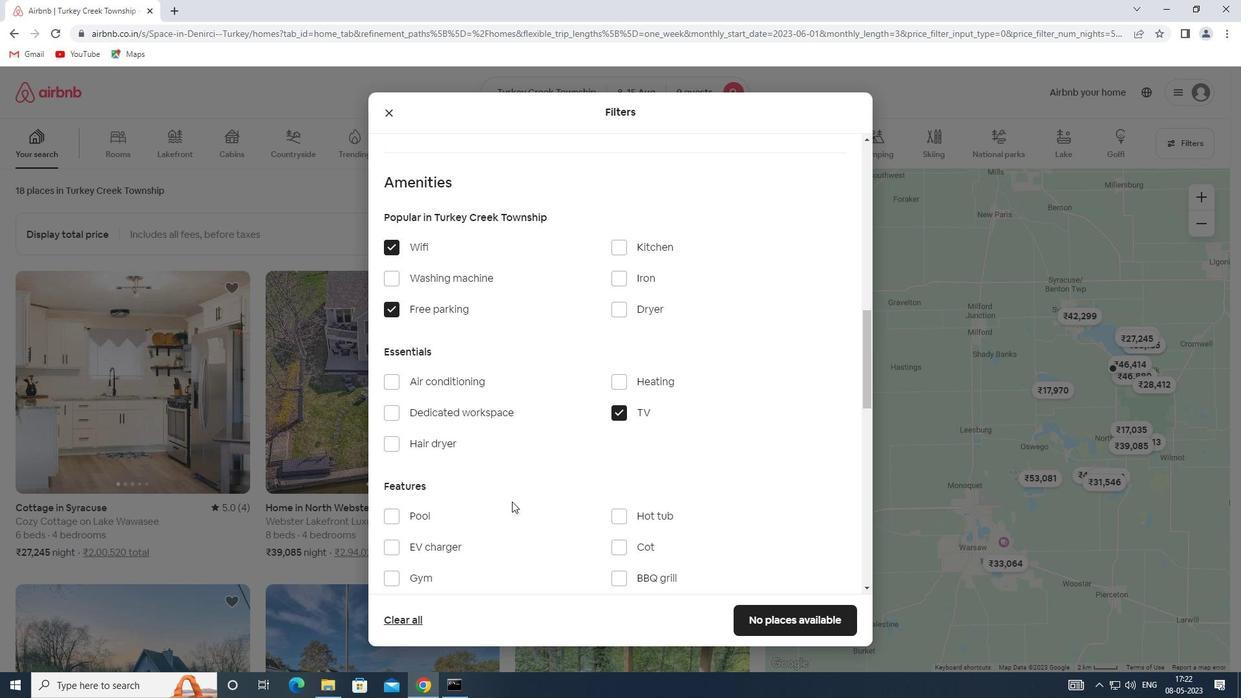 
Action: Mouse moved to (419, 508)
Screenshot: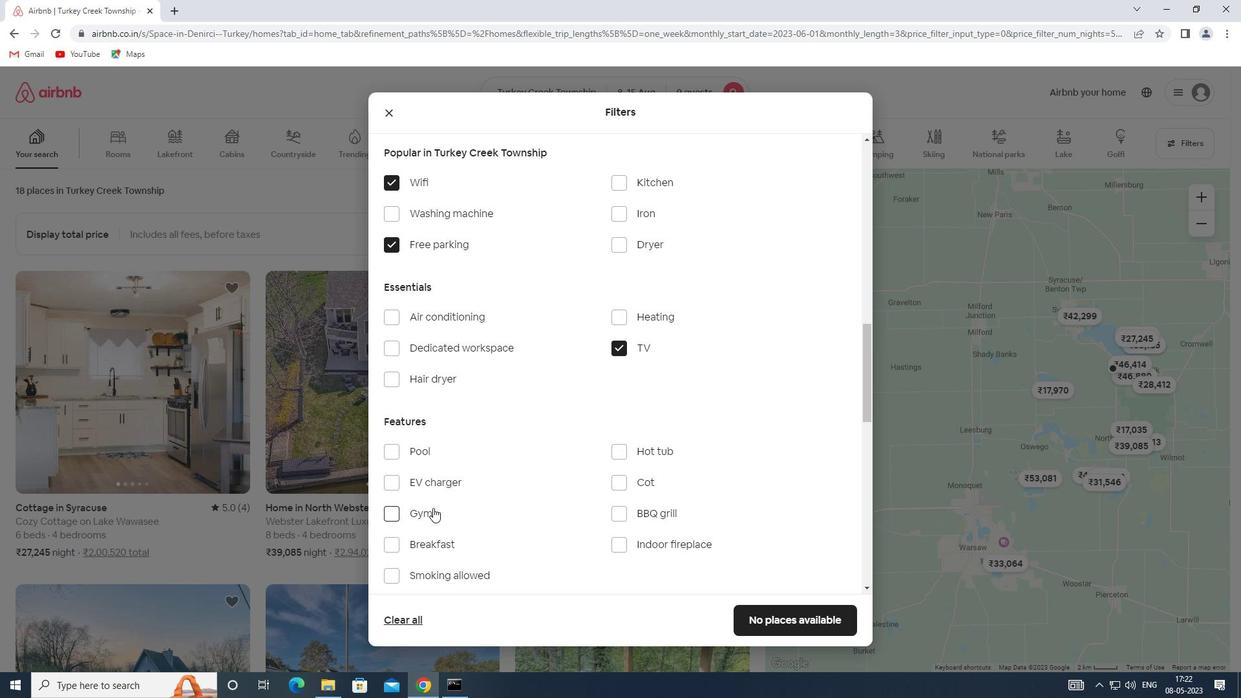 
Action: Mouse pressed left at (419, 508)
Screenshot: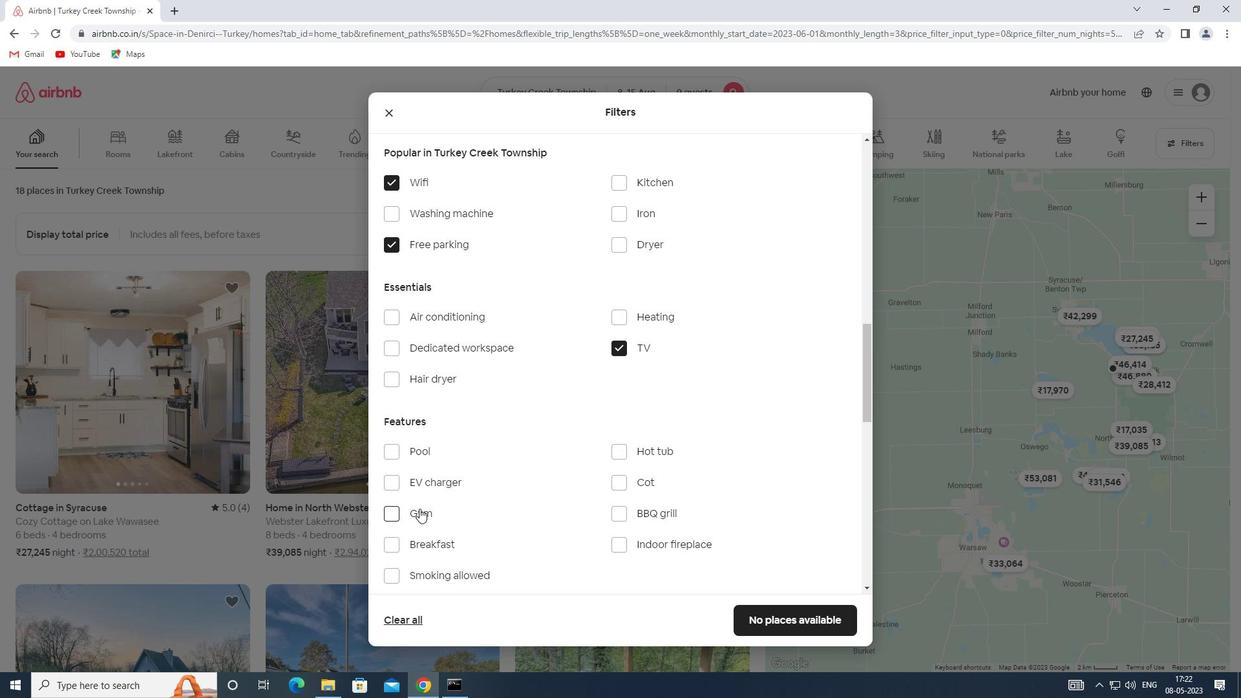 
Action: Mouse moved to (429, 540)
Screenshot: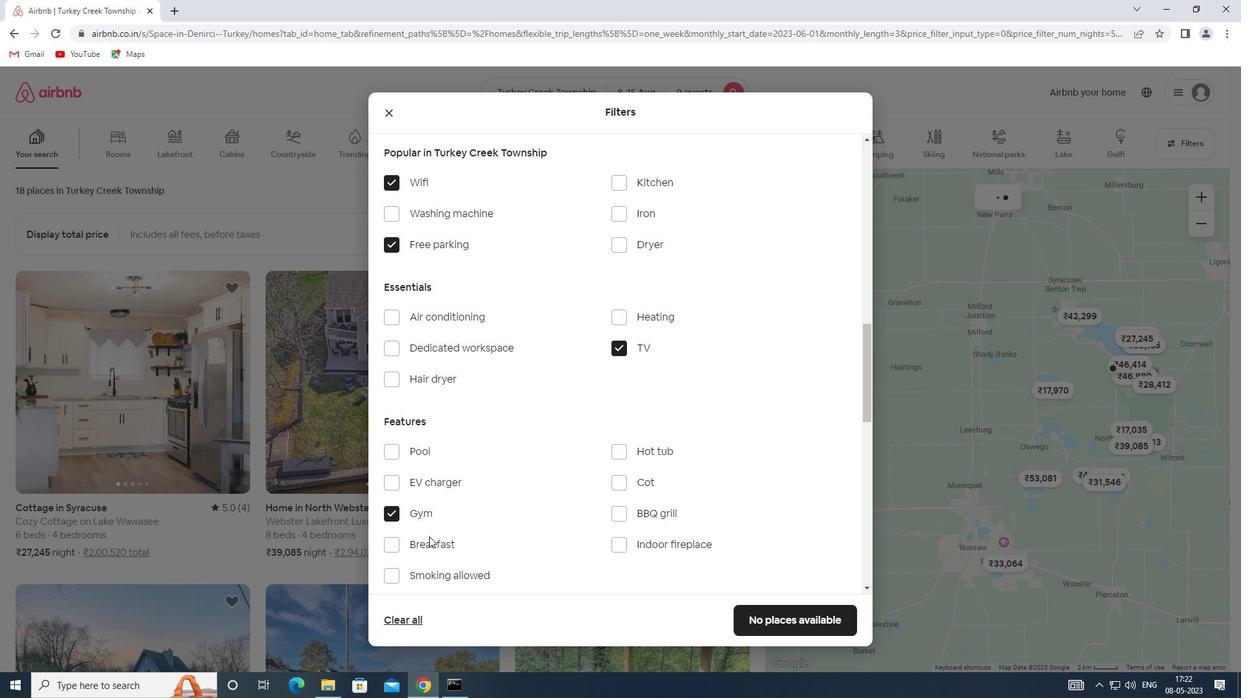 
Action: Mouse pressed left at (429, 540)
Screenshot: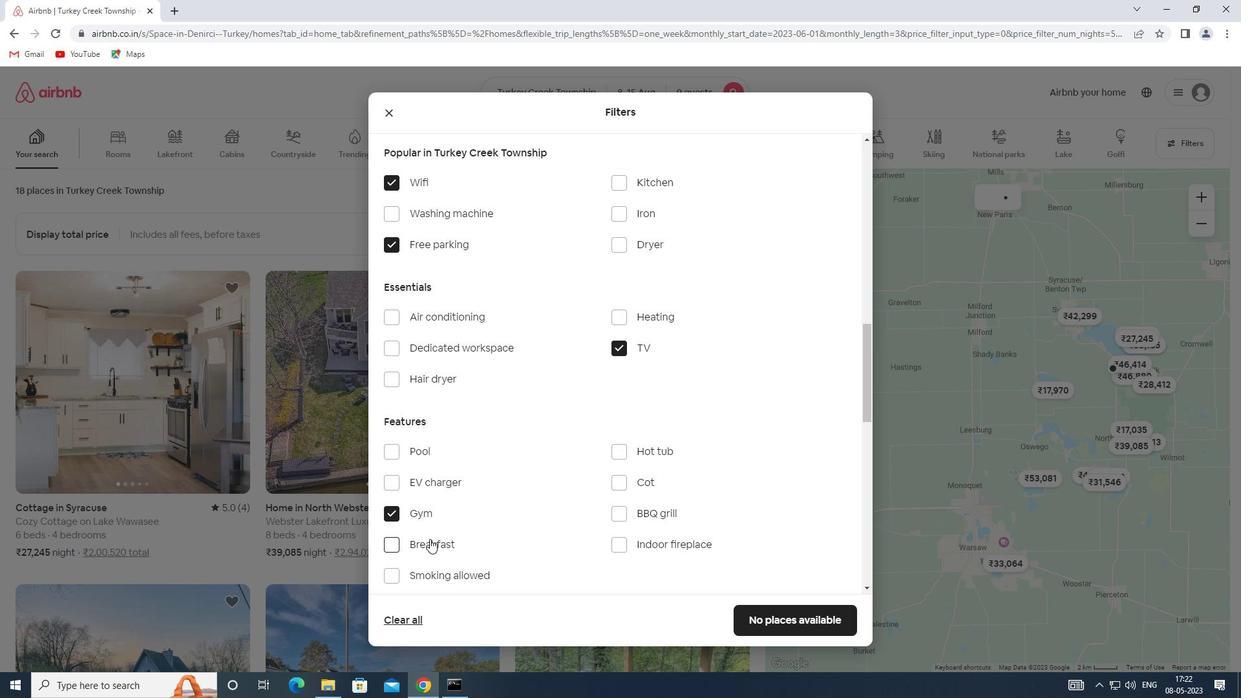 
Action: Mouse moved to (507, 514)
Screenshot: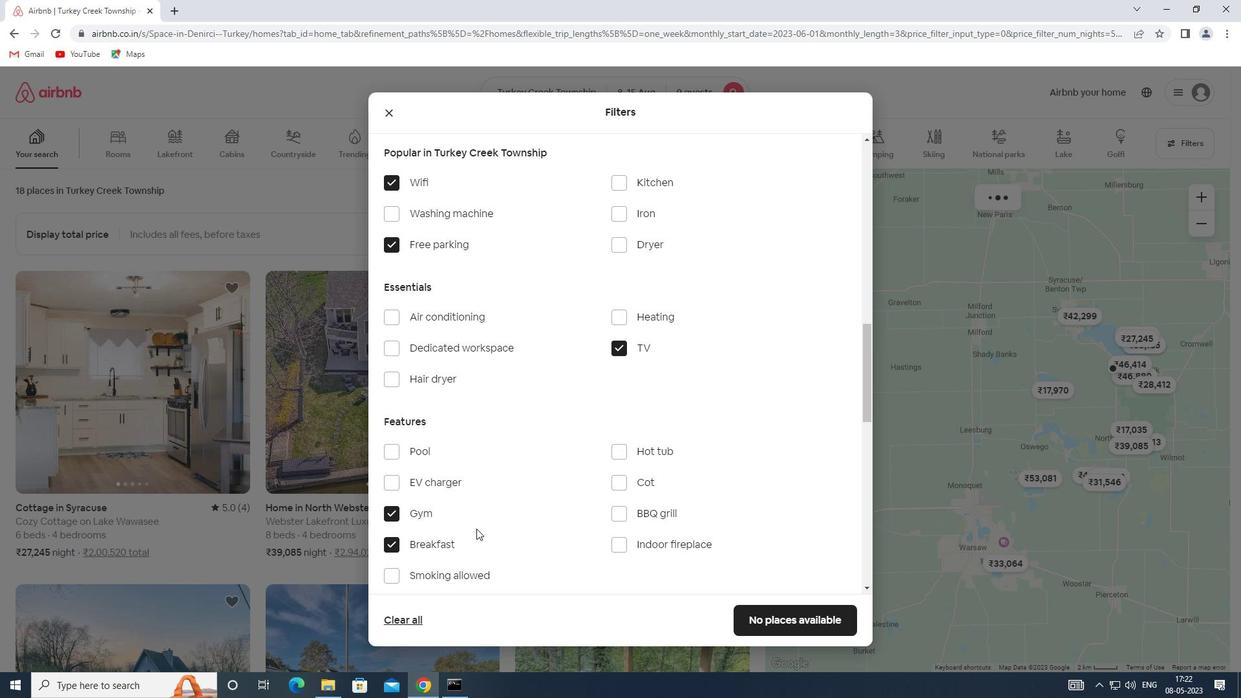 
Action: Mouse scrolled (507, 513) with delta (0, 0)
Screenshot: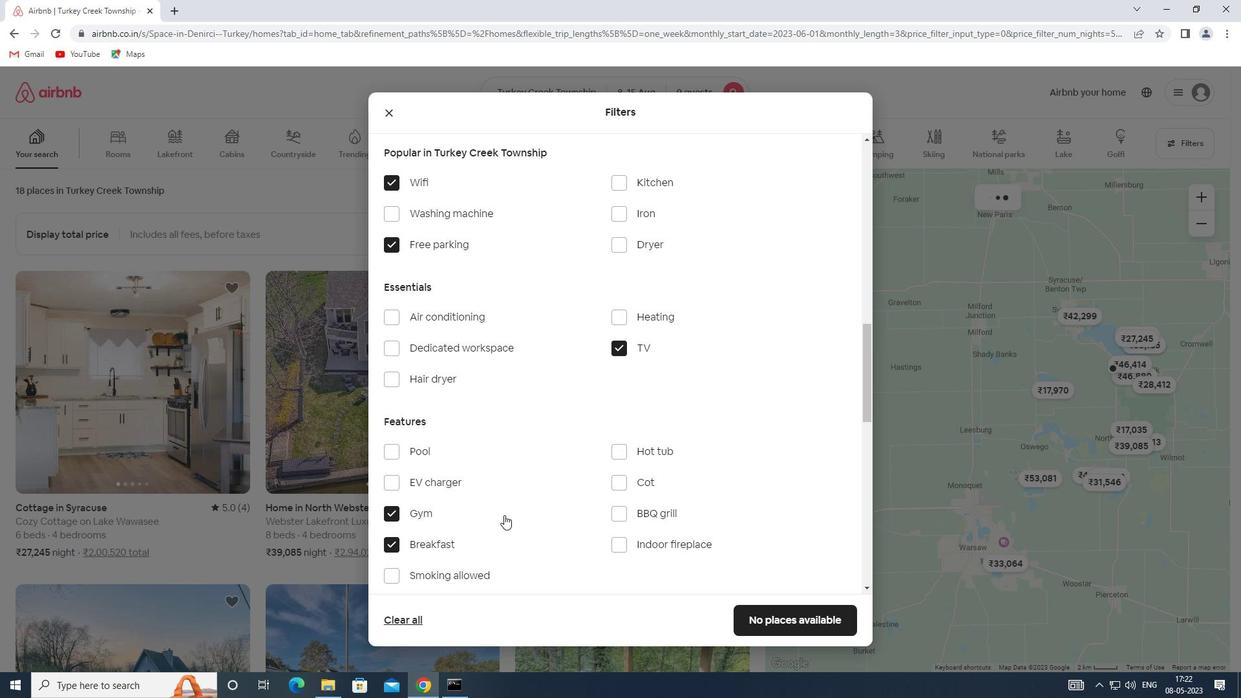 
Action: Mouse scrolled (507, 513) with delta (0, 0)
Screenshot: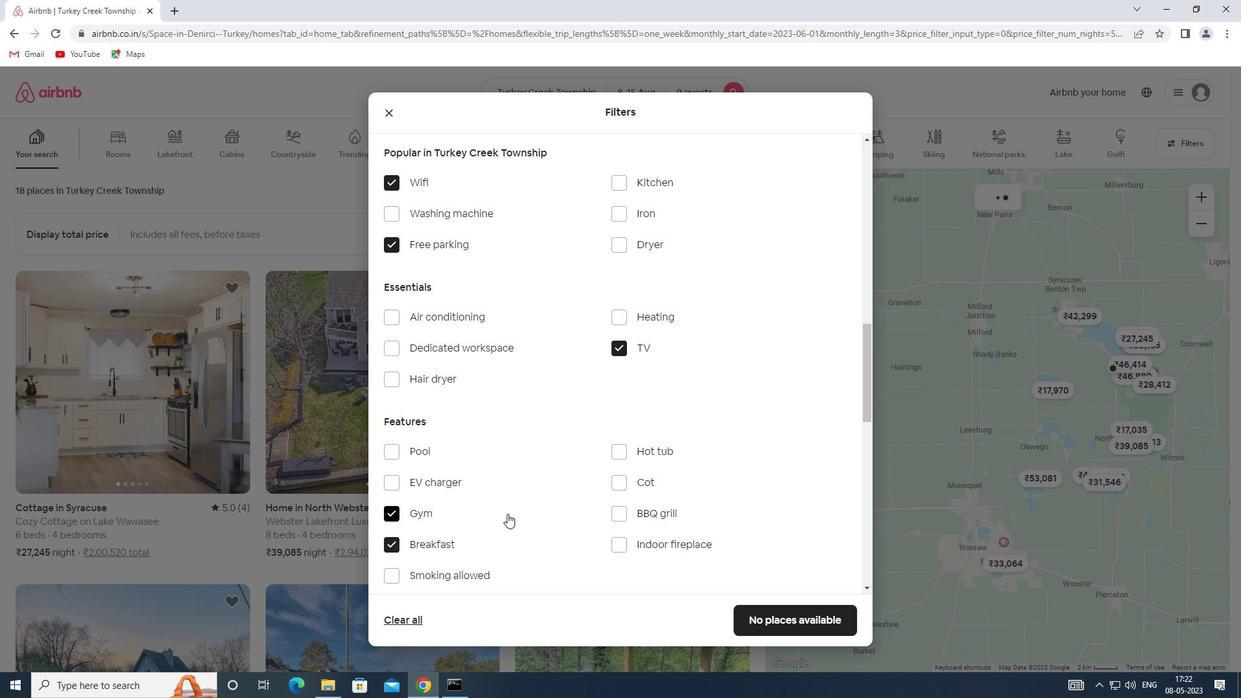 
Action: Mouse moved to (514, 507)
Screenshot: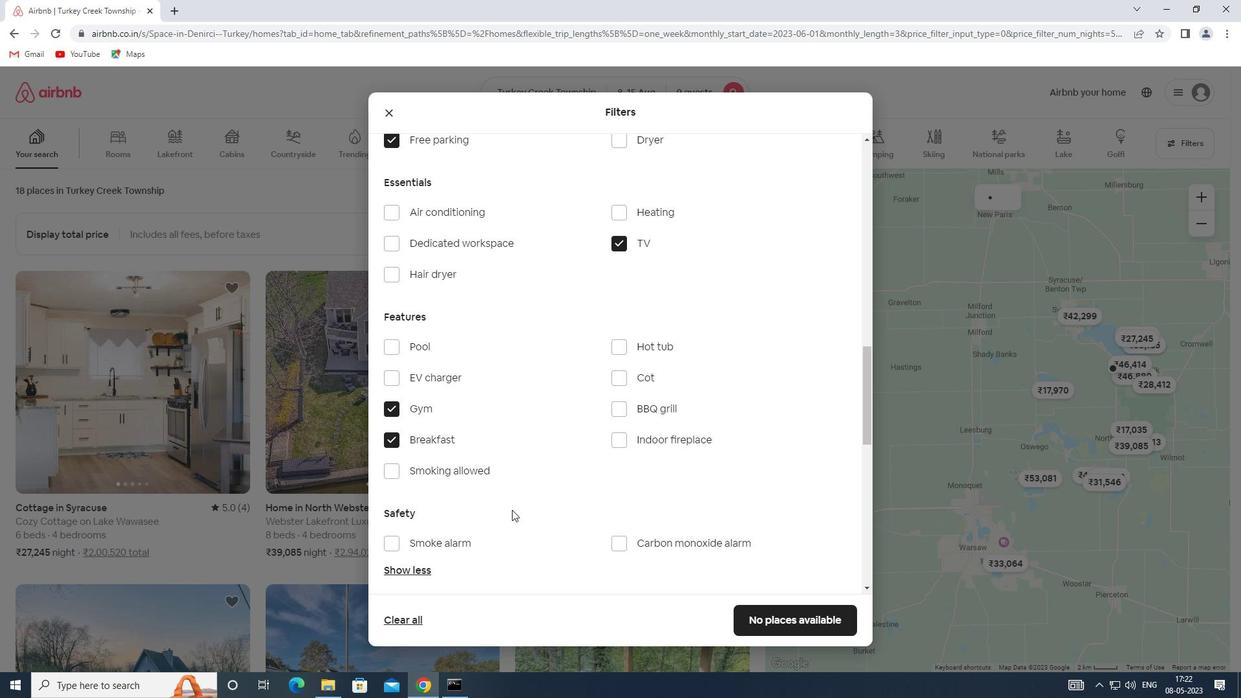 
Action: Mouse scrolled (514, 506) with delta (0, 0)
Screenshot: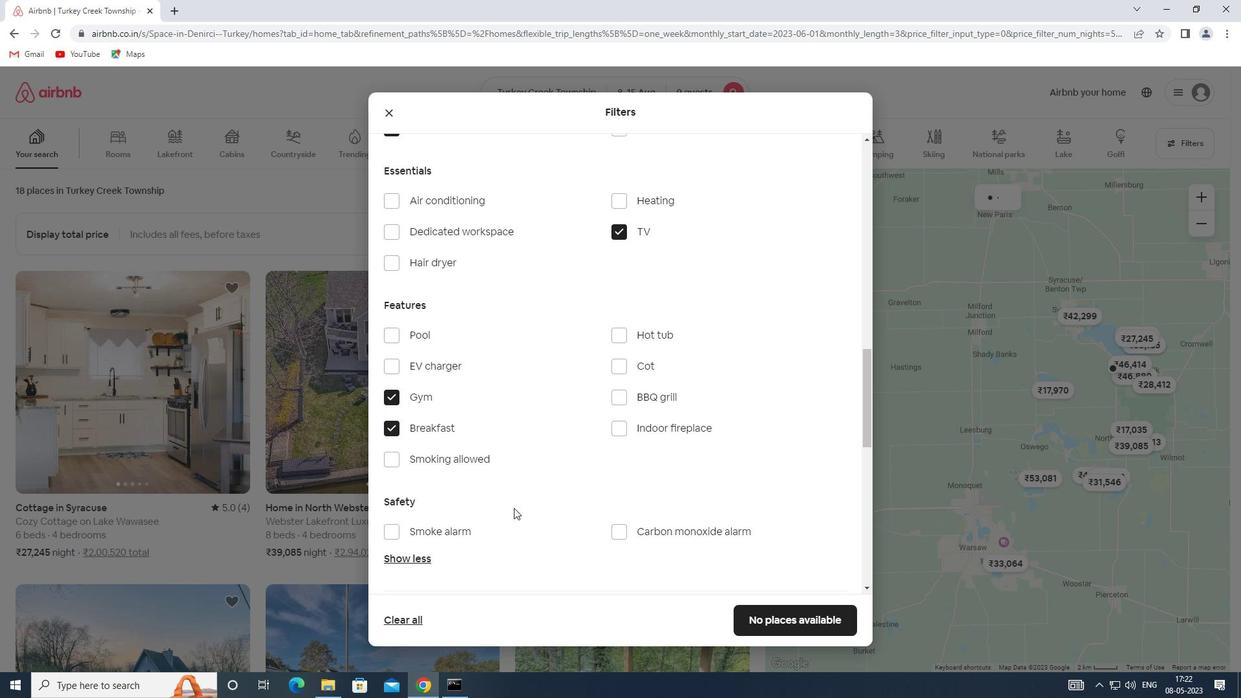 
Action: Mouse scrolled (514, 506) with delta (0, 0)
Screenshot: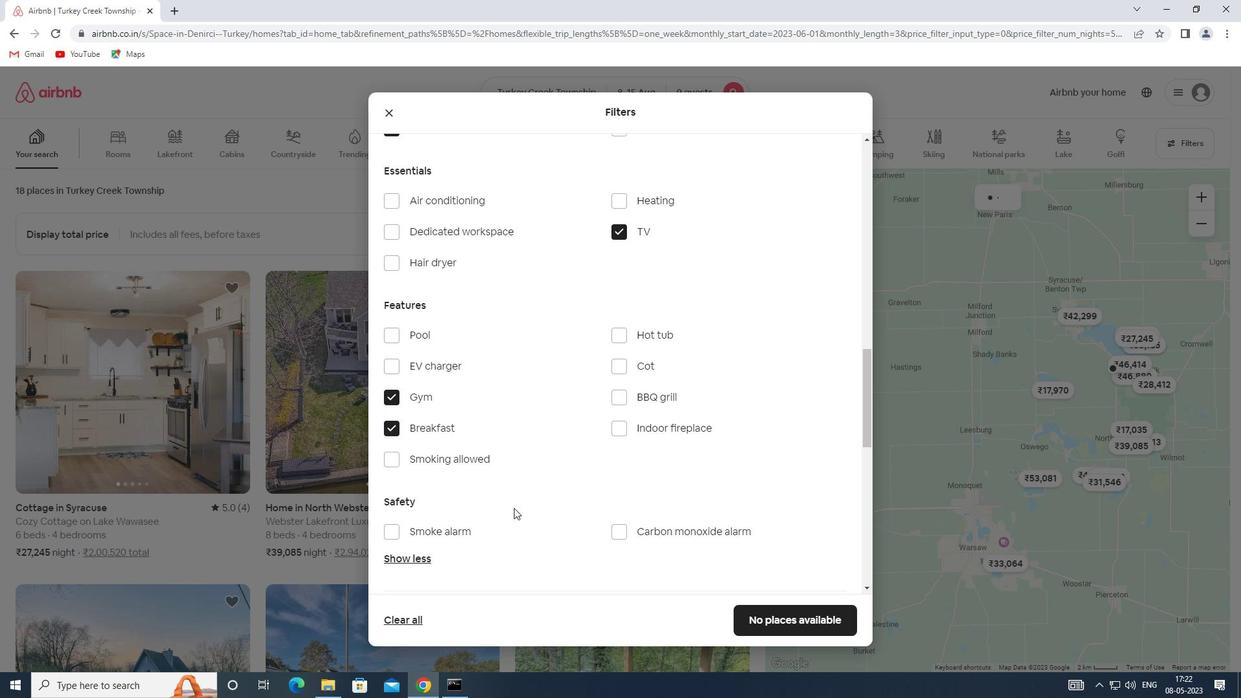 
Action: Mouse scrolled (514, 506) with delta (0, 0)
Screenshot: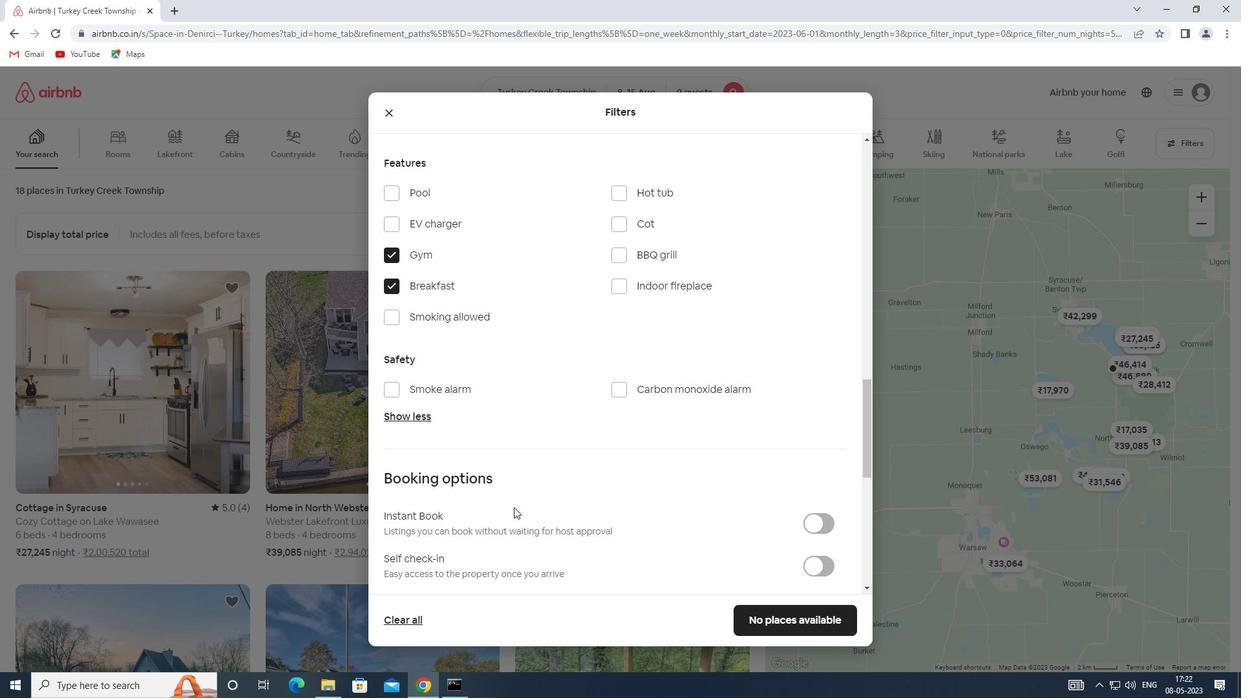 
Action: Mouse scrolled (514, 506) with delta (0, 0)
Screenshot: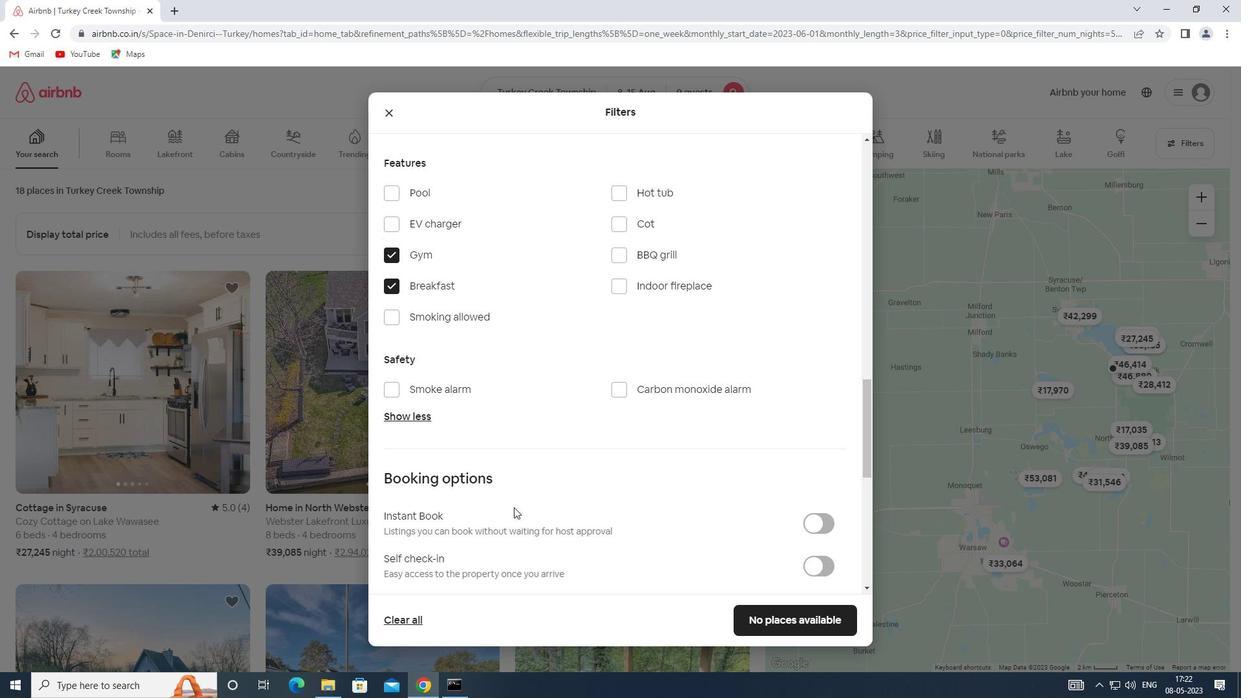 
Action: Mouse moved to (817, 446)
Screenshot: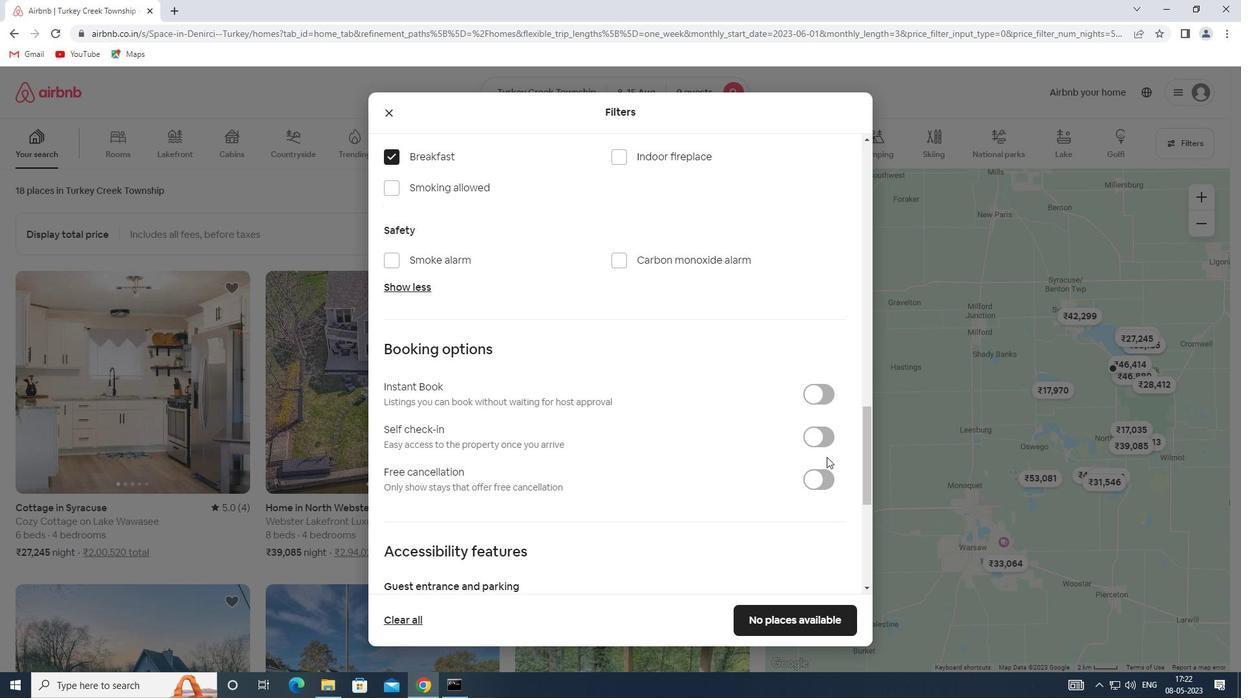 
Action: Mouse pressed left at (817, 446)
Screenshot: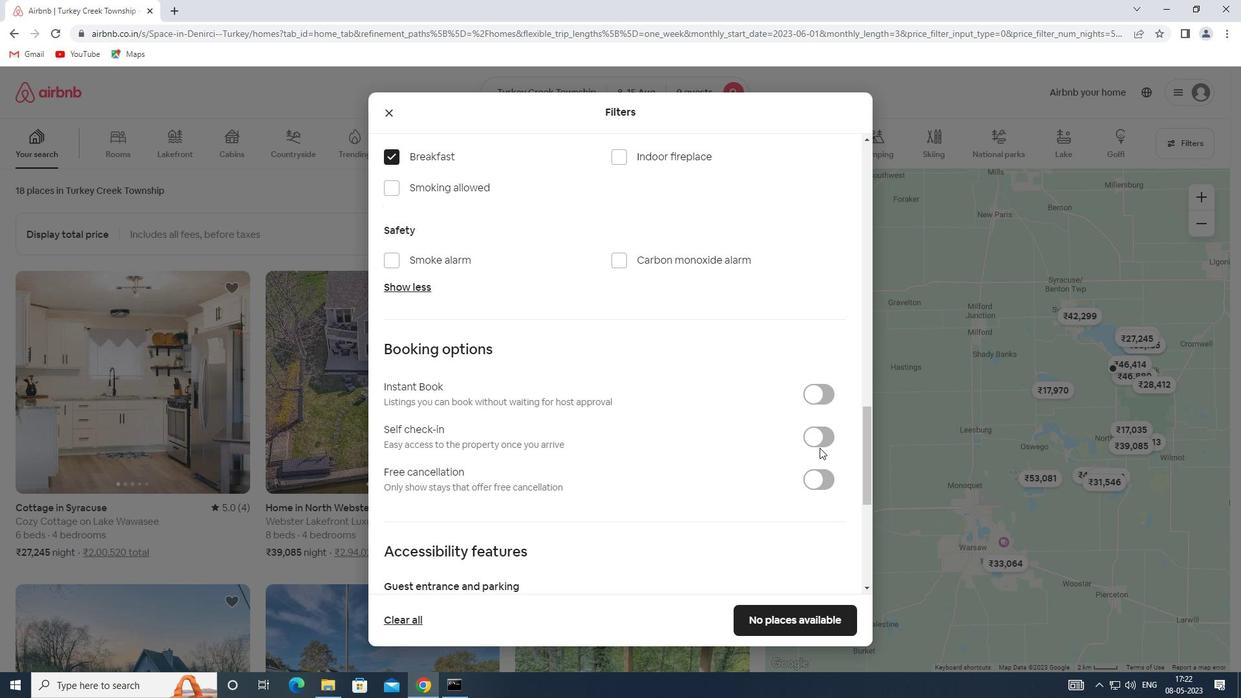 
Action: Mouse moved to (549, 487)
Screenshot: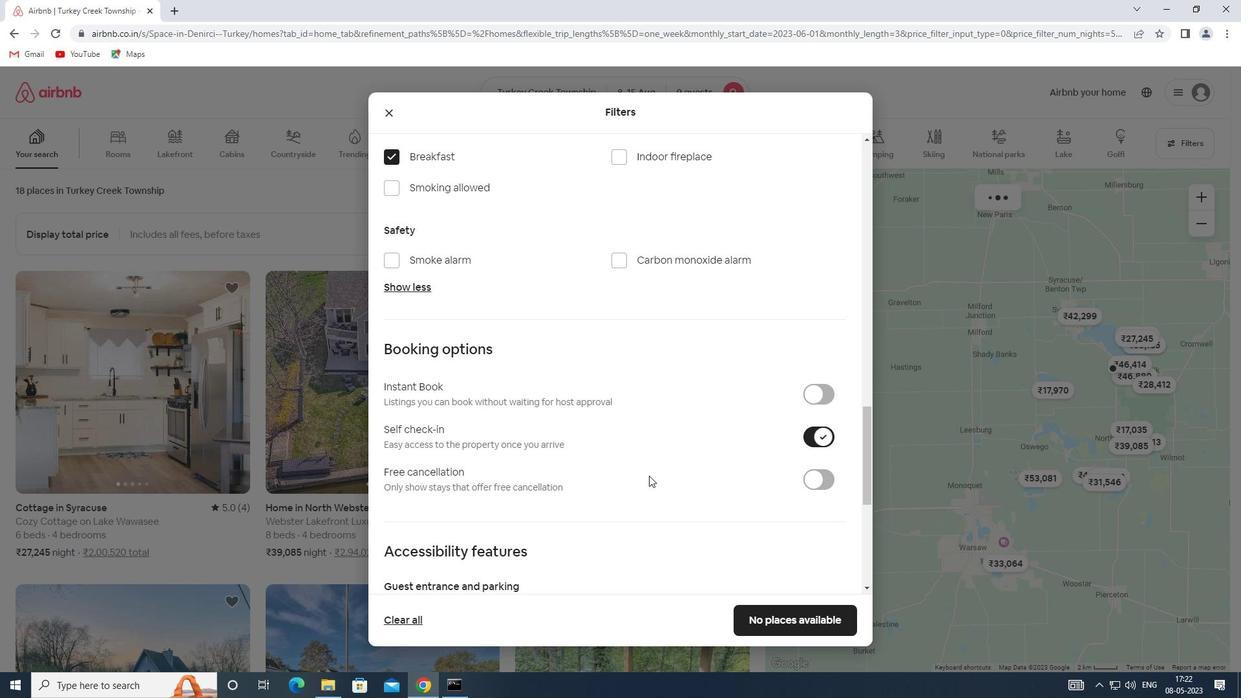 
Action: Mouse scrolled (549, 486) with delta (0, 0)
Screenshot: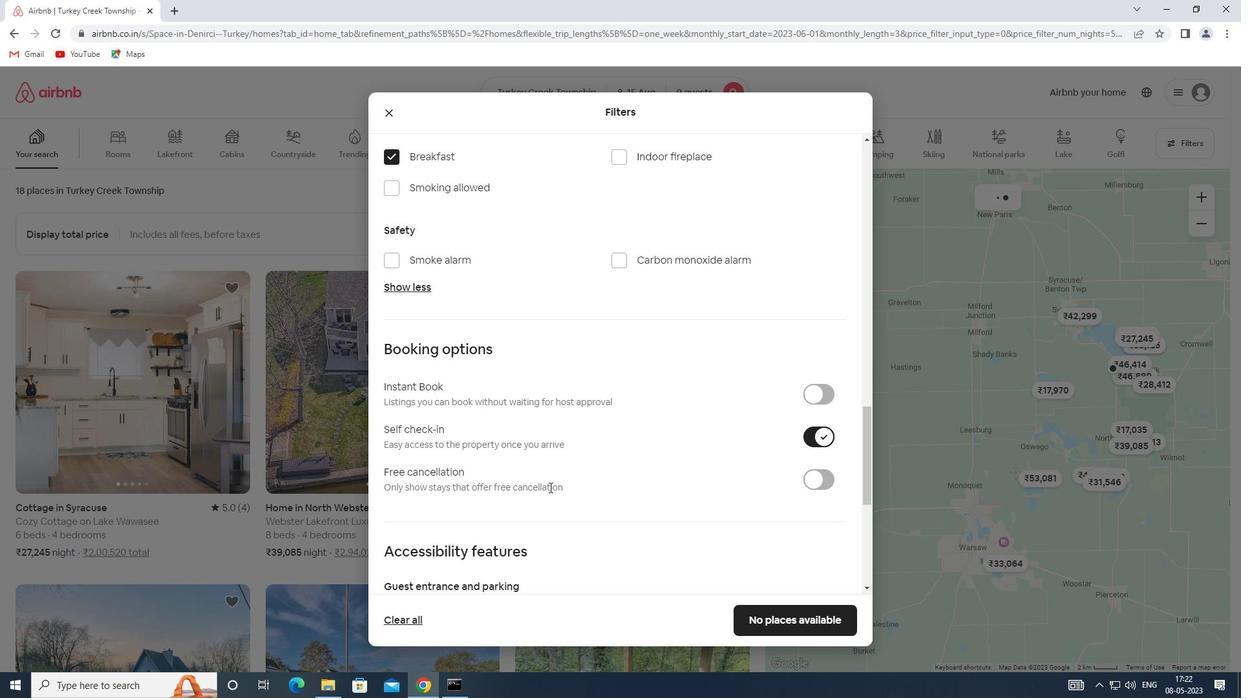 
Action: Mouse scrolled (549, 486) with delta (0, 0)
Screenshot: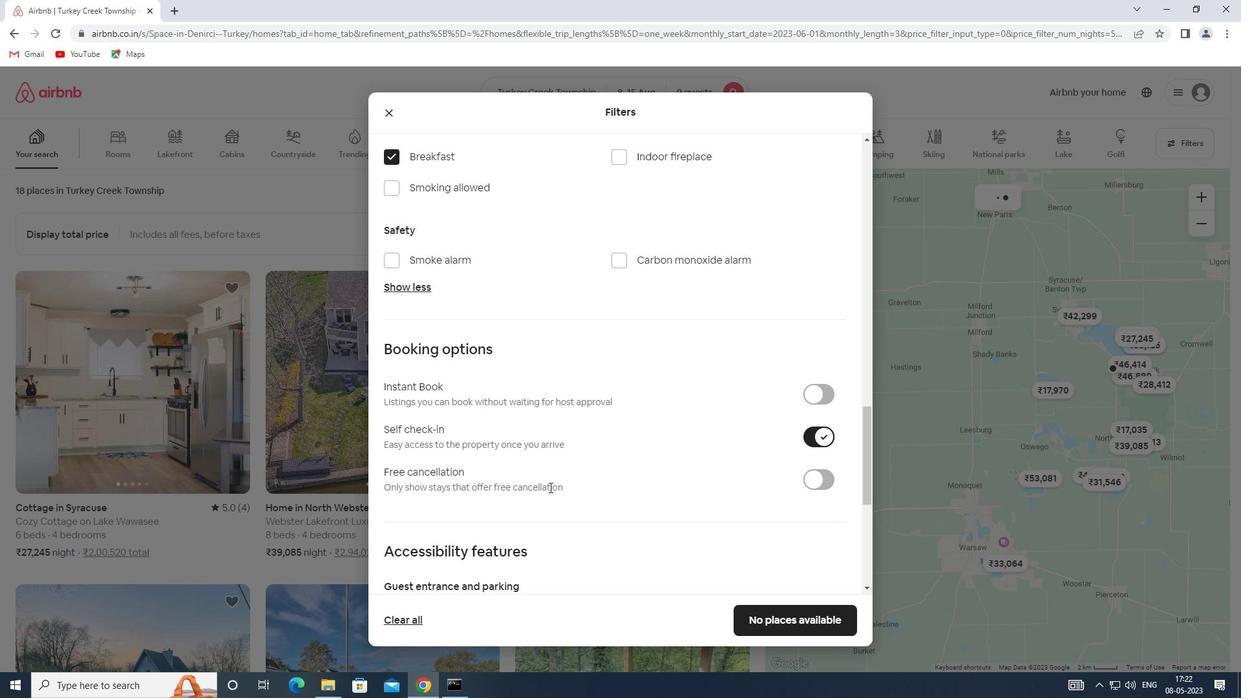 
Action: Mouse scrolled (549, 486) with delta (0, 0)
Screenshot: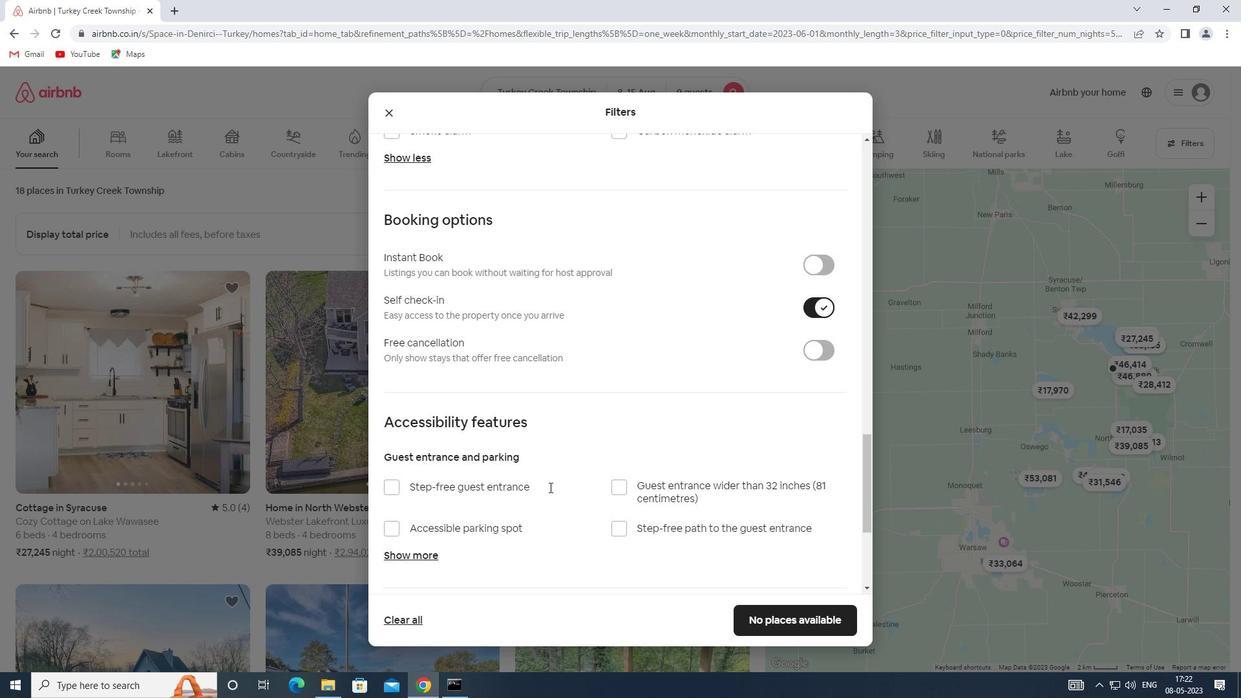 
Action: Mouse scrolled (549, 486) with delta (0, 0)
Screenshot: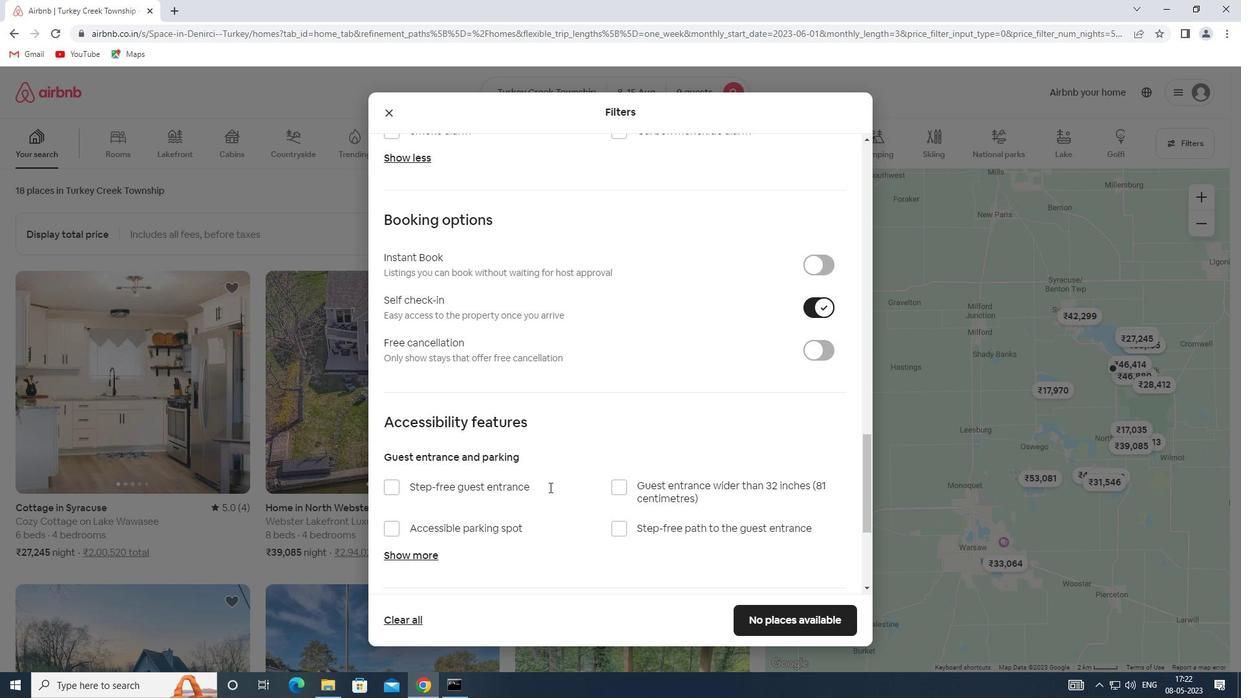 
Action: Mouse moved to (544, 487)
Screenshot: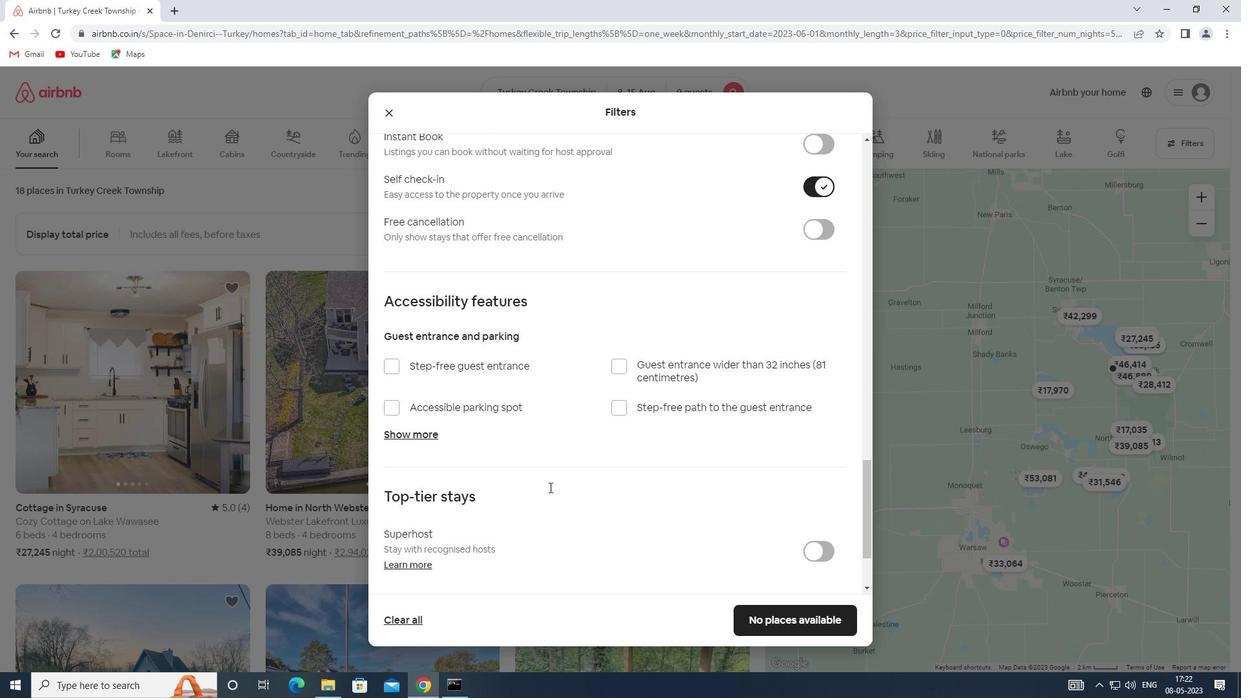 
Action: Mouse scrolled (544, 486) with delta (0, 0)
Screenshot: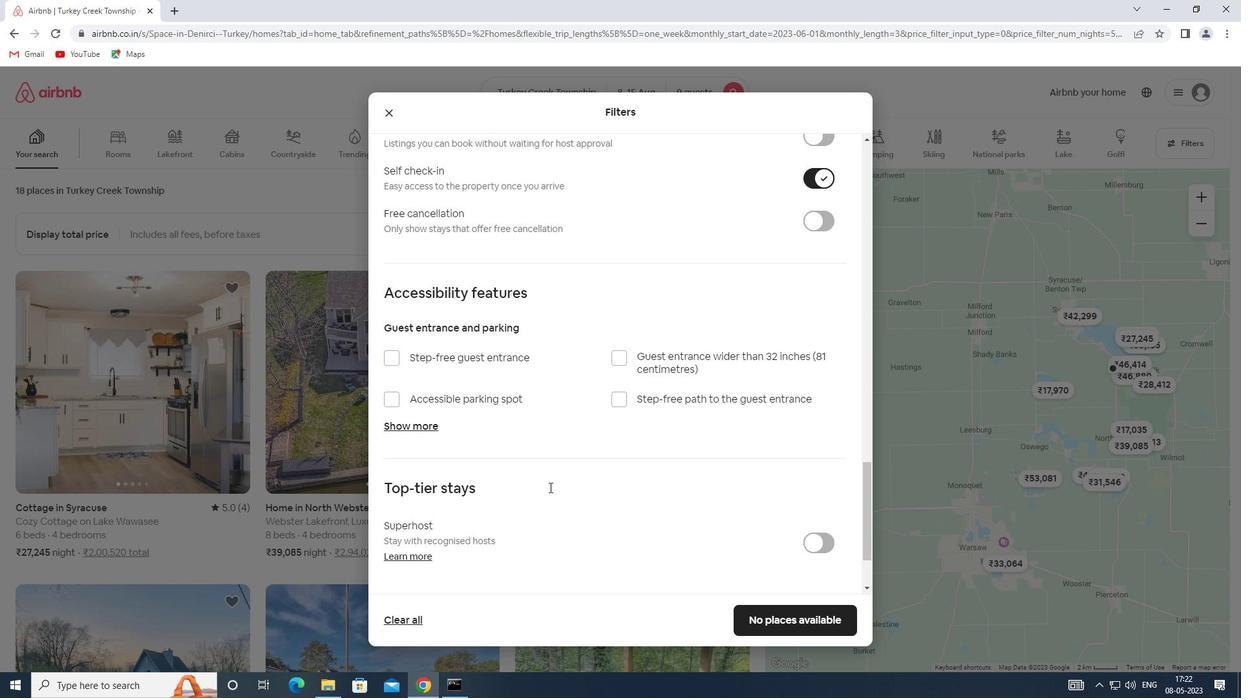 
Action: Mouse scrolled (544, 486) with delta (0, 0)
Screenshot: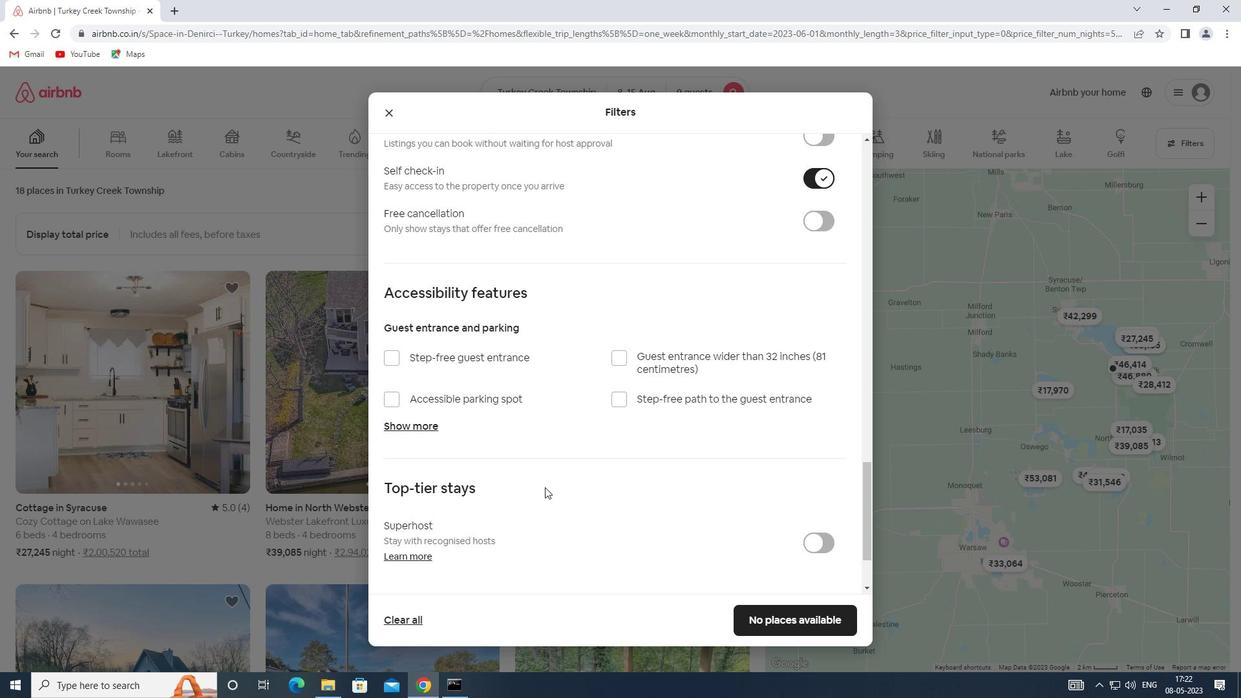 
Action: Mouse moved to (390, 554)
Screenshot: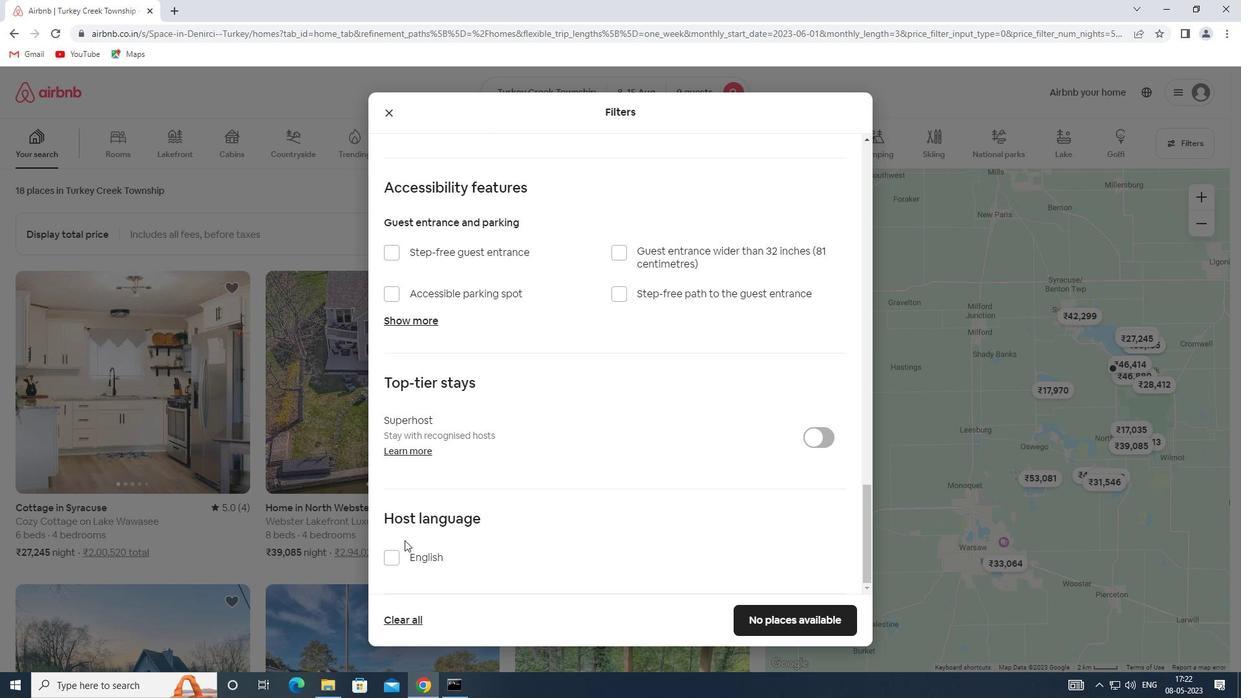 
Action: Mouse pressed left at (390, 554)
Screenshot: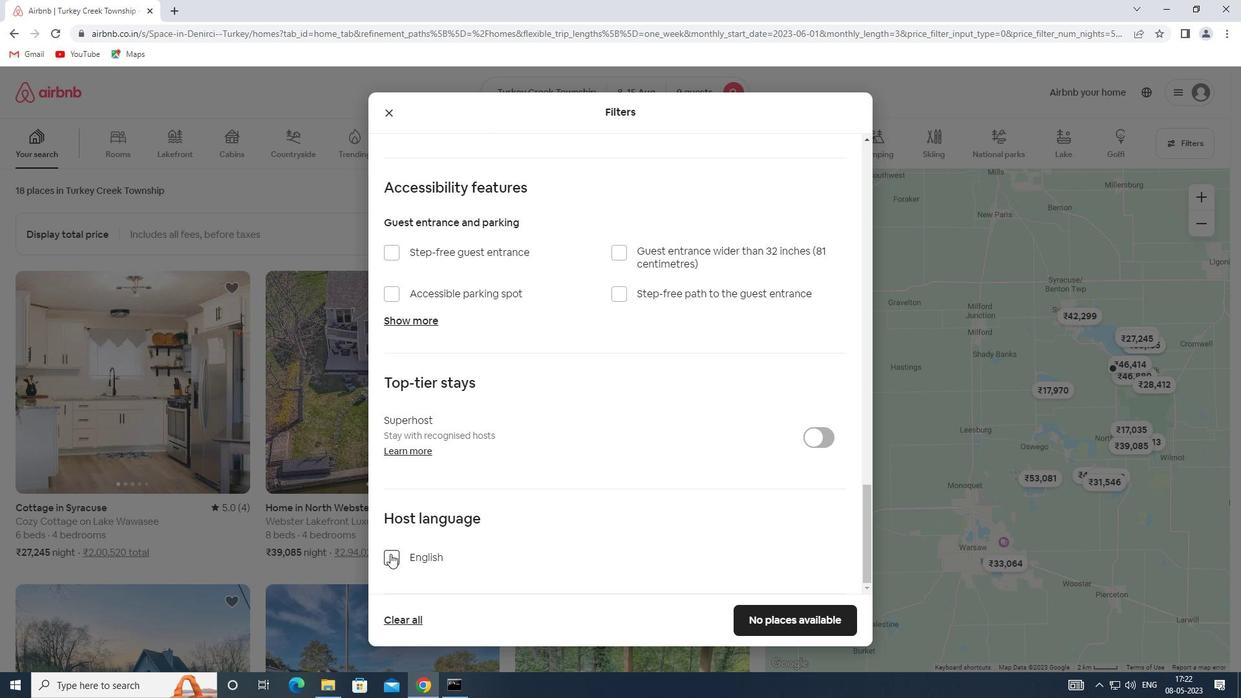 
Action: Mouse moved to (770, 623)
Screenshot: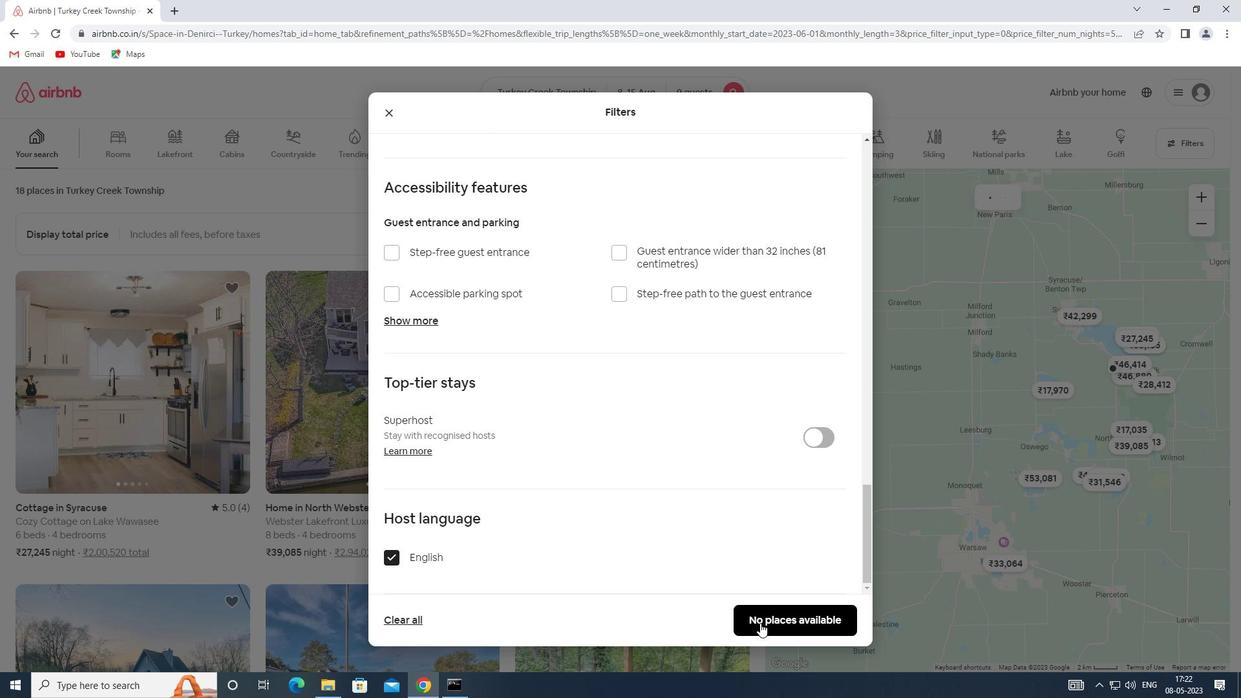 
Action: Mouse pressed left at (770, 623)
Screenshot: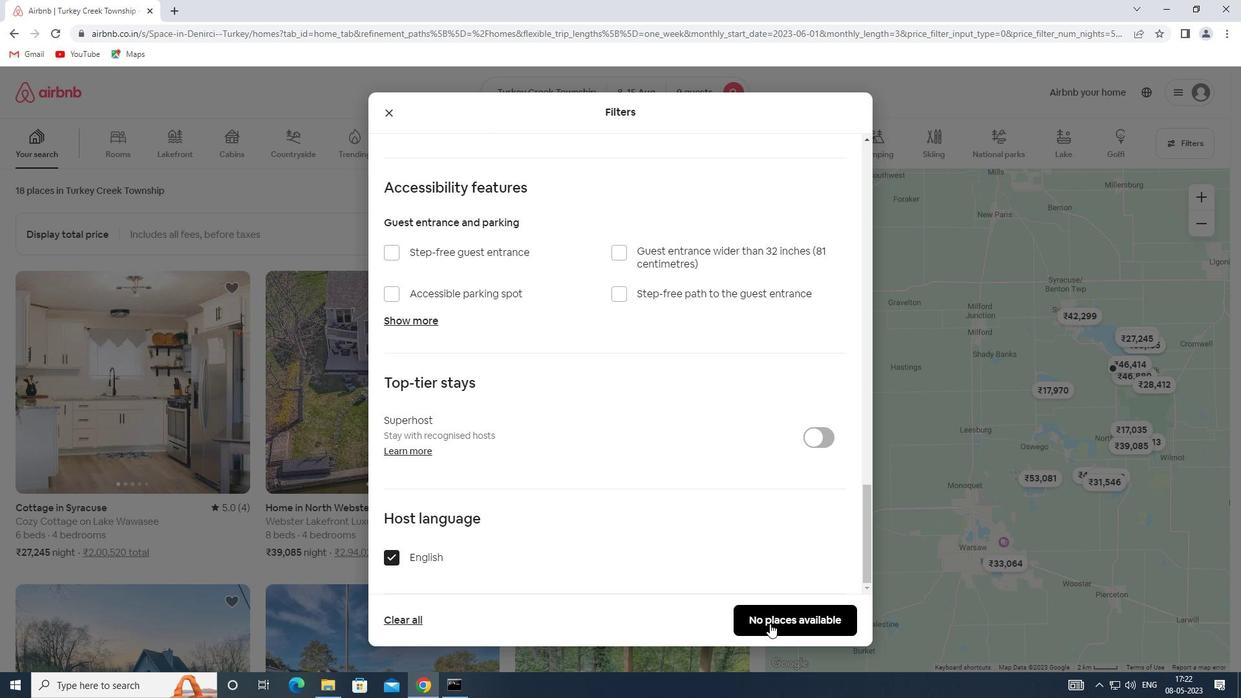 
Action: Mouse moved to (772, 622)
Screenshot: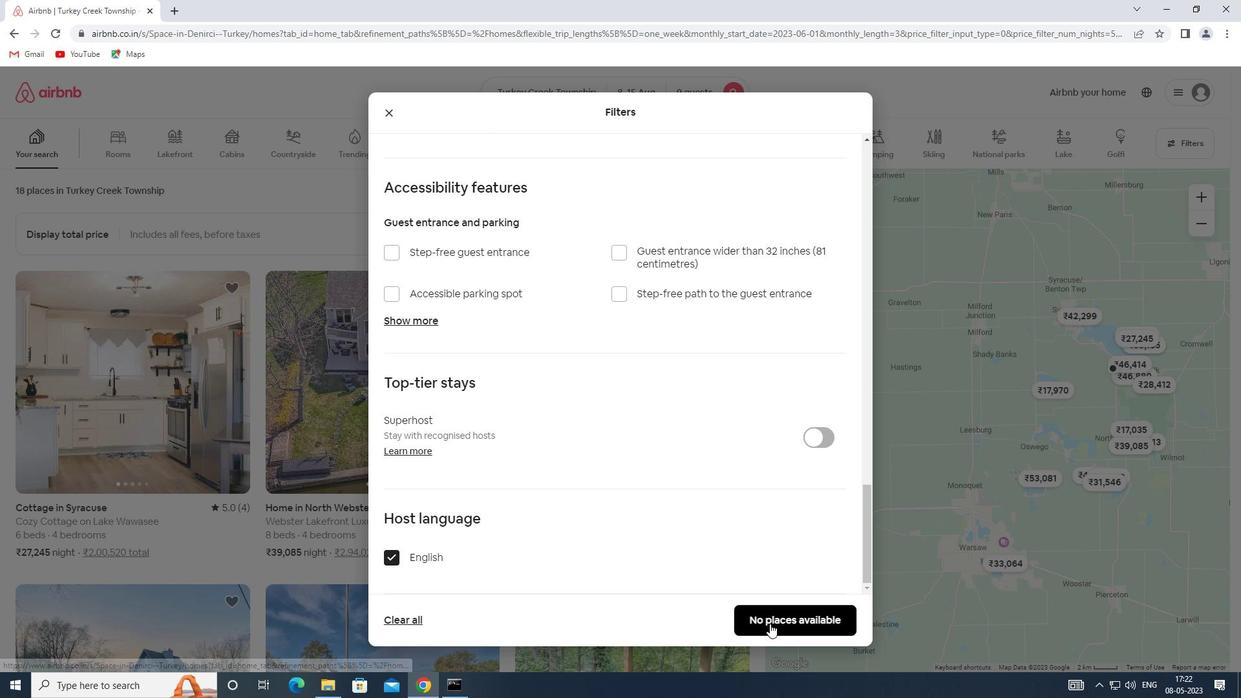 
